 Task: Find connections with filter location Chicacao with filter topic #Healthwith filter profile language German with filter current company Paytm with filter school Central university of kerala with filter industry Internet Publishing with filter service category UX Research with filter keywords title Mathematician
Action: Mouse moved to (714, 71)
Screenshot: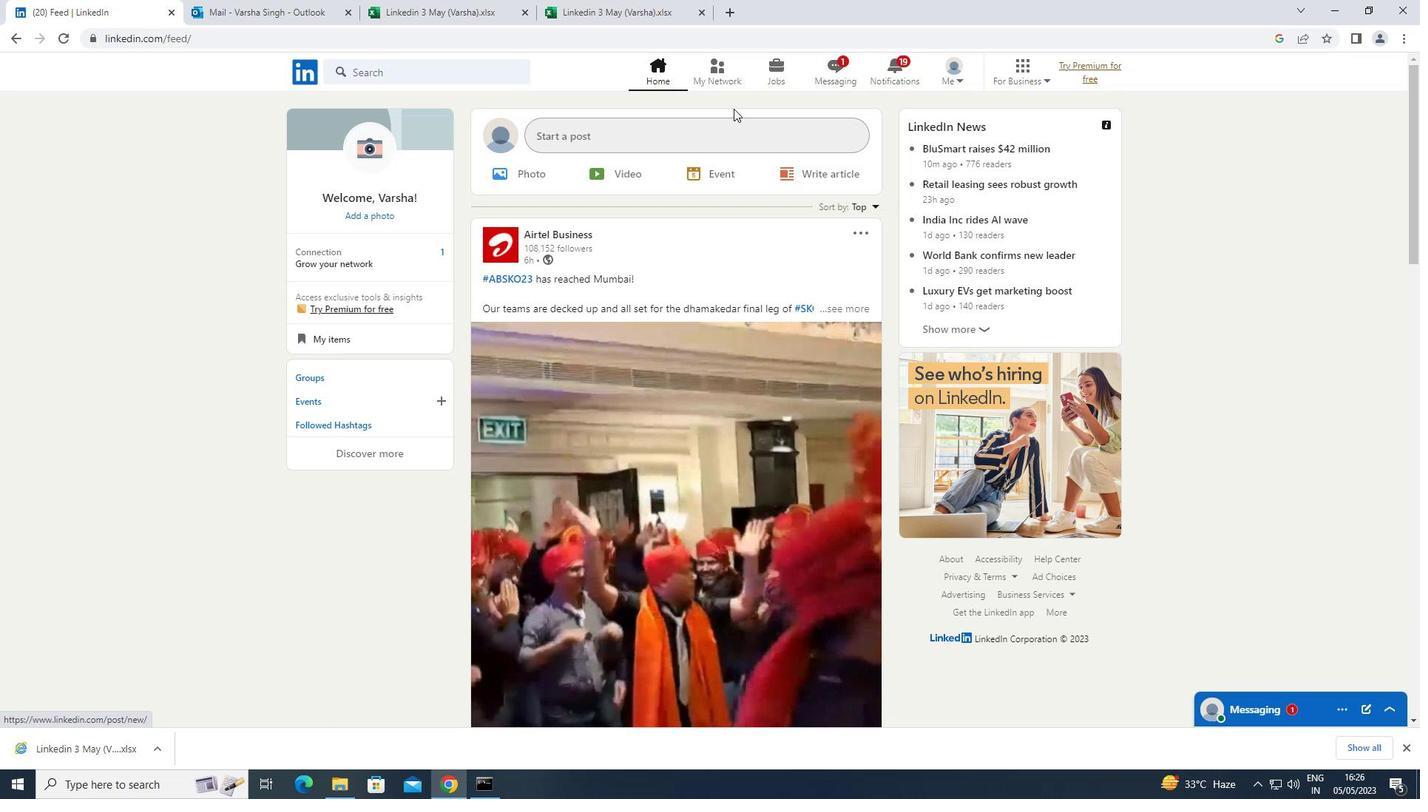 
Action: Mouse pressed left at (714, 71)
Screenshot: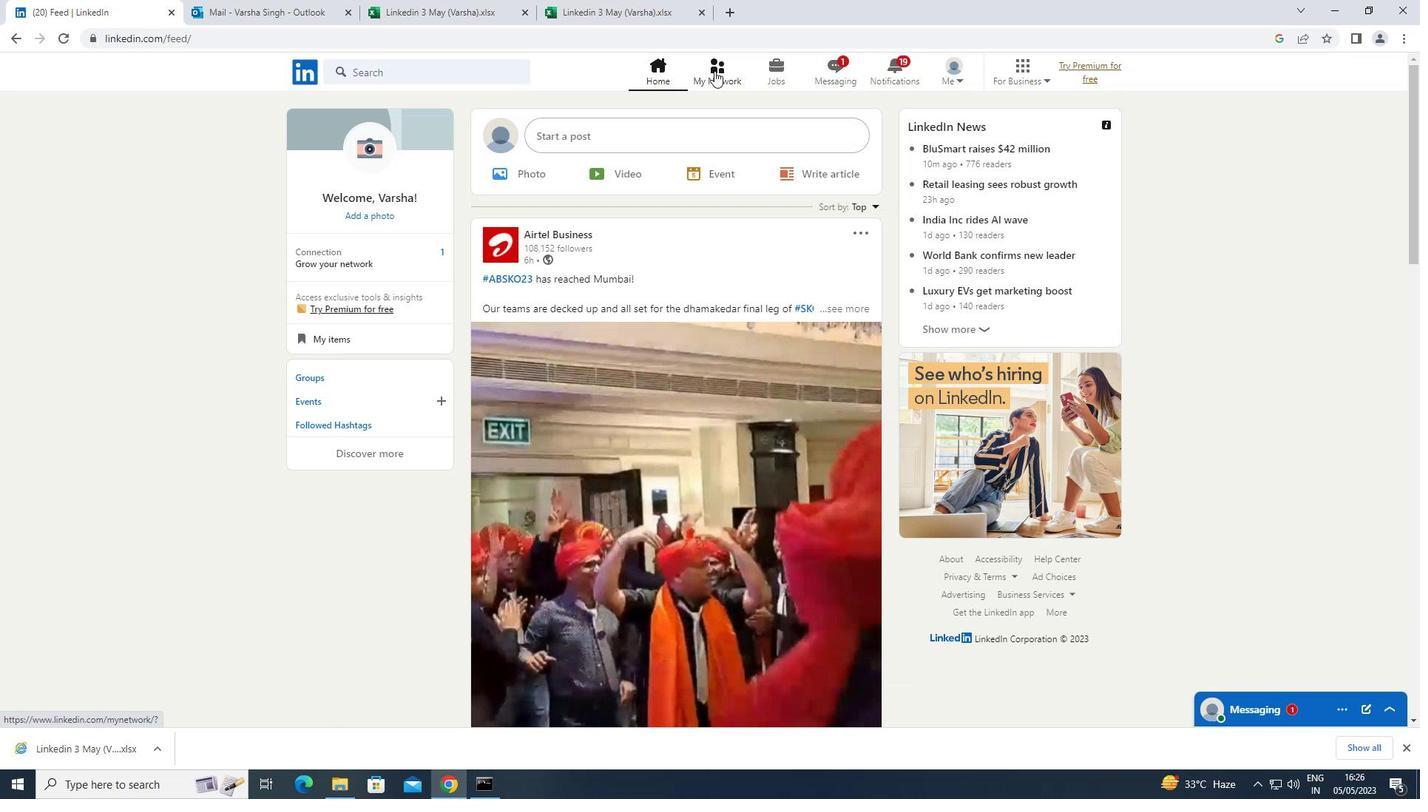 
Action: Mouse moved to (333, 155)
Screenshot: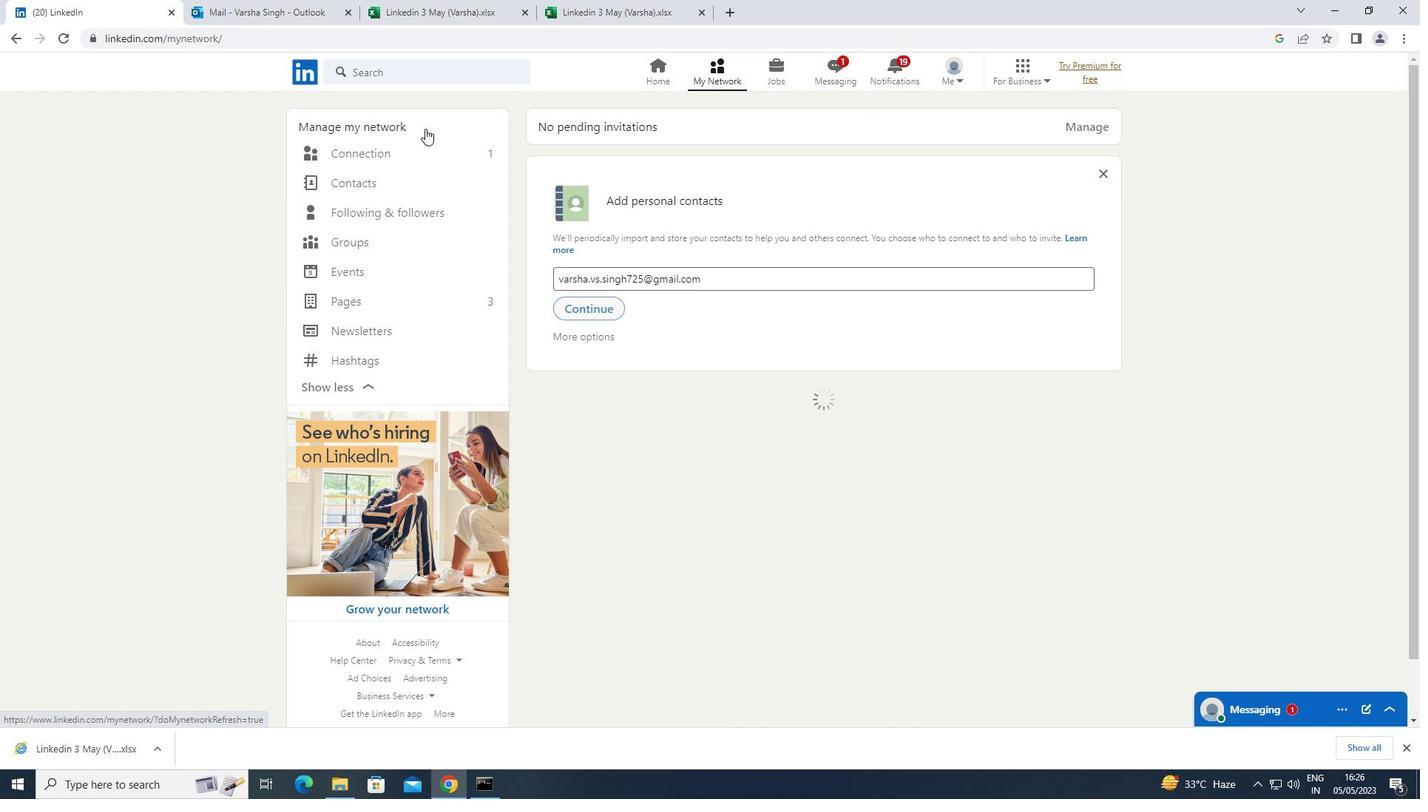 
Action: Mouse pressed left at (333, 155)
Screenshot: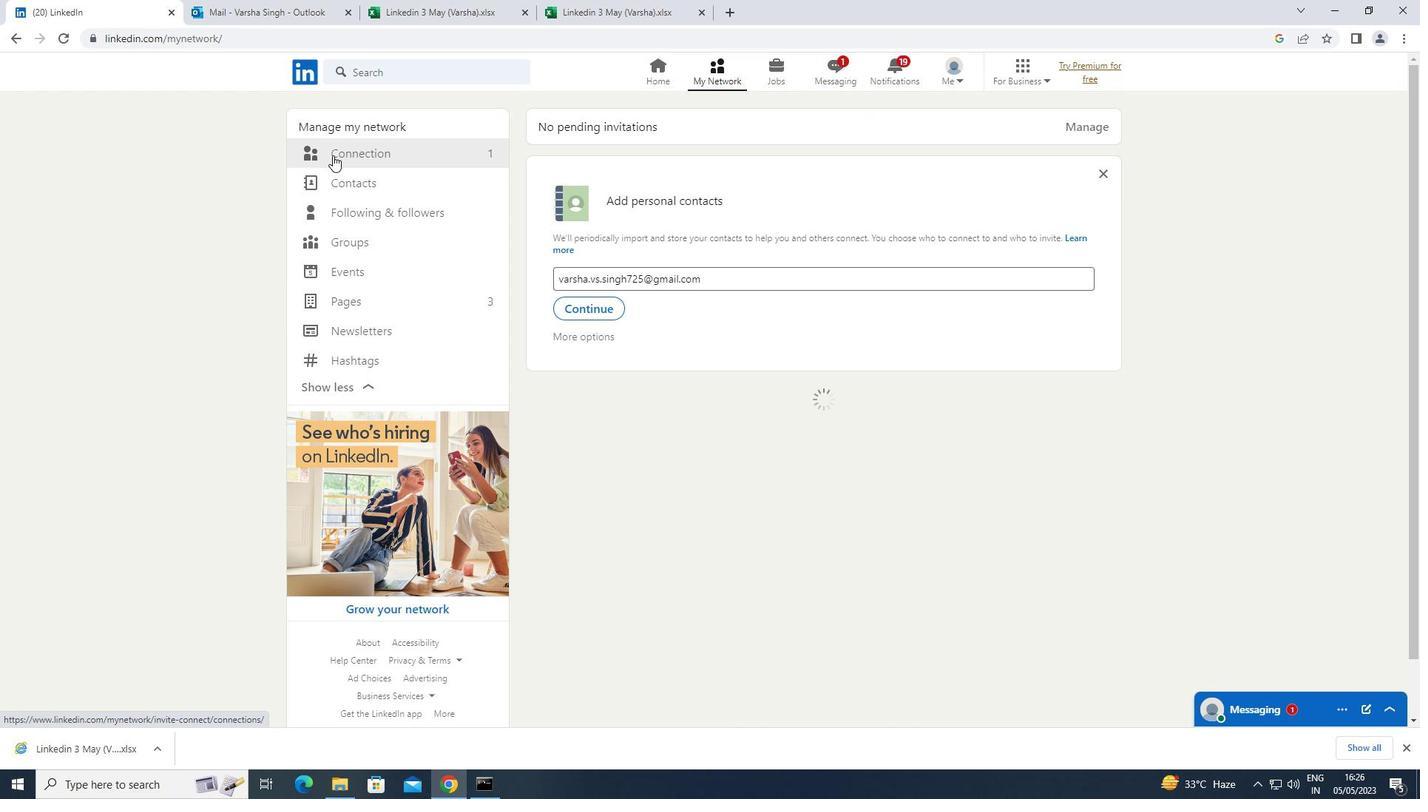 
Action: Mouse moved to (848, 152)
Screenshot: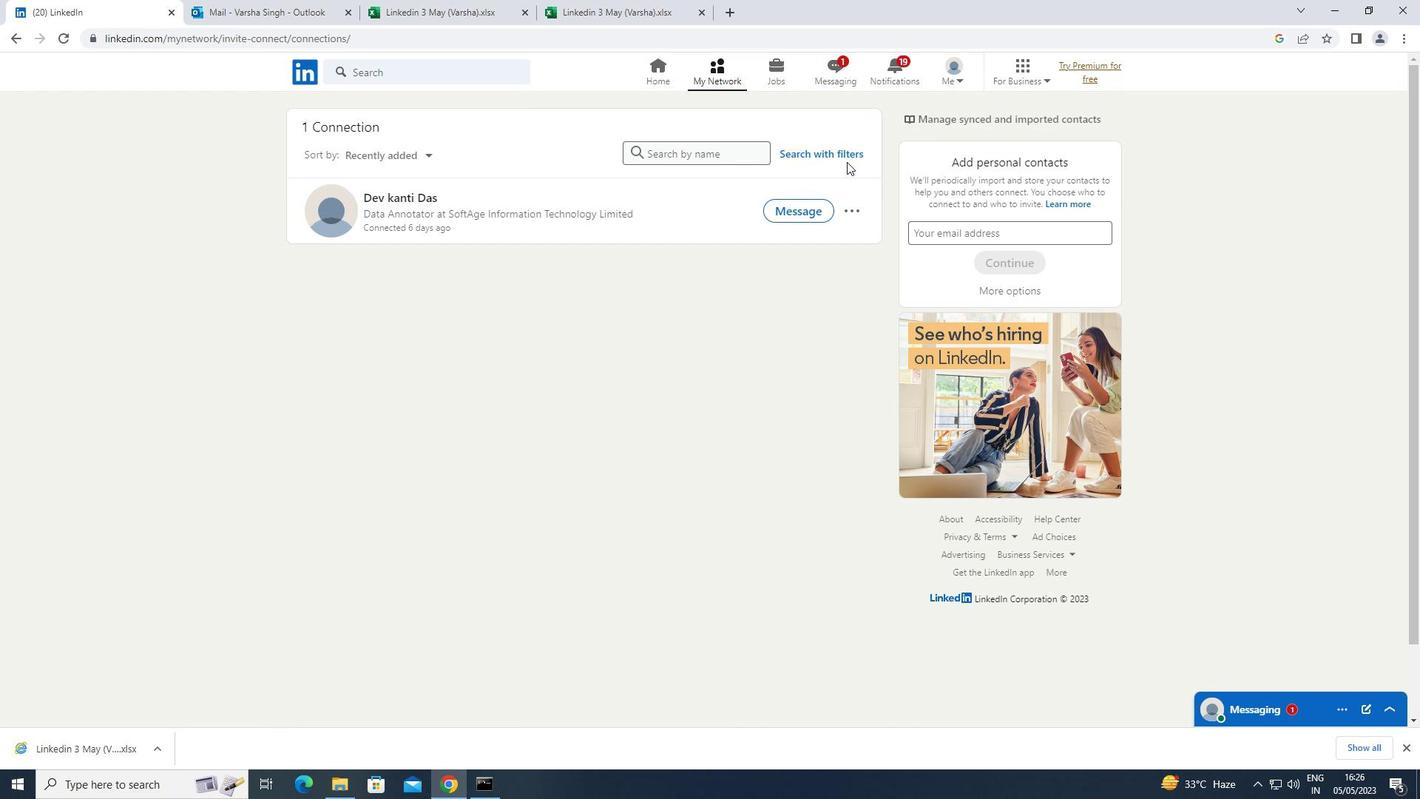 
Action: Mouse pressed left at (848, 152)
Screenshot: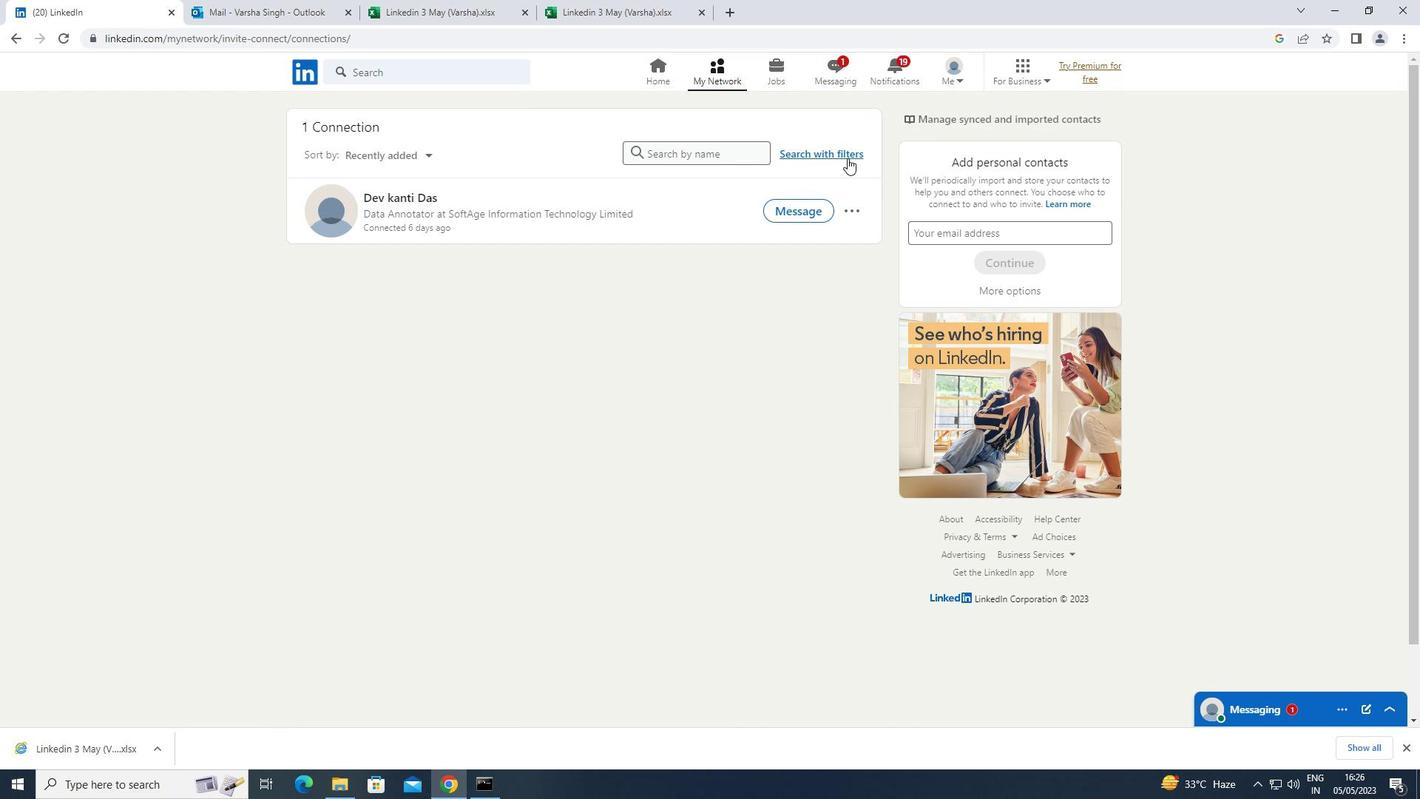 
Action: Mouse moved to (754, 112)
Screenshot: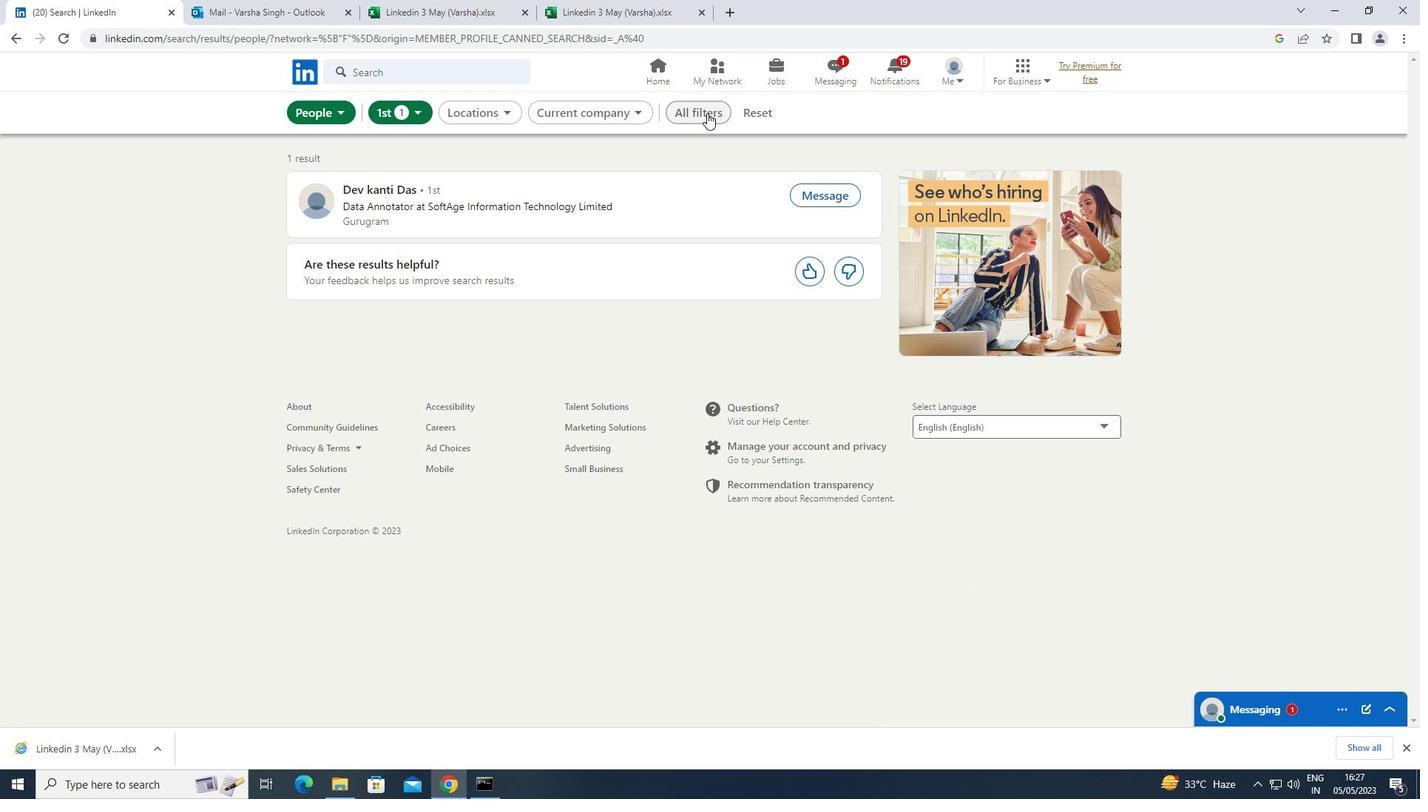 
Action: Mouse pressed left at (754, 112)
Screenshot: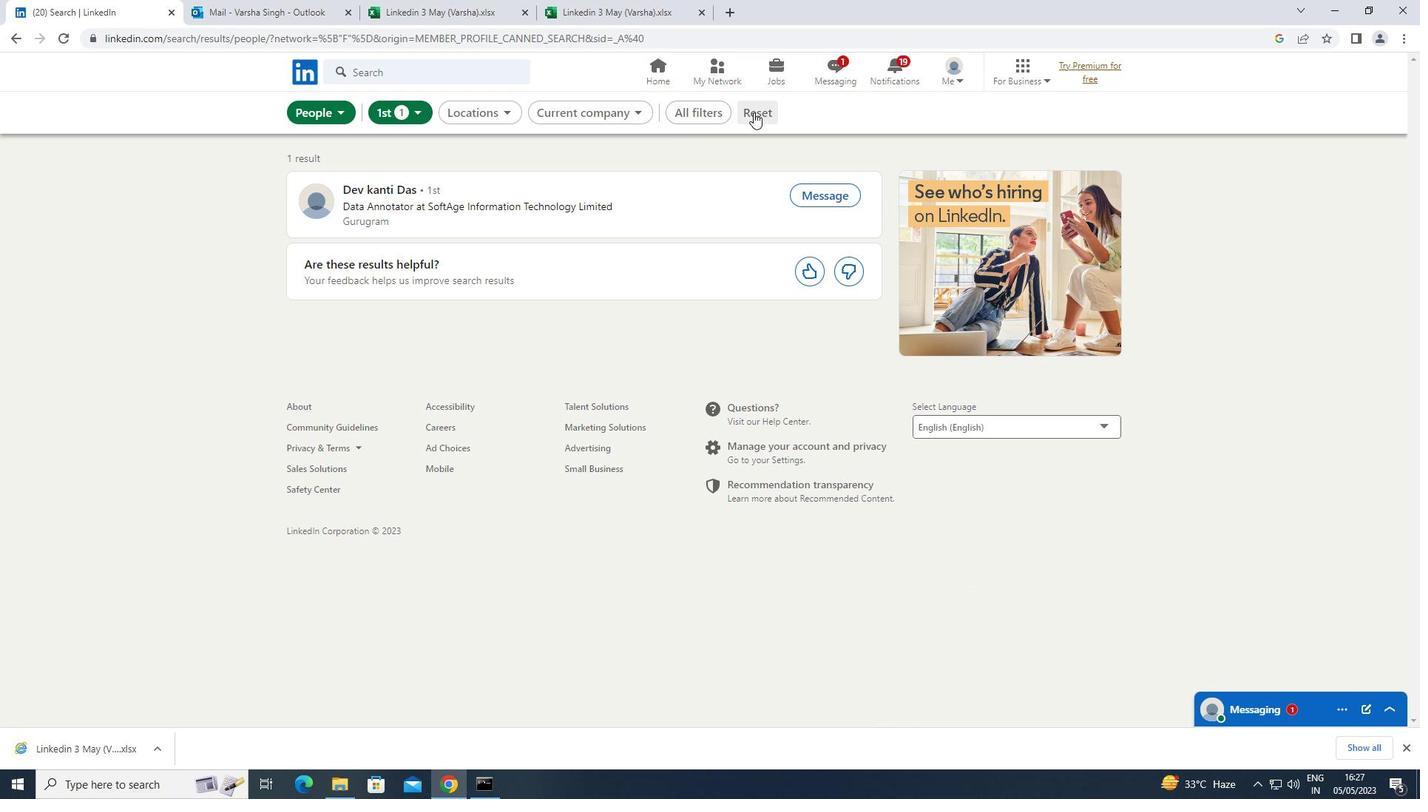 
Action: Mouse moved to (716, 112)
Screenshot: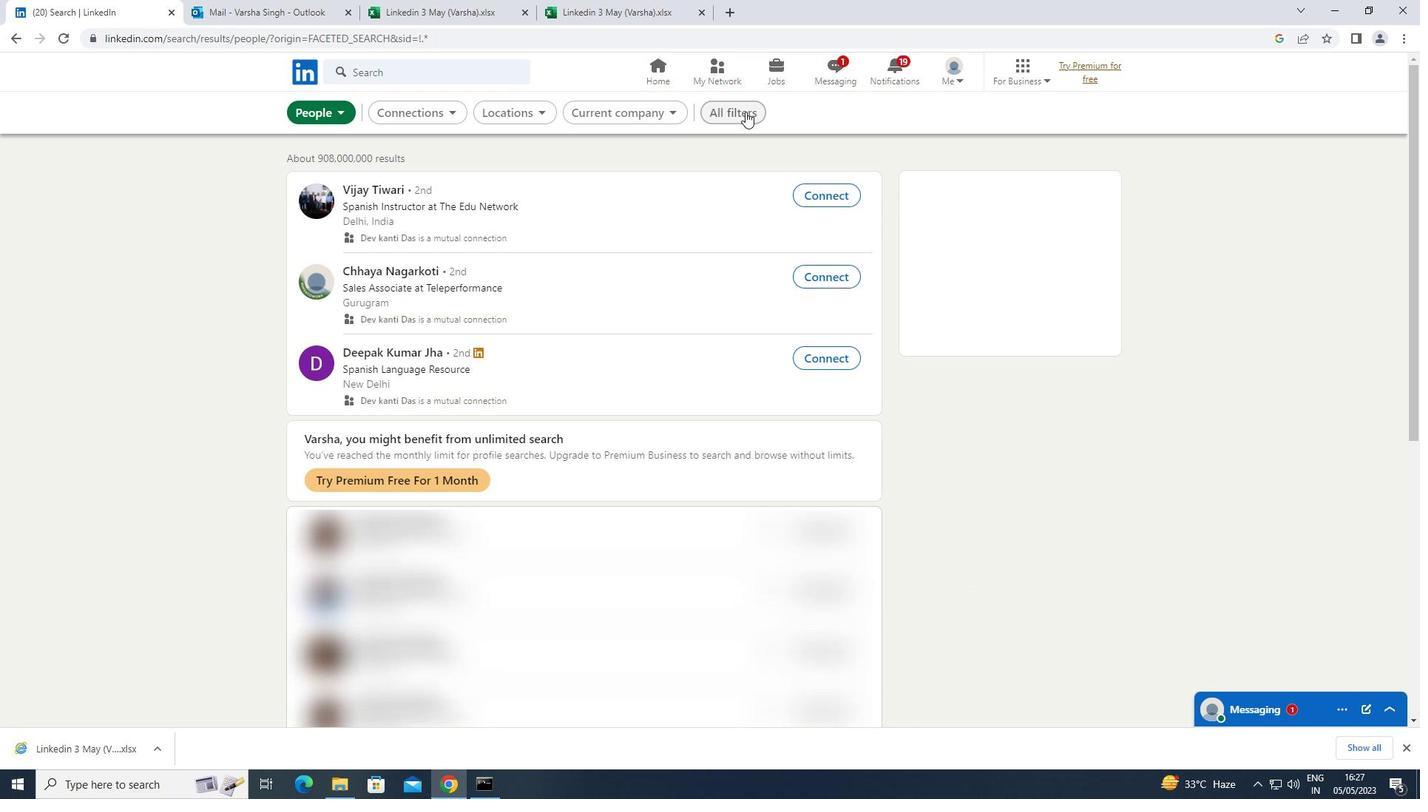 
Action: Mouse pressed left at (716, 112)
Screenshot: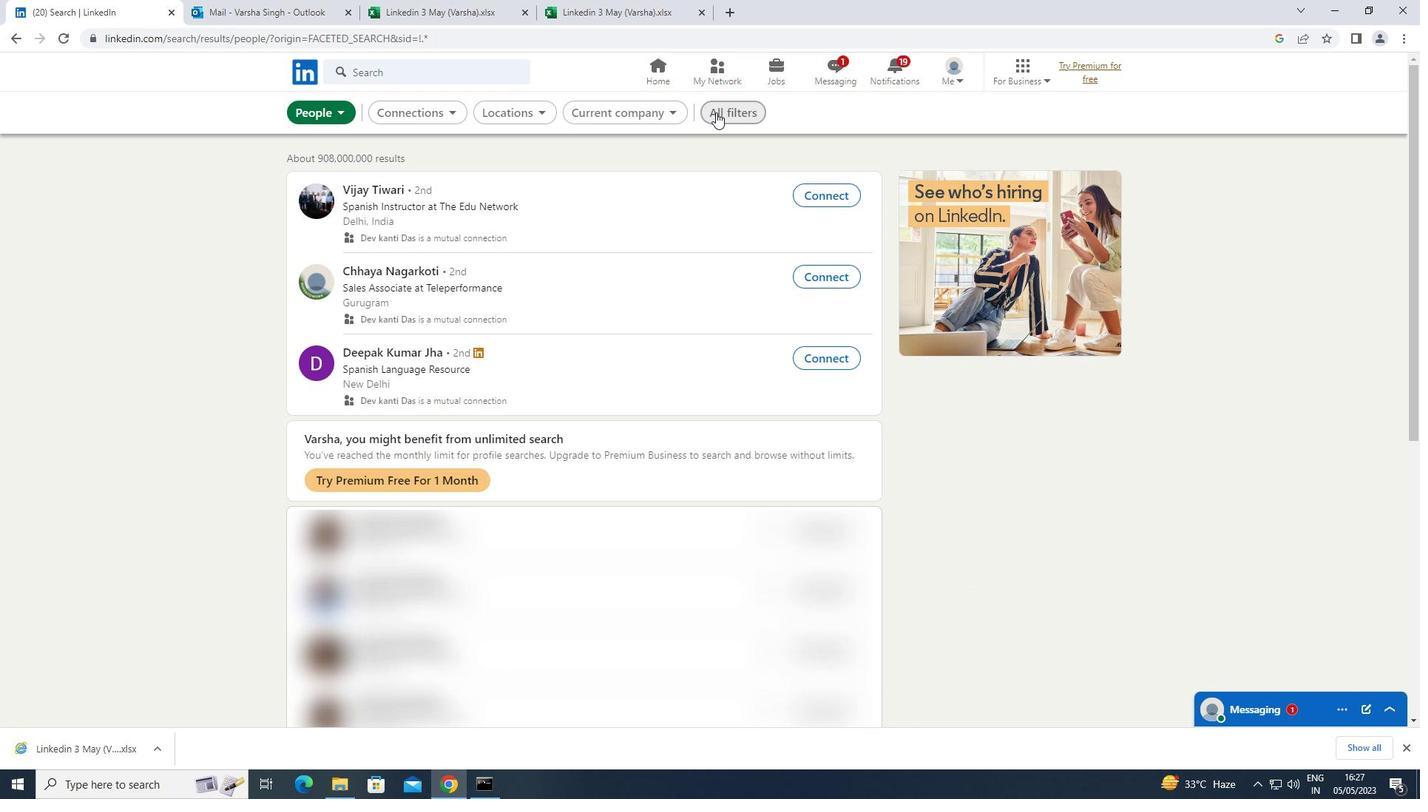 
Action: Mouse moved to (1203, 344)
Screenshot: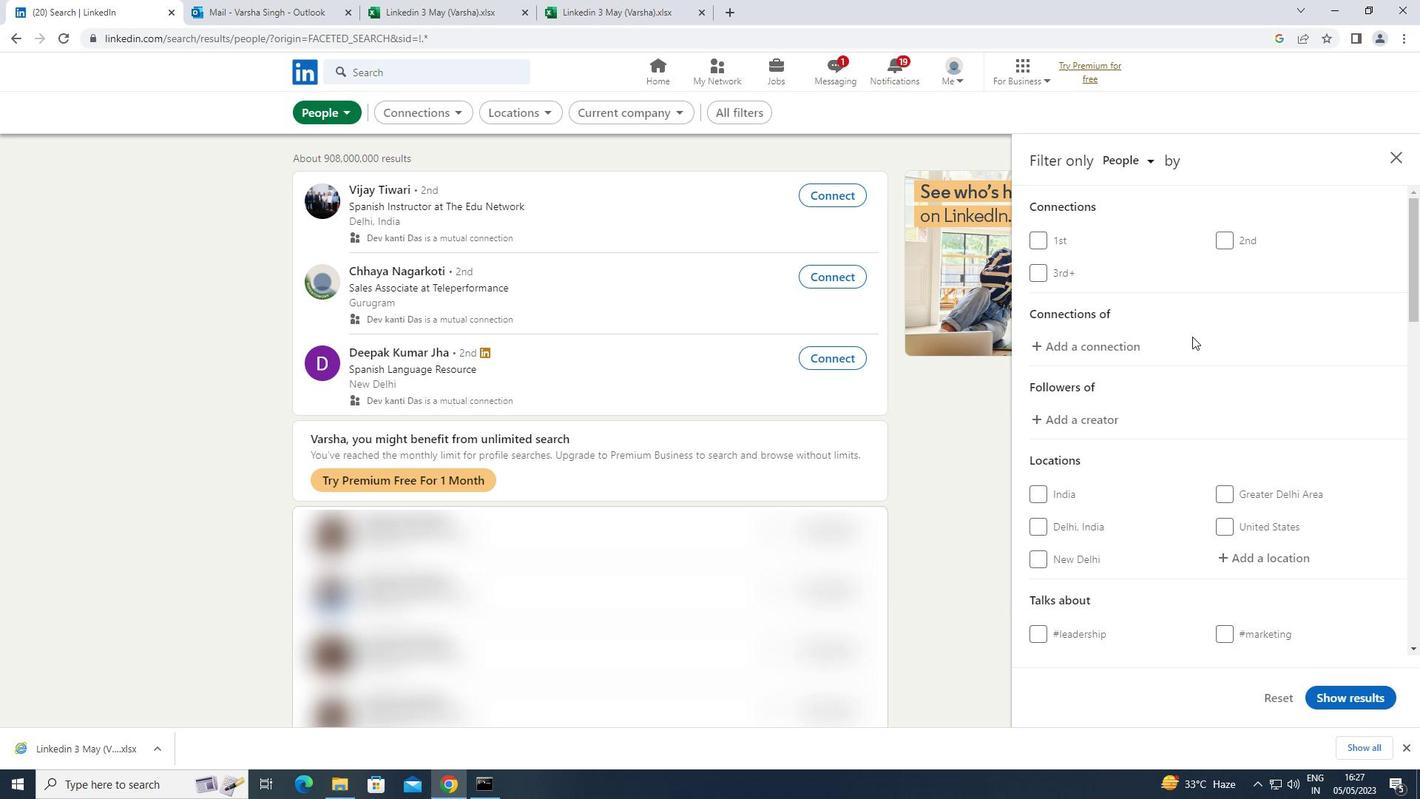 
Action: Mouse scrolled (1203, 343) with delta (0, 0)
Screenshot: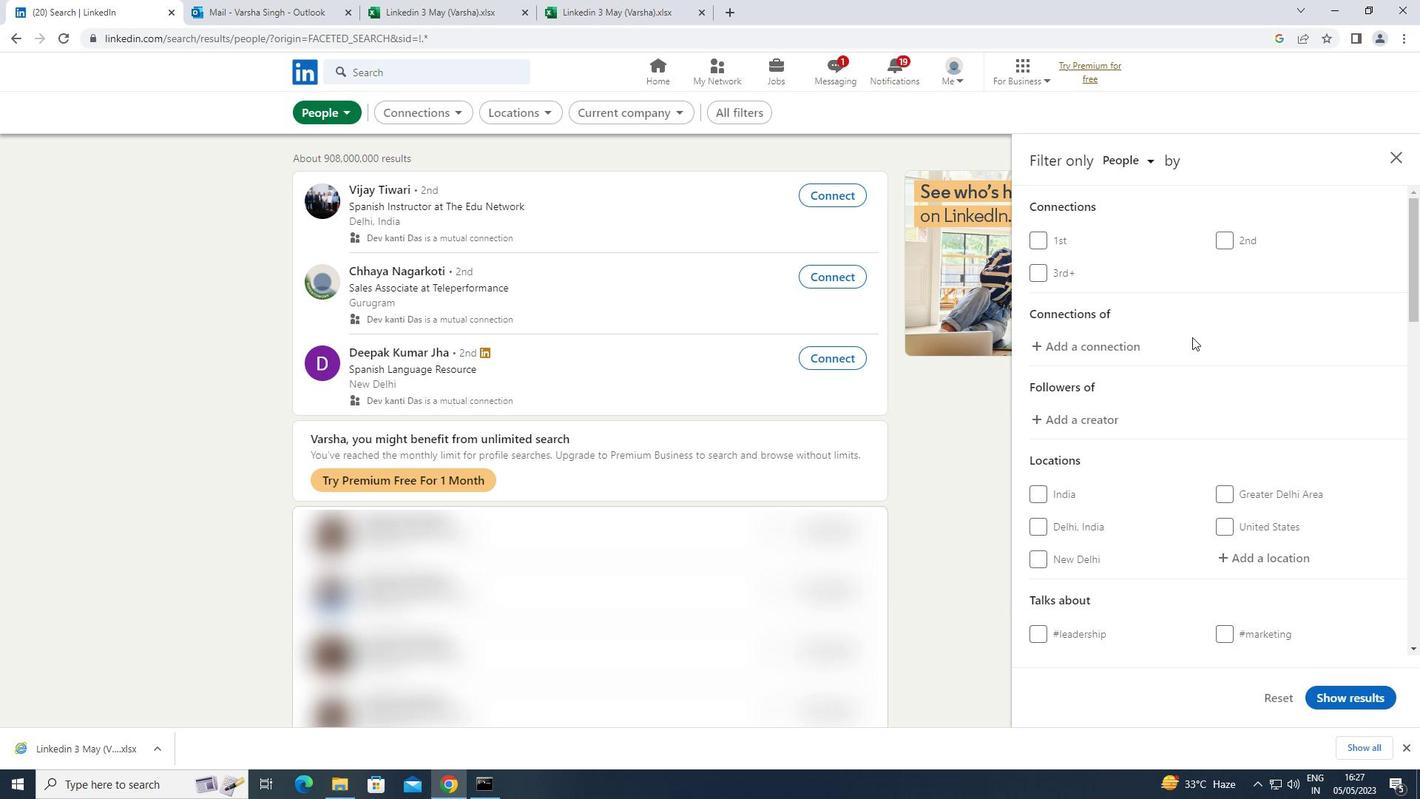 
Action: Mouse scrolled (1203, 343) with delta (0, 0)
Screenshot: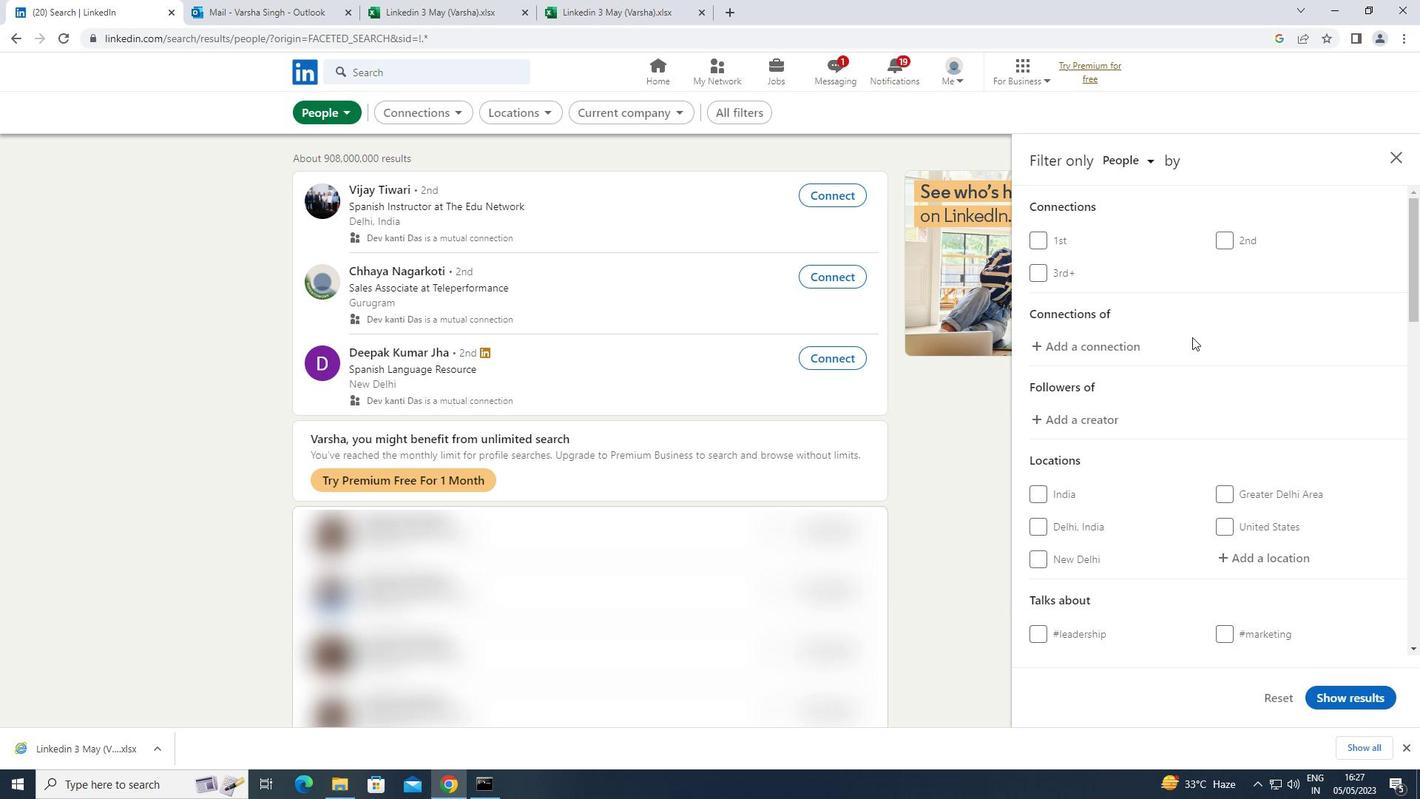 
Action: Mouse scrolled (1203, 343) with delta (0, 0)
Screenshot: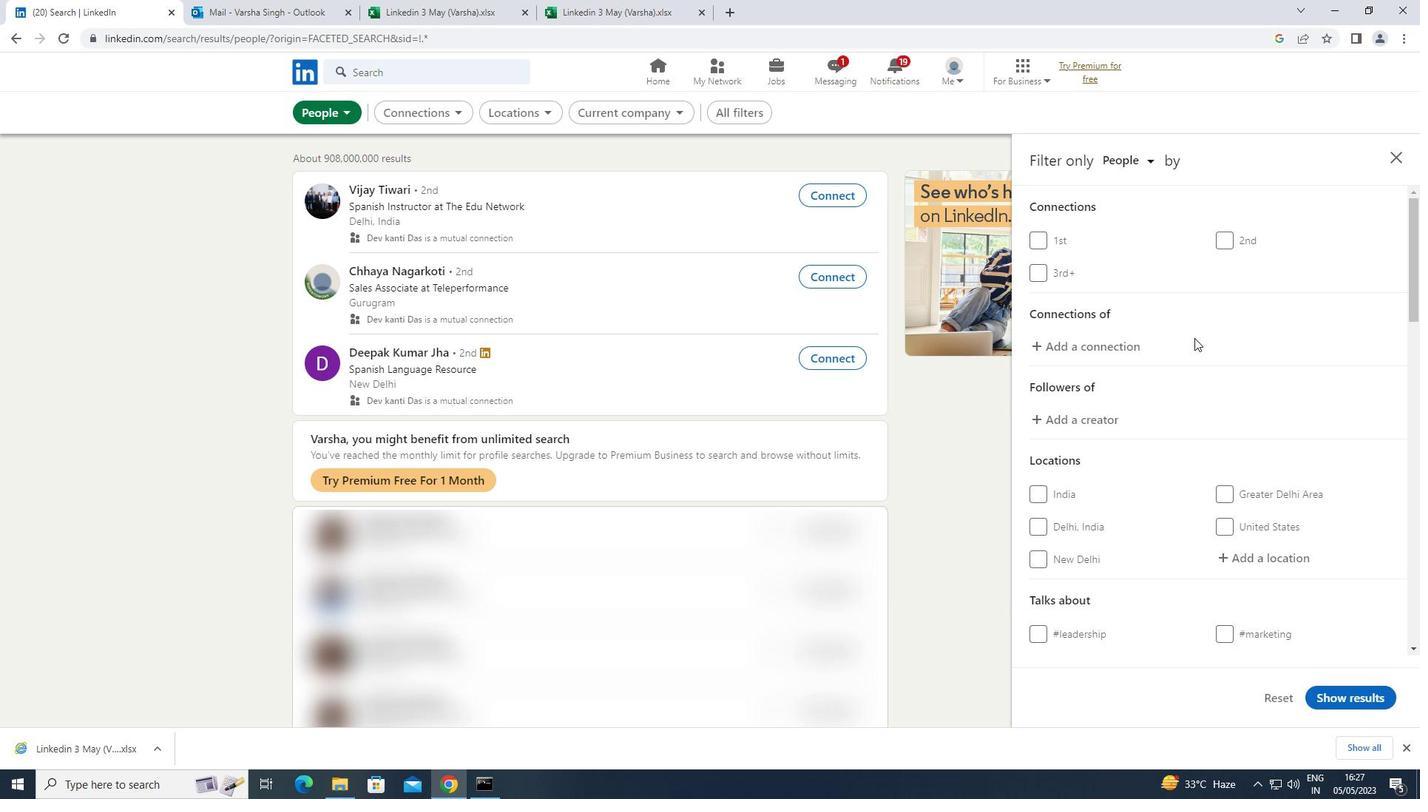 
Action: Mouse moved to (1236, 341)
Screenshot: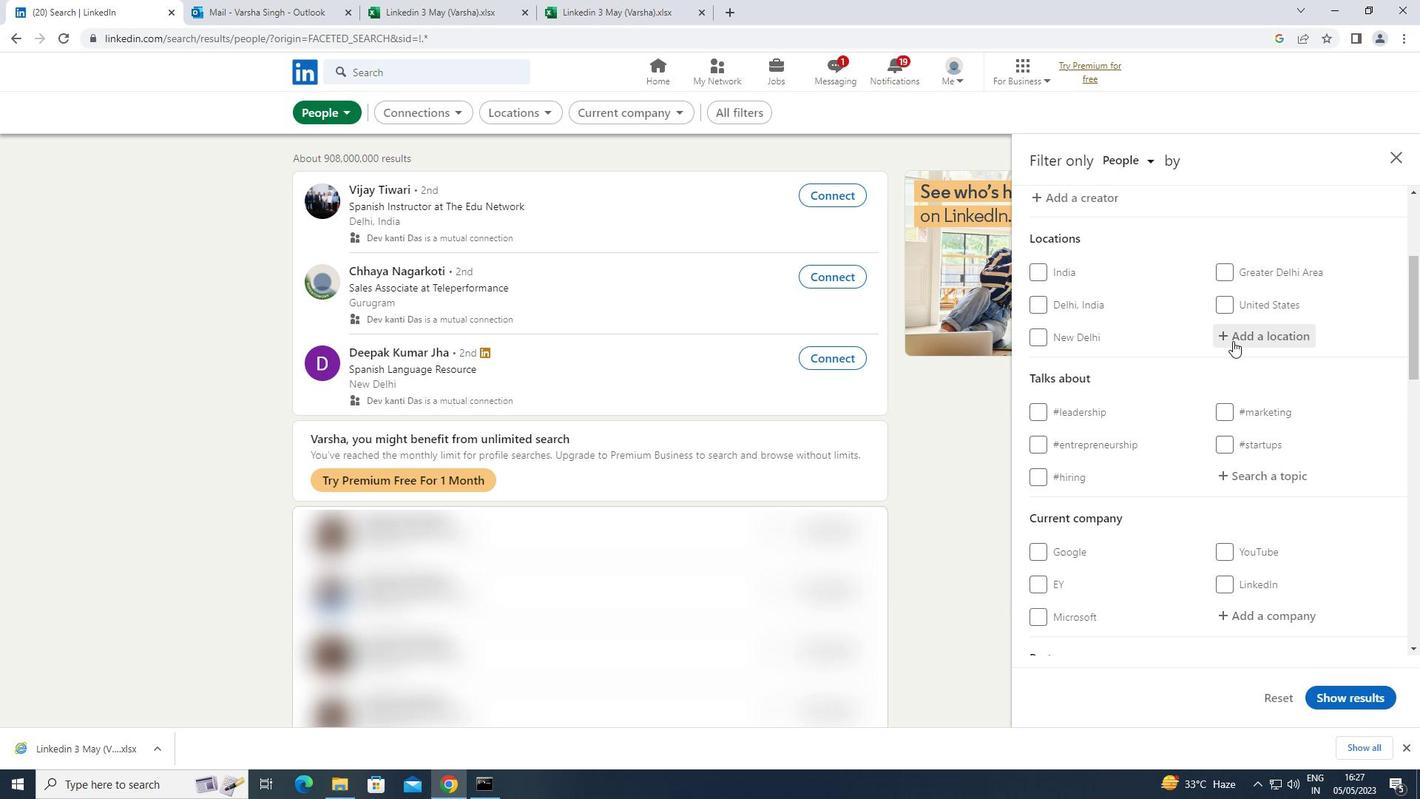 
Action: Mouse pressed left at (1236, 341)
Screenshot: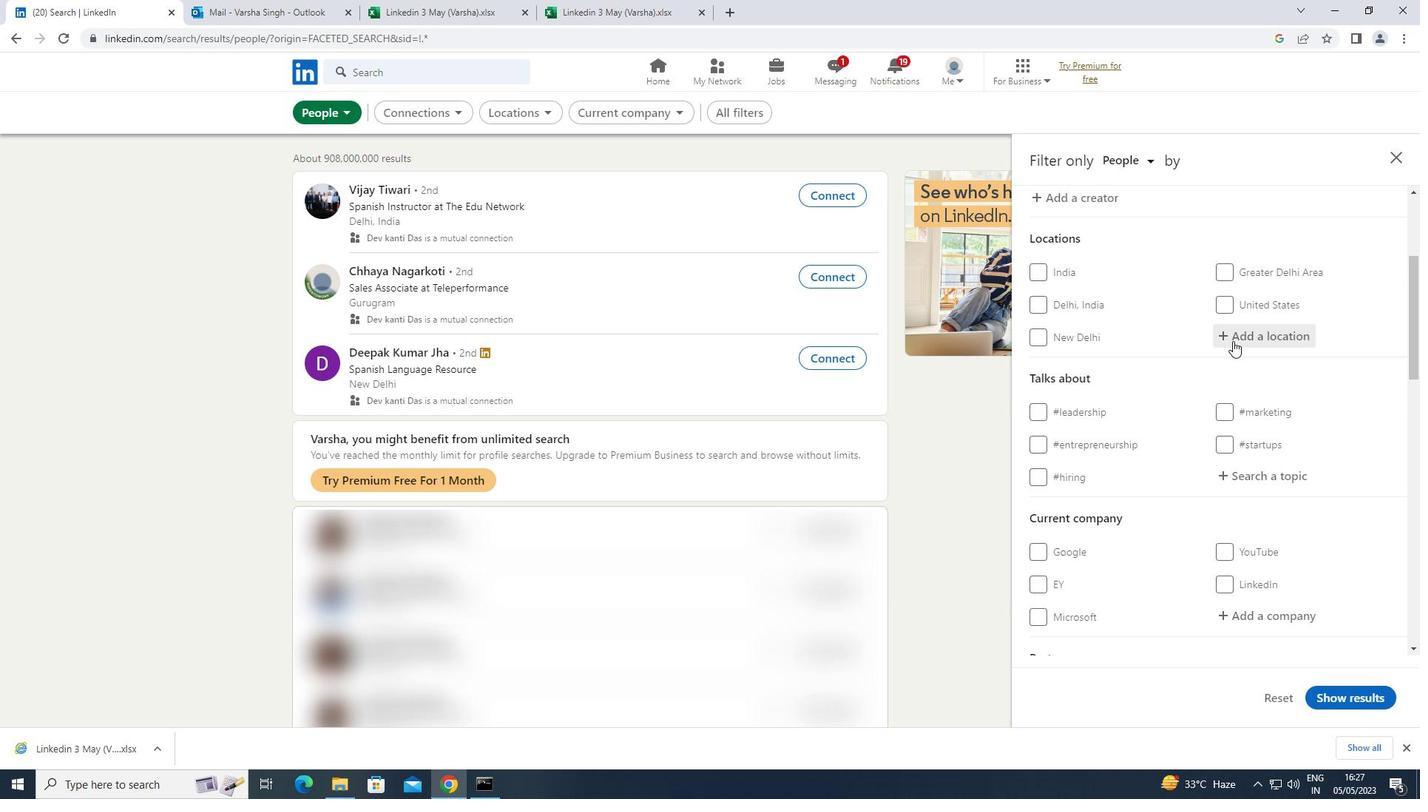 
Action: Mouse moved to (1231, 345)
Screenshot: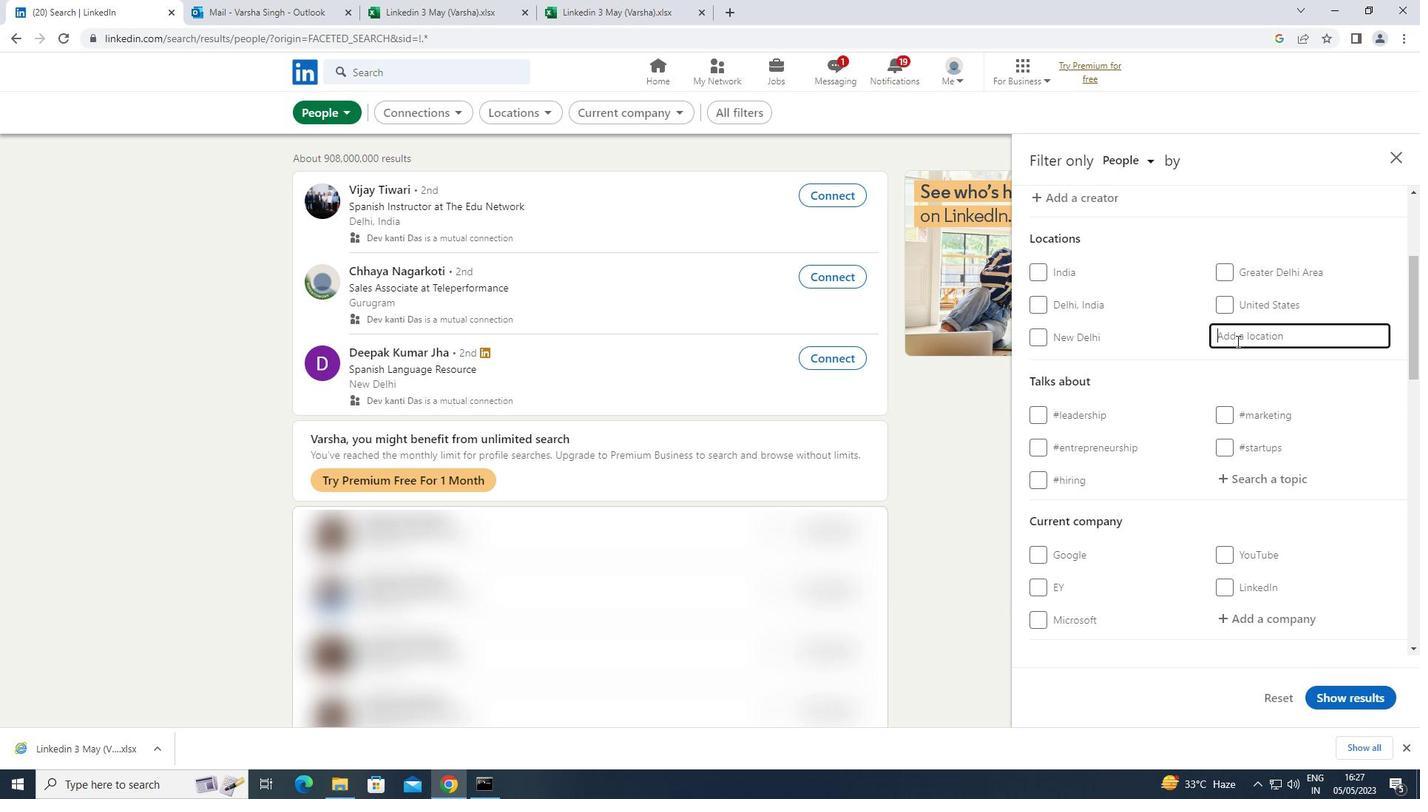 
Action: Key pressed <Key.shift>CHICACAO
Screenshot: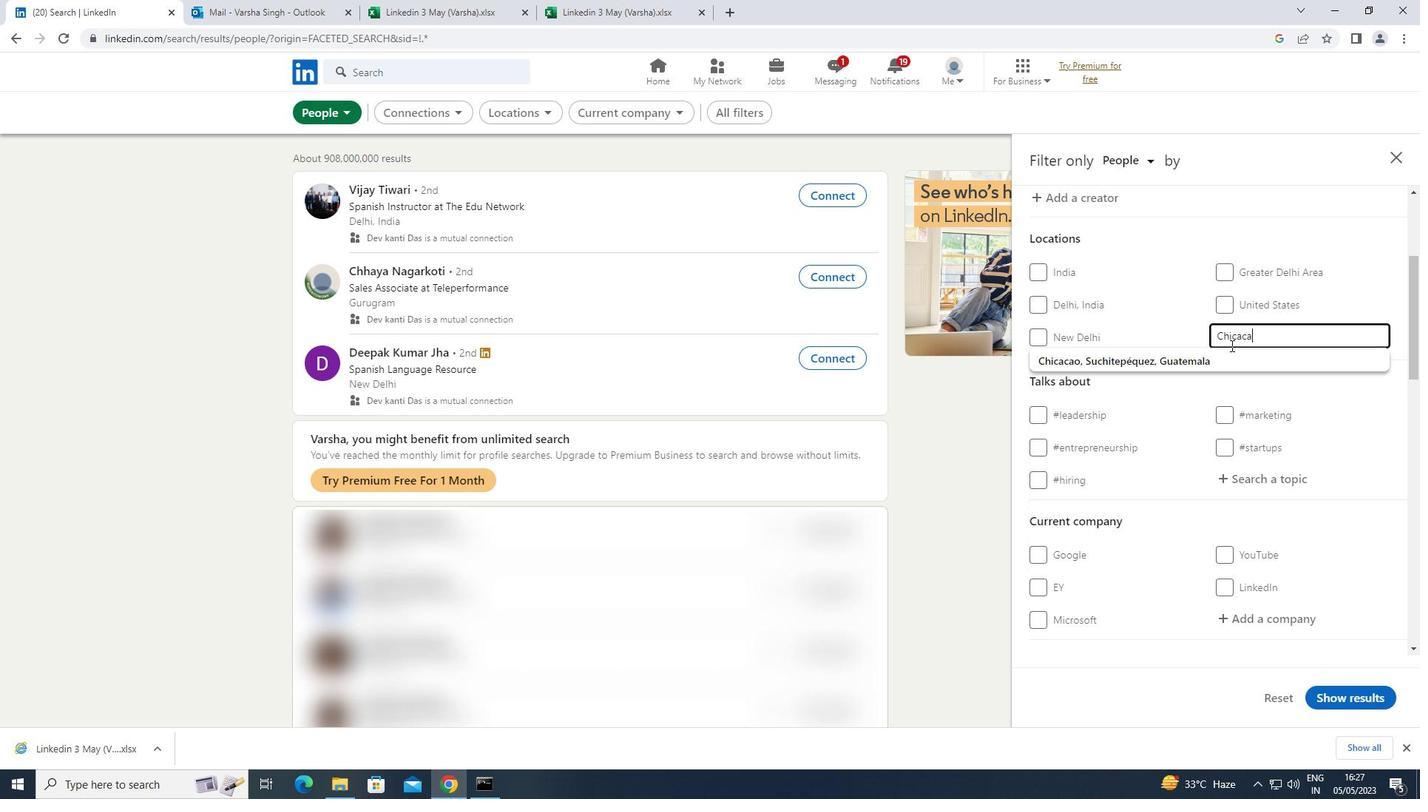 
Action: Mouse moved to (1261, 477)
Screenshot: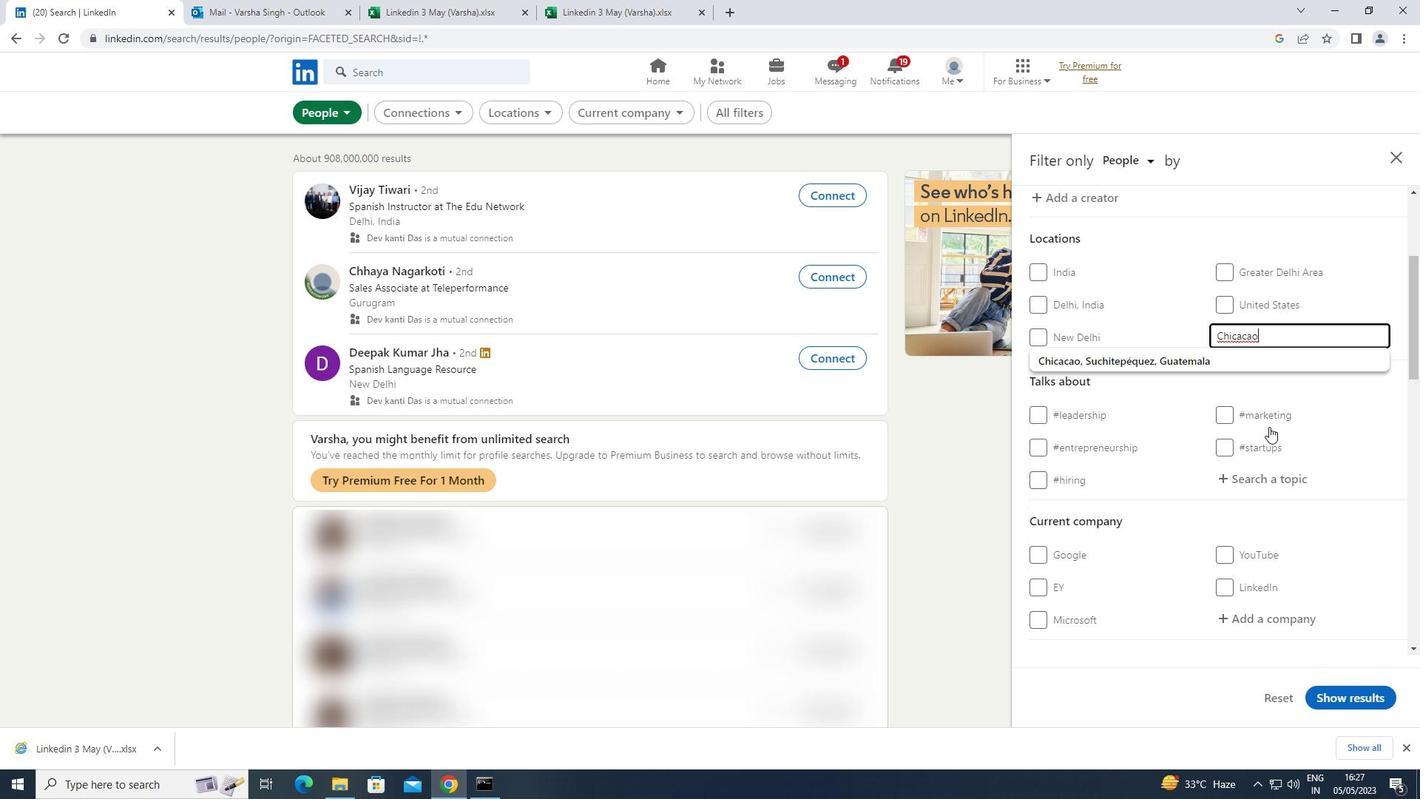 
Action: Mouse pressed left at (1261, 477)
Screenshot: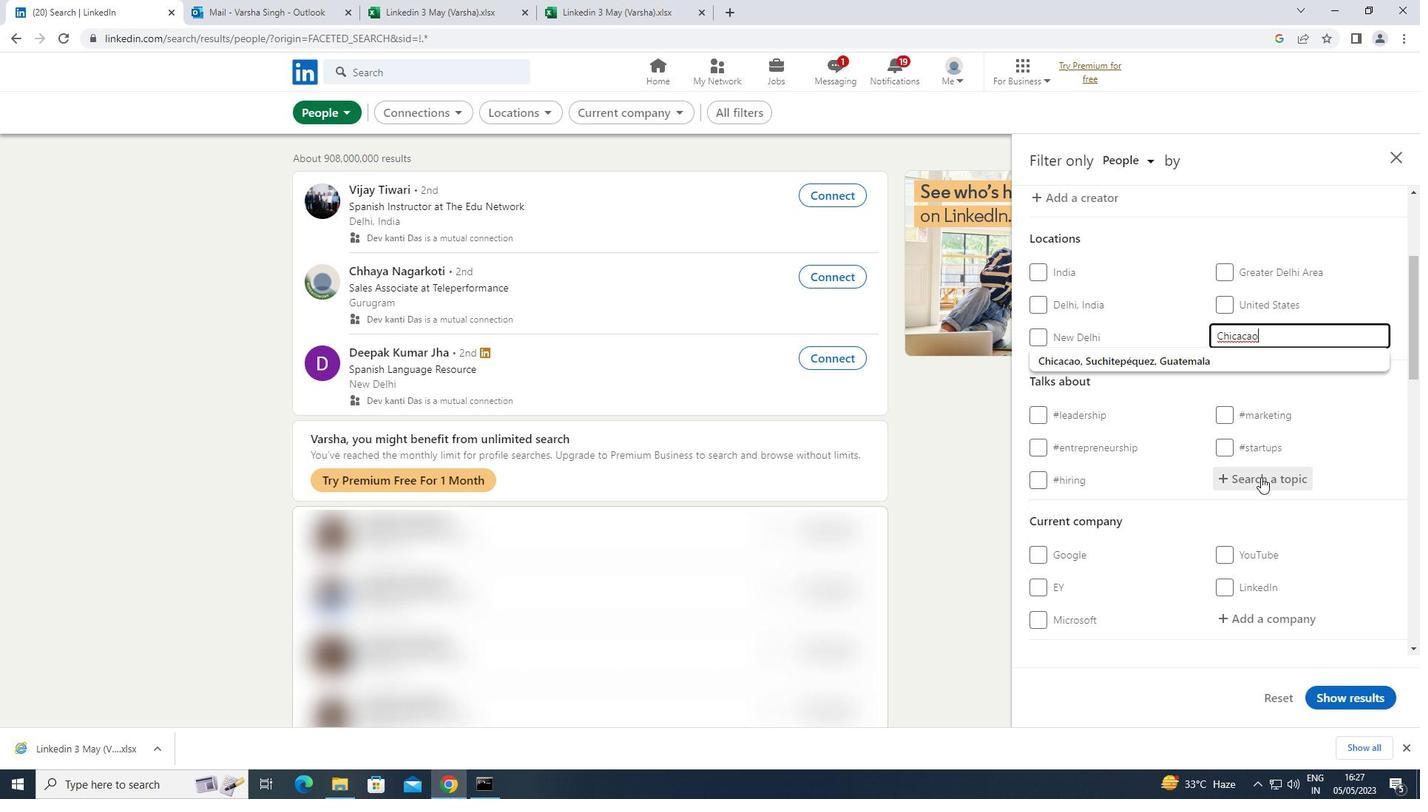 
Action: Key pressed <Key.shift>HEALTH
Screenshot: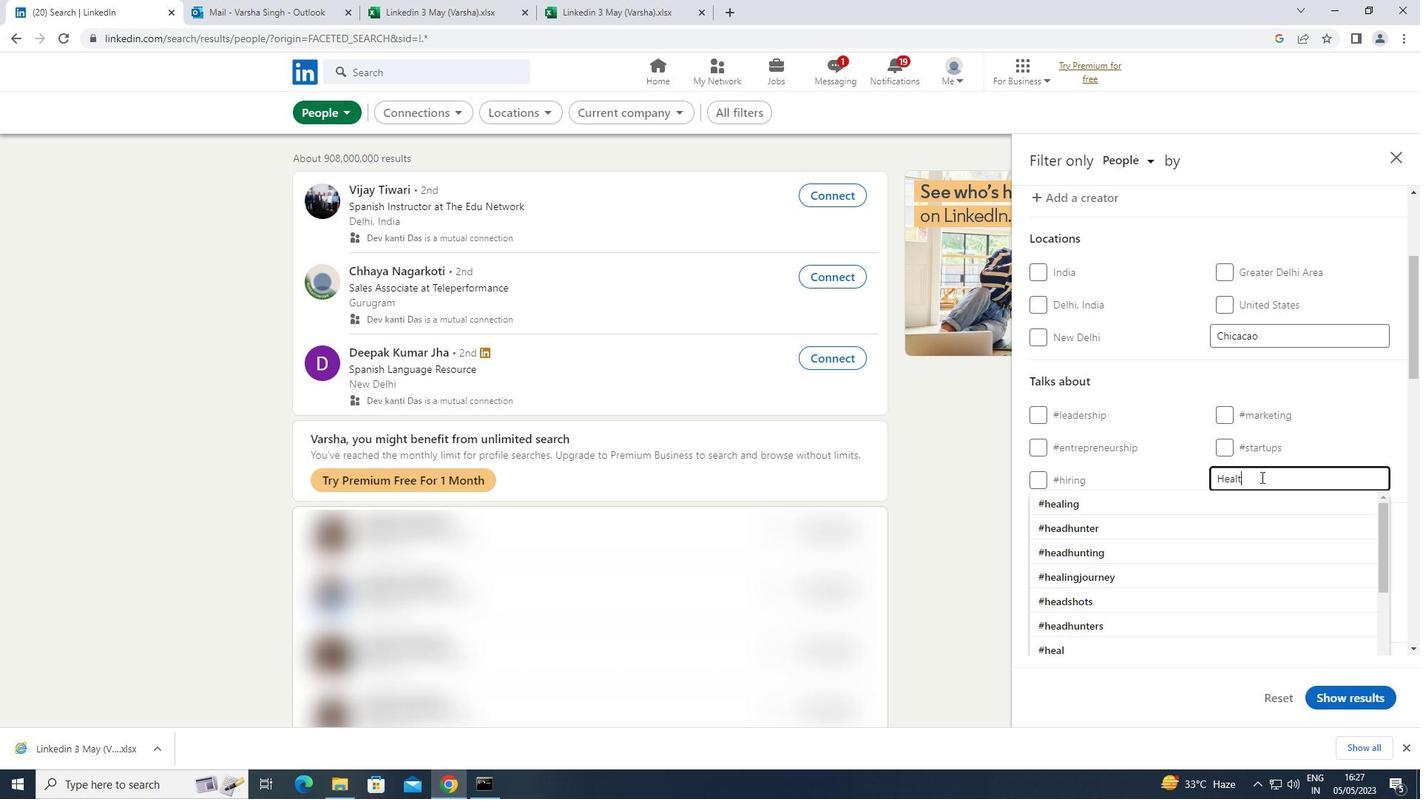 
Action: Mouse moved to (1099, 525)
Screenshot: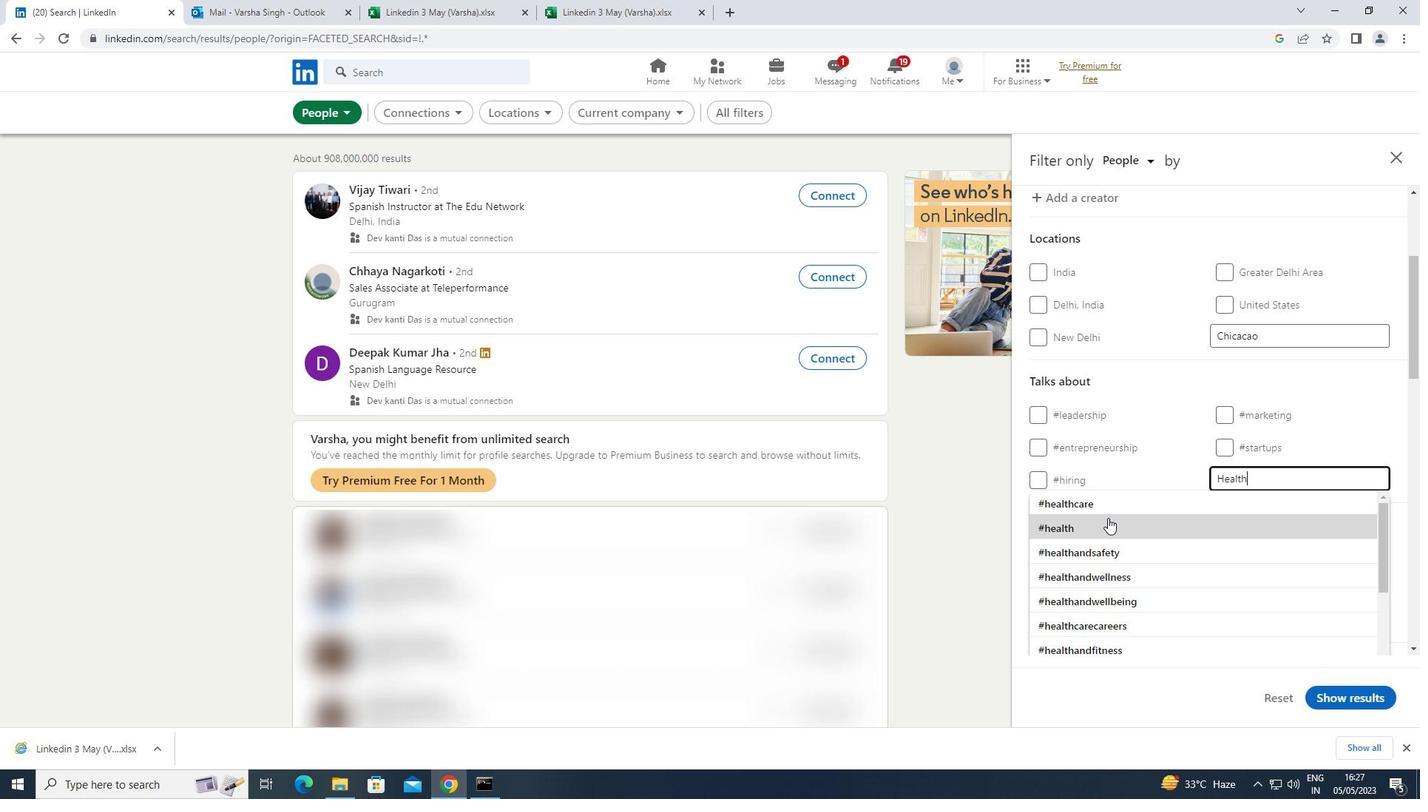 
Action: Mouse pressed left at (1099, 525)
Screenshot: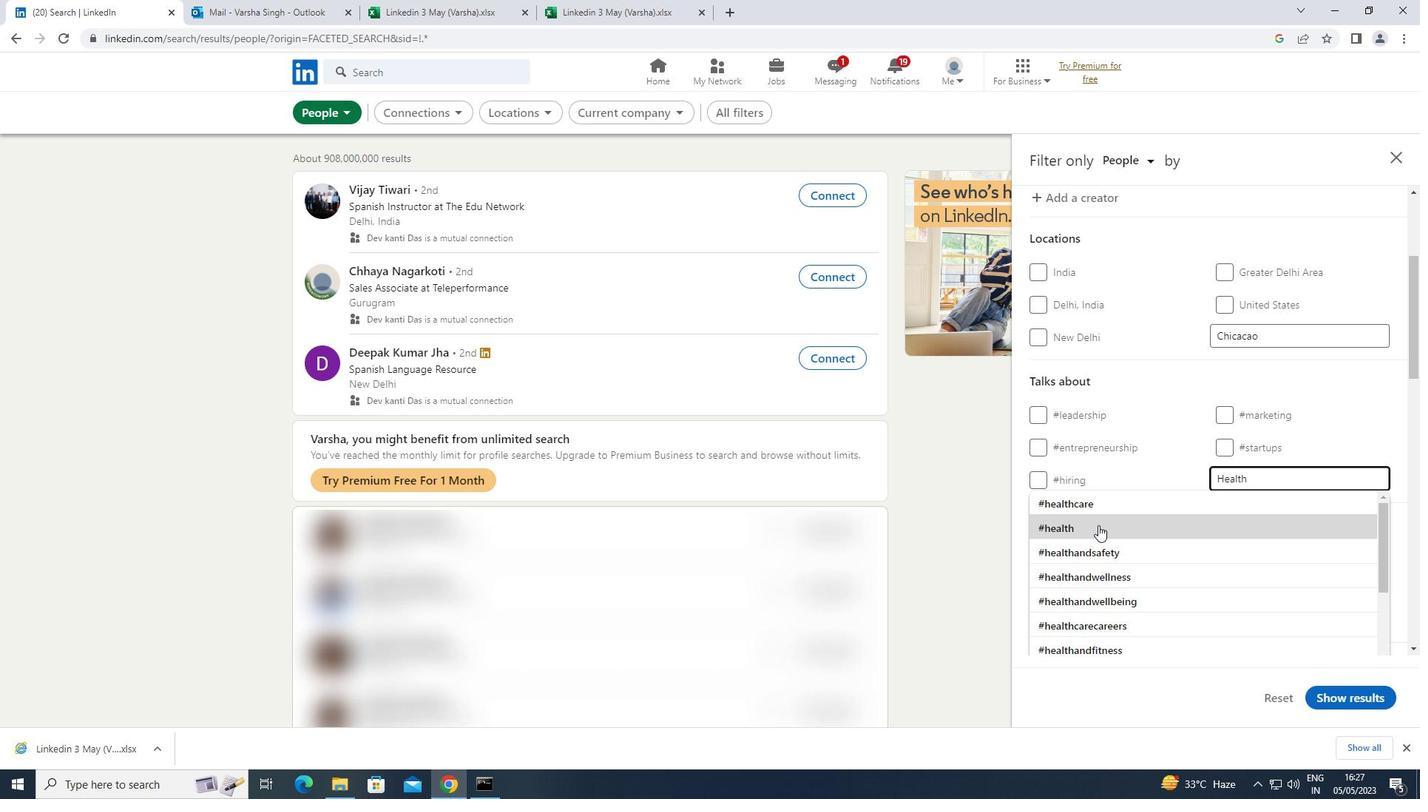 
Action: Mouse scrolled (1099, 524) with delta (0, 0)
Screenshot: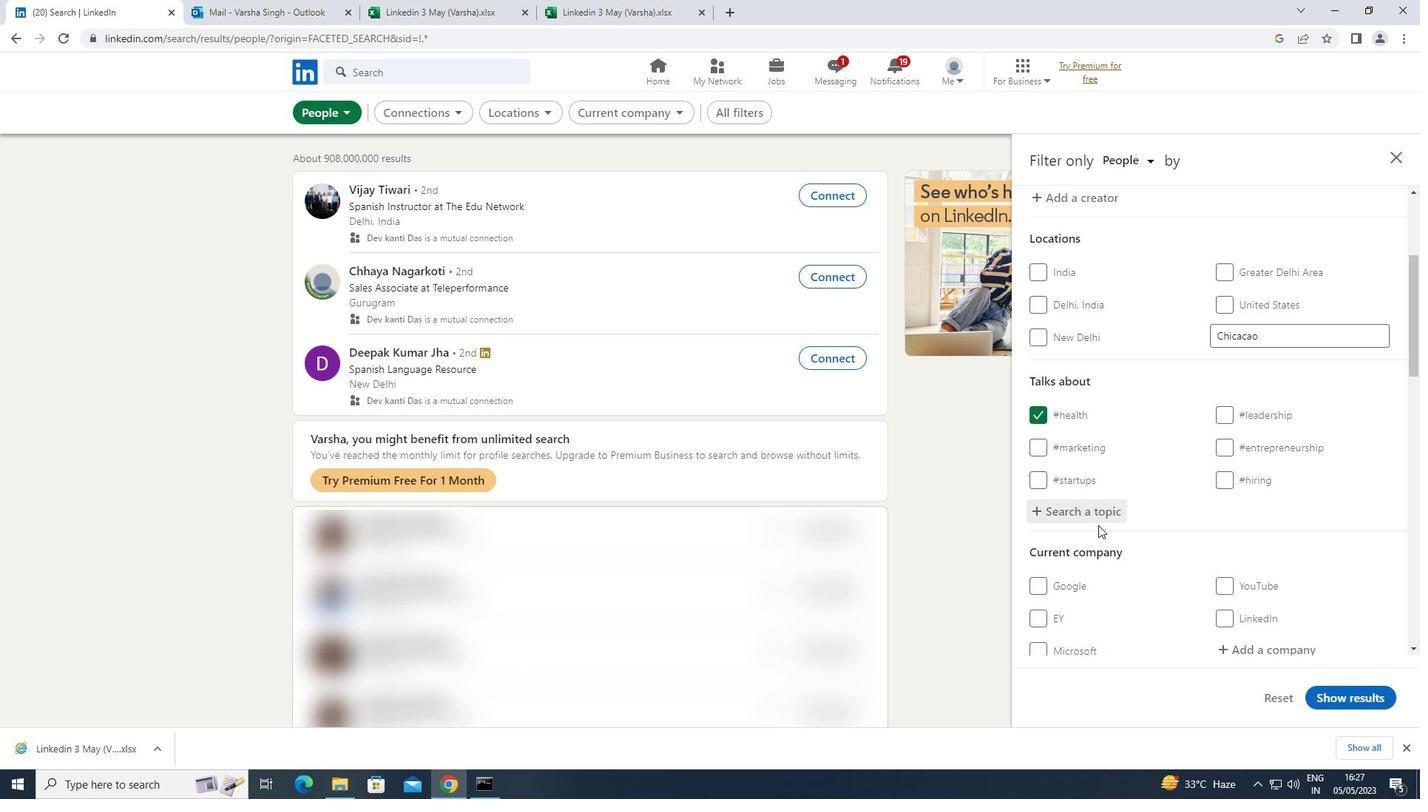 
Action: Mouse scrolled (1099, 524) with delta (0, 0)
Screenshot: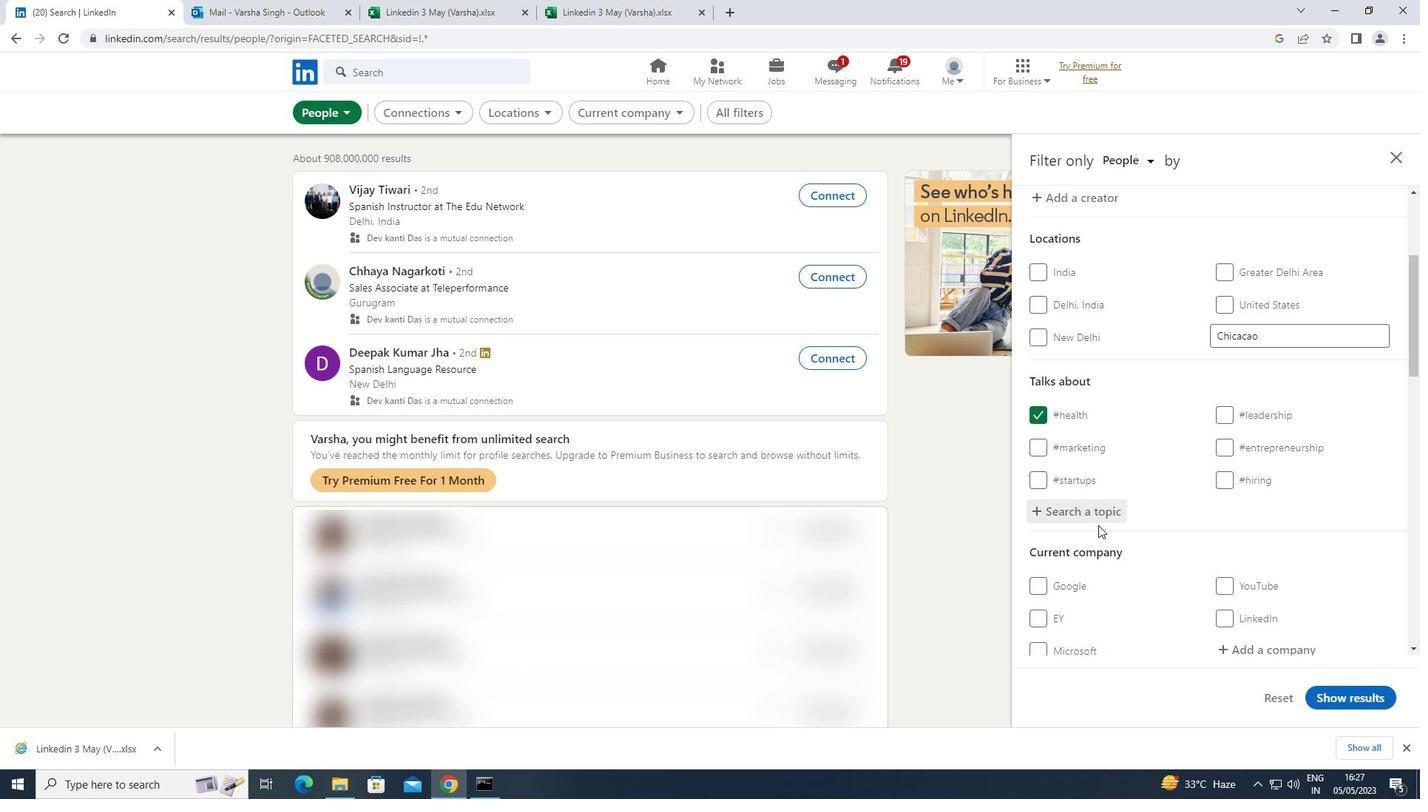 
Action: Mouse scrolled (1099, 524) with delta (0, 0)
Screenshot: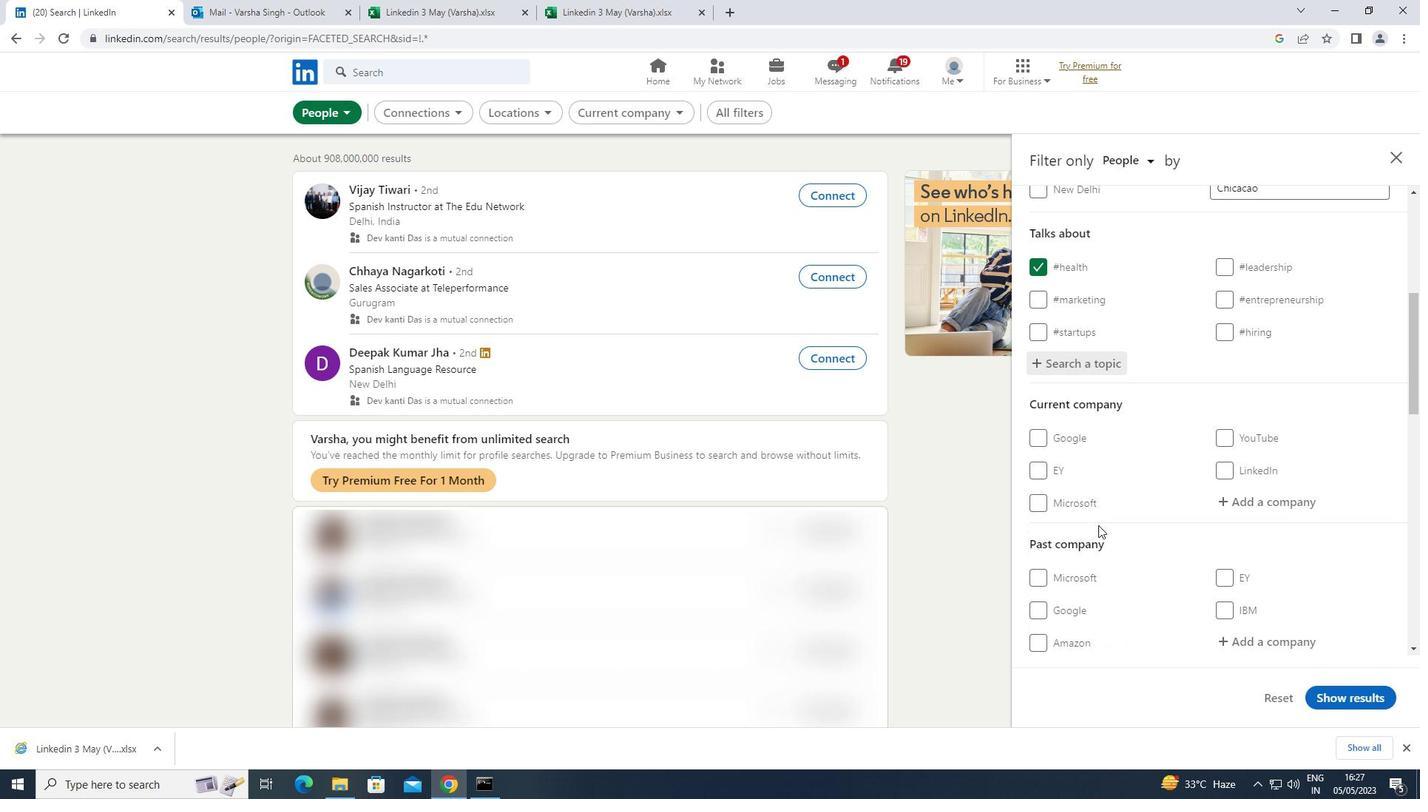 
Action: Mouse scrolled (1099, 524) with delta (0, 0)
Screenshot: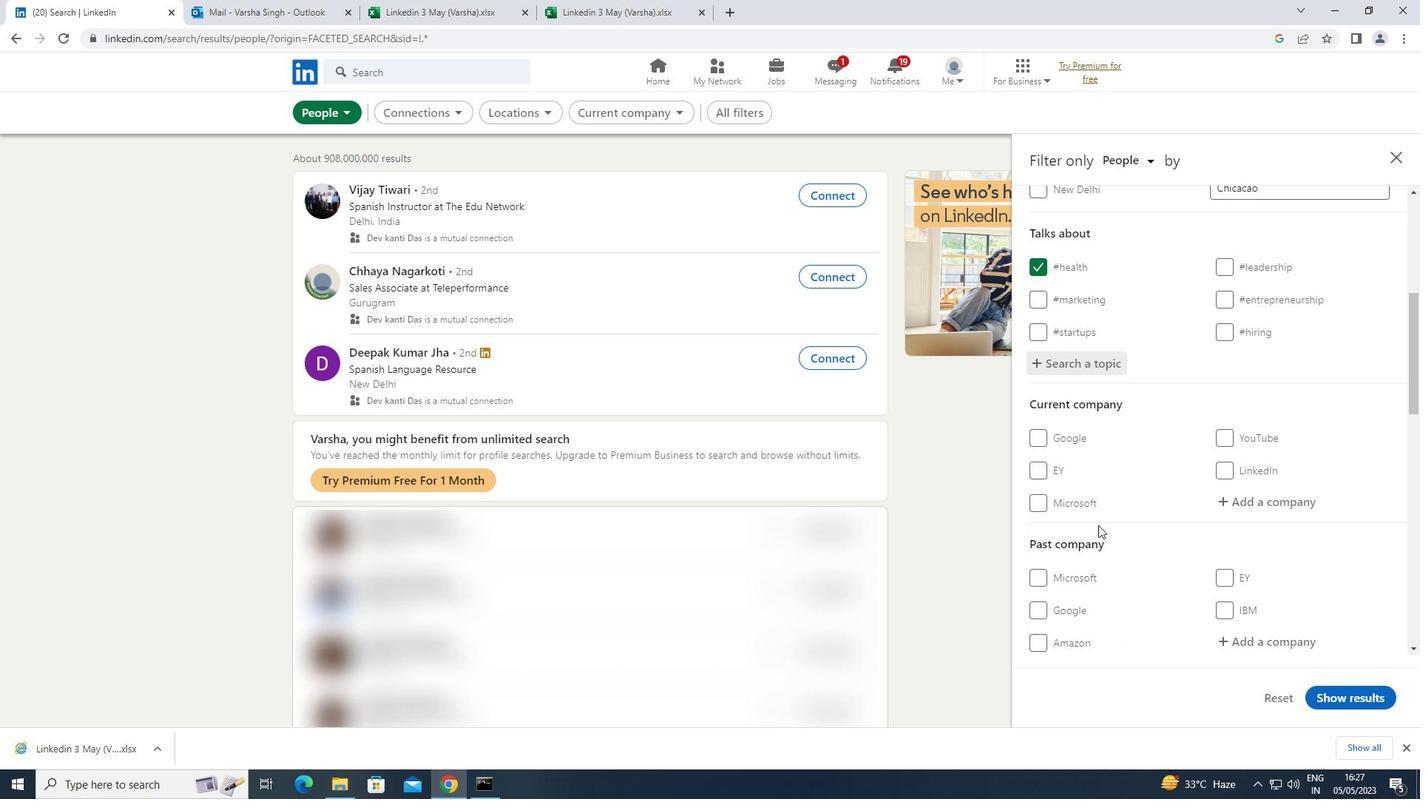 
Action: Mouse scrolled (1099, 524) with delta (0, 0)
Screenshot: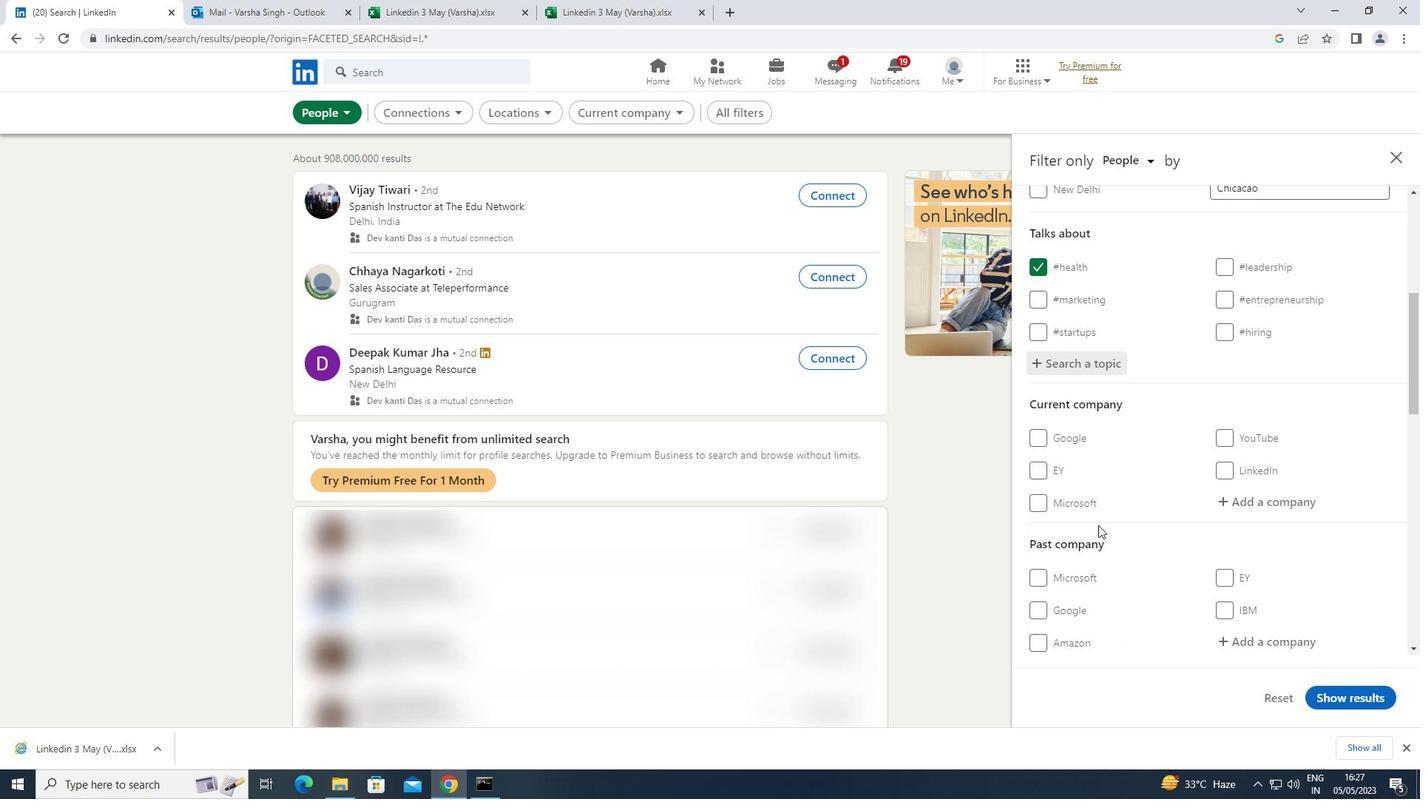 
Action: Mouse scrolled (1099, 524) with delta (0, 0)
Screenshot: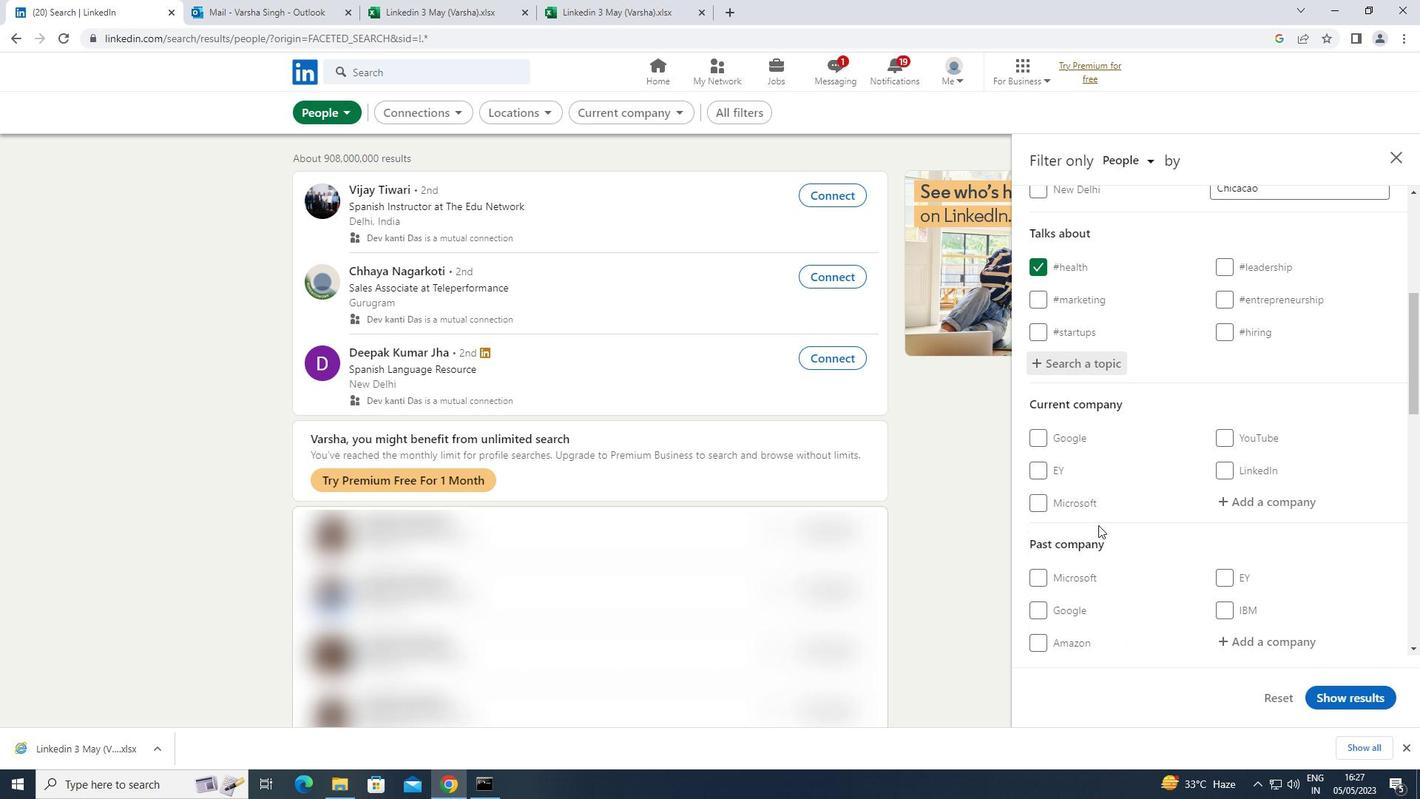 
Action: Mouse scrolled (1099, 524) with delta (0, 0)
Screenshot: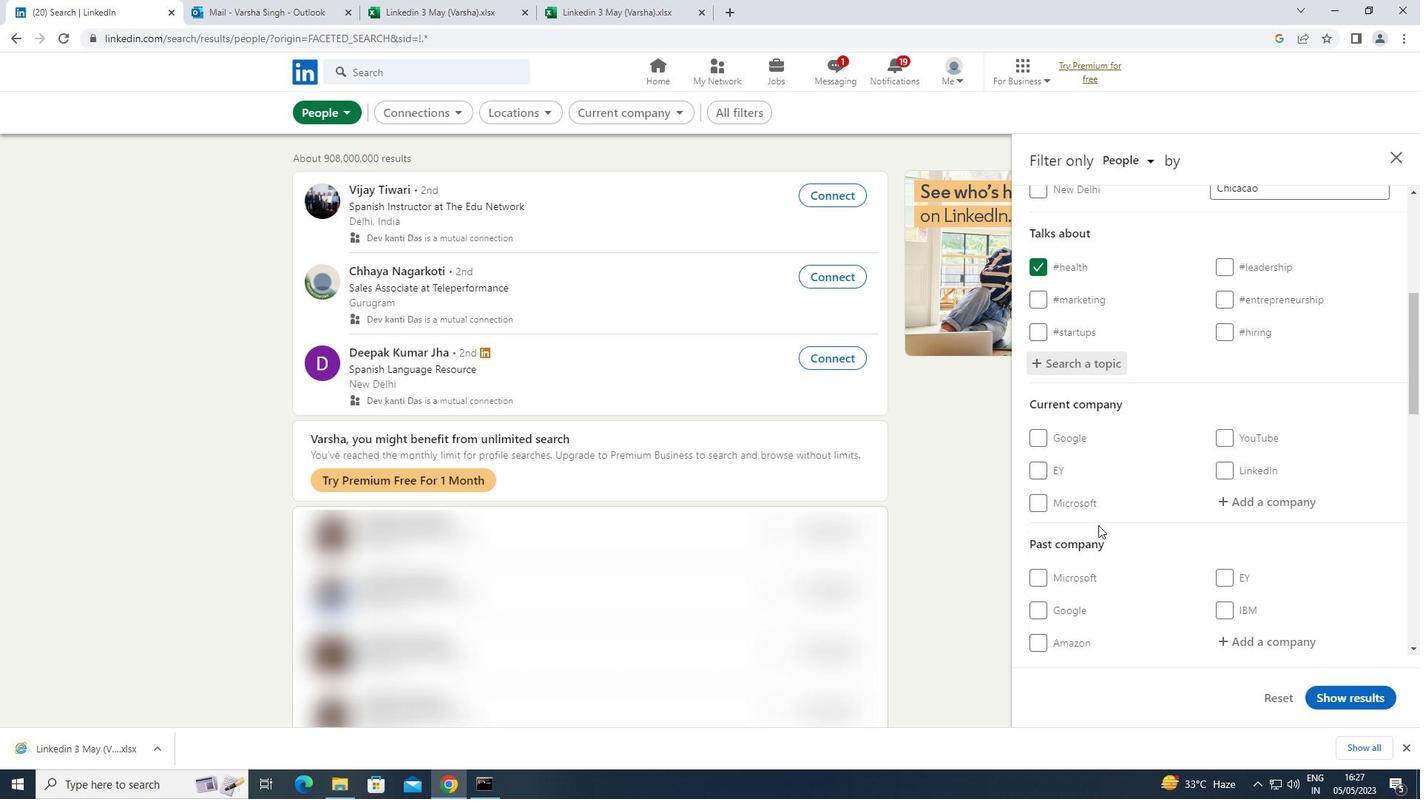 
Action: Mouse scrolled (1099, 524) with delta (0, 0)
Screenshot: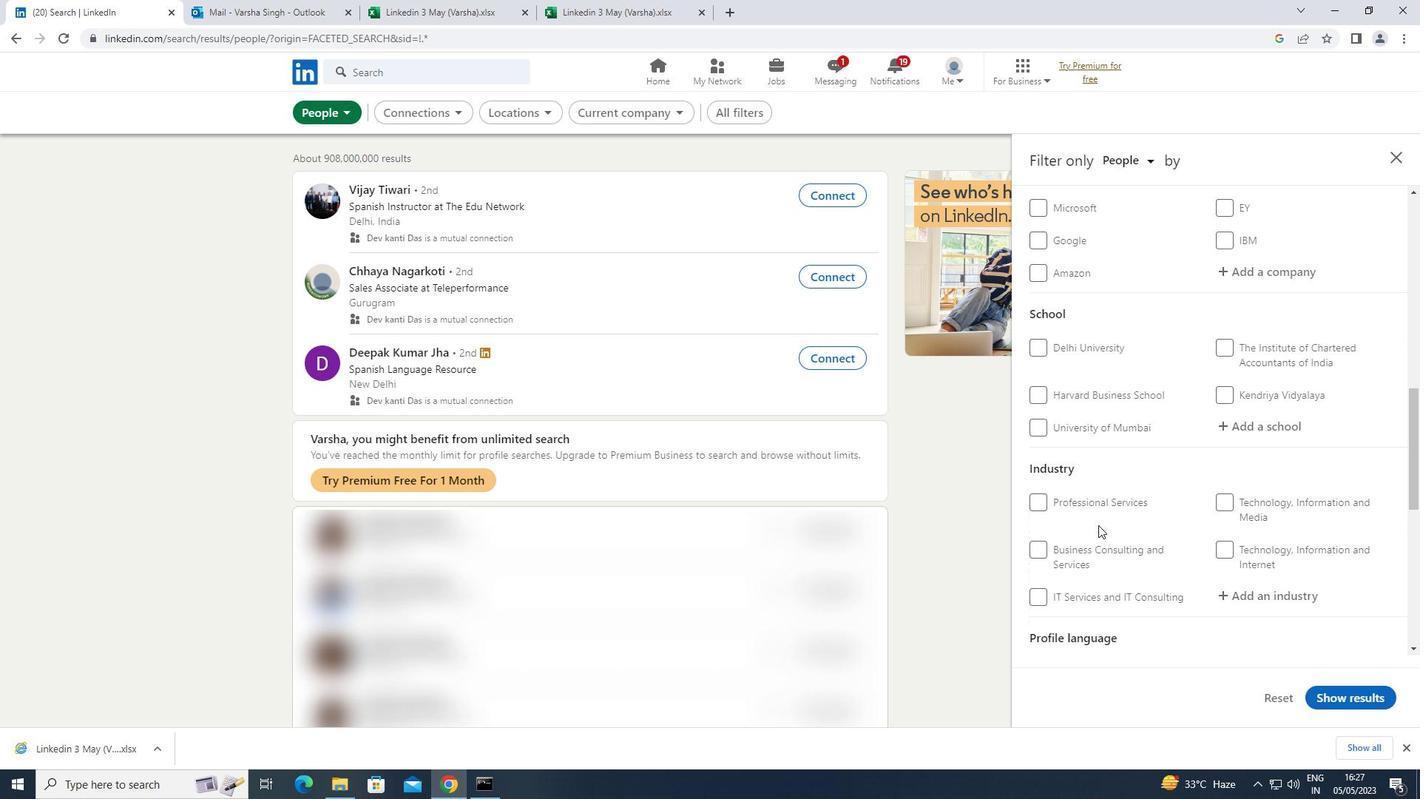 
Action: Mouse scrolled (1099, 524) with delta (0, 0)
Screenshot: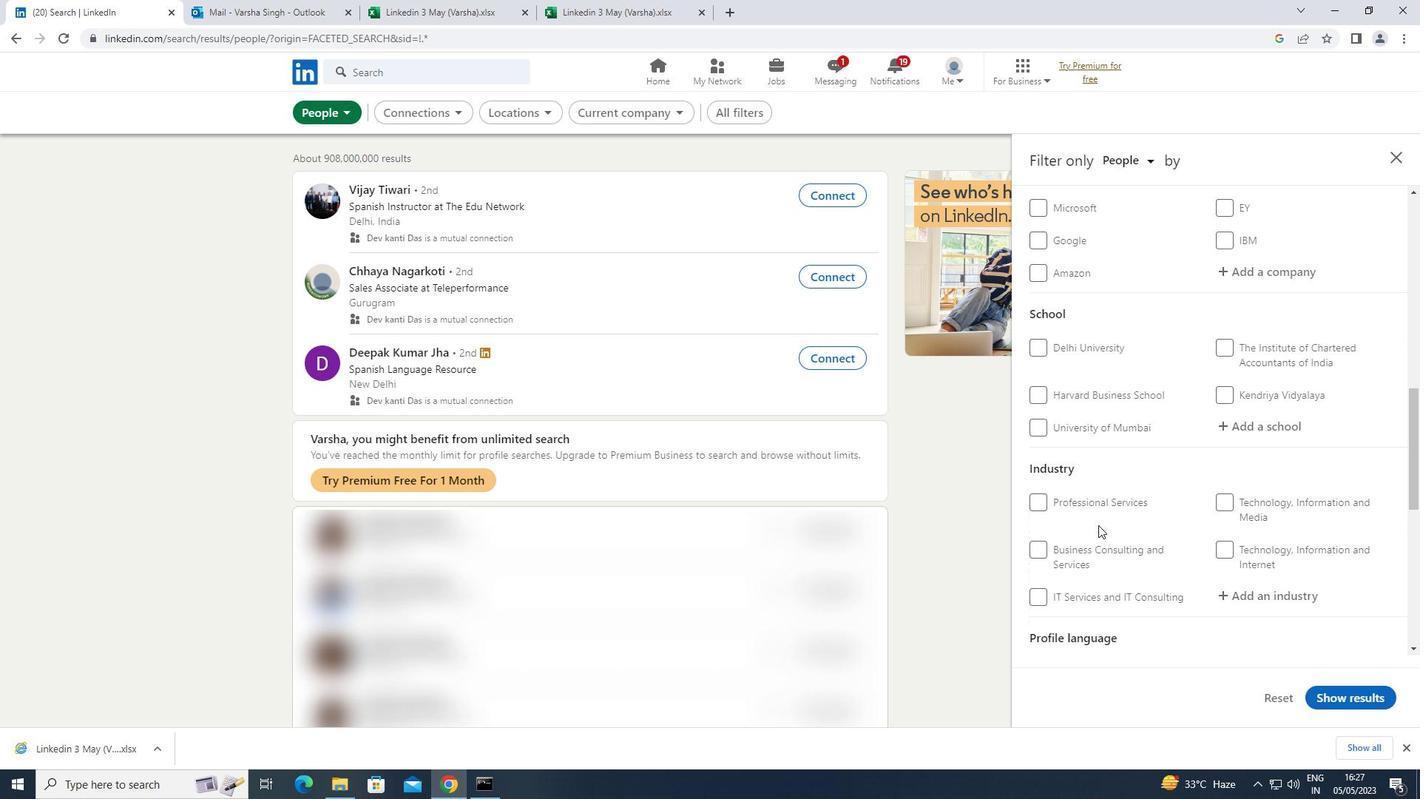 
Action: Mouse moved to (1045, 592)
Screenshot: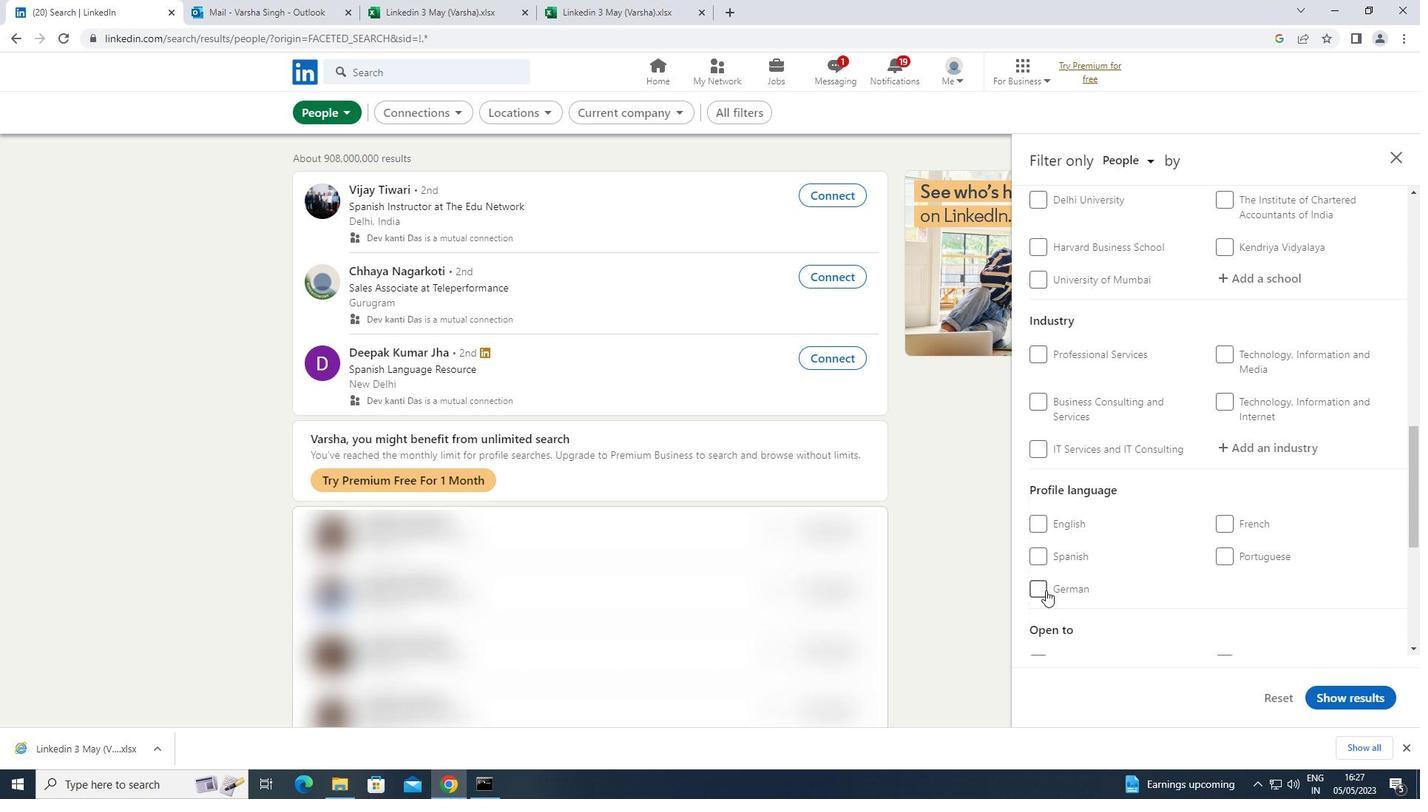
Action: Mouse pressed left at (1045, 592)
Screenshot: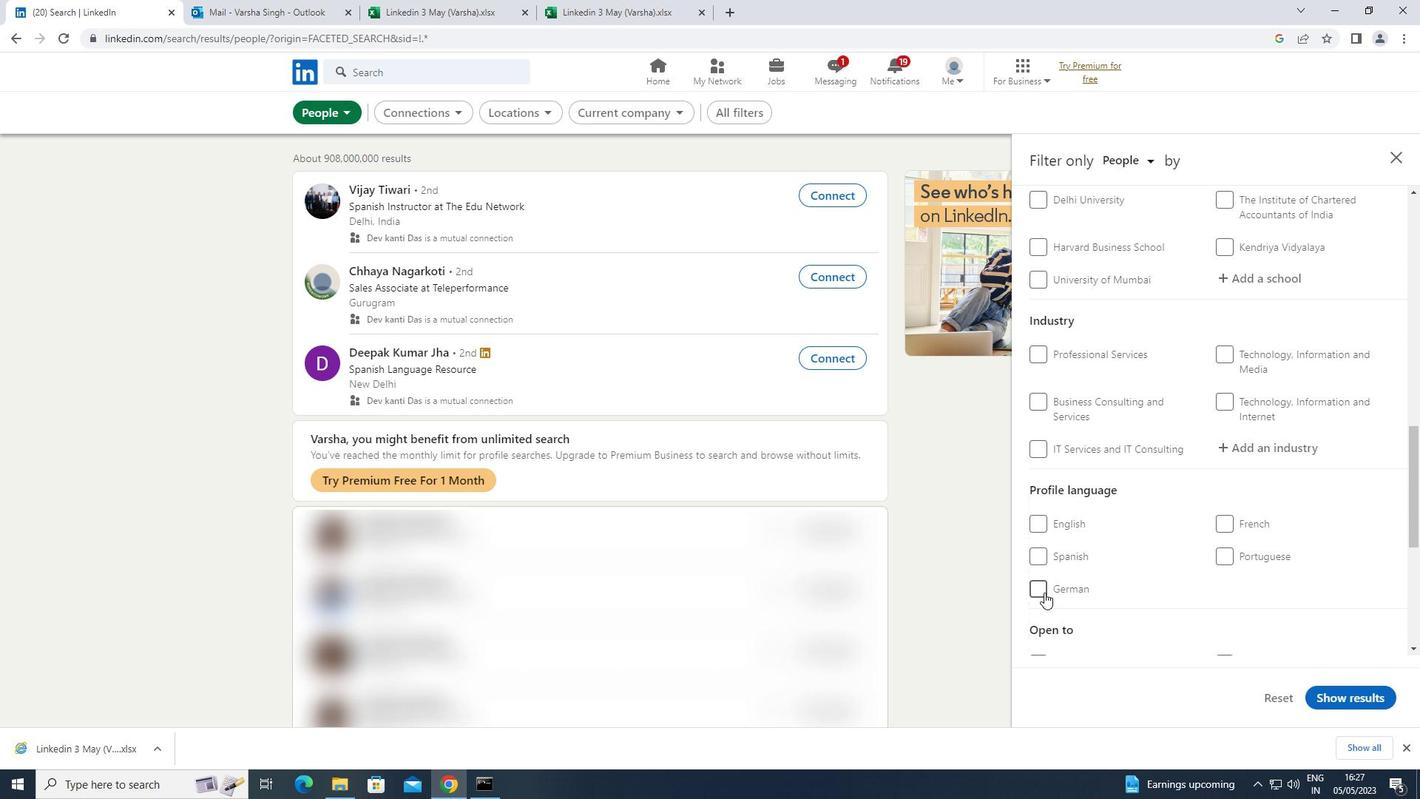 
Action: Mouse moved to (1138, 543)
Screenshot: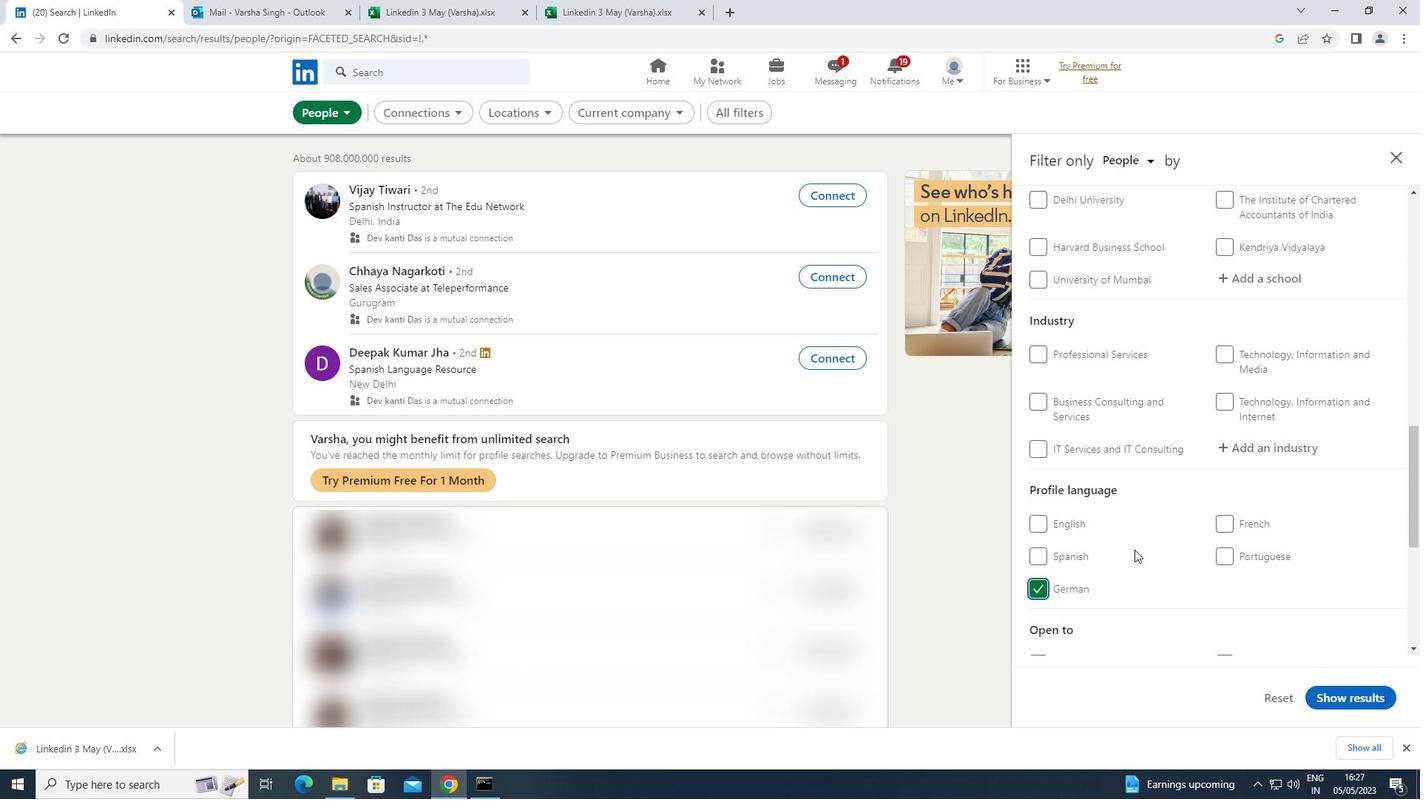 
Action: Mouse scrolled (1138, 543) with delta (0, 0)
Screenshot: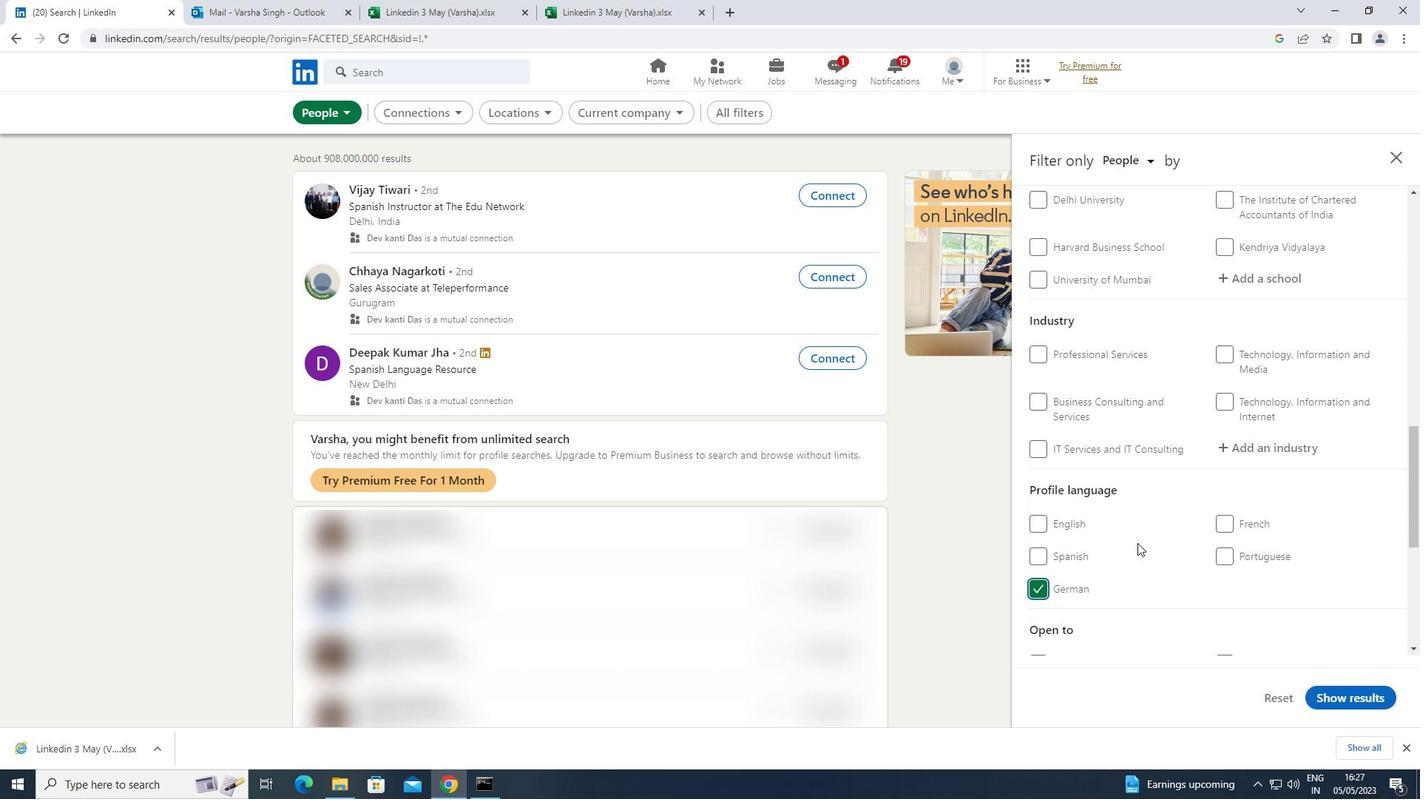 
Action: Mouse moved to (1139, 542)
Screenshot: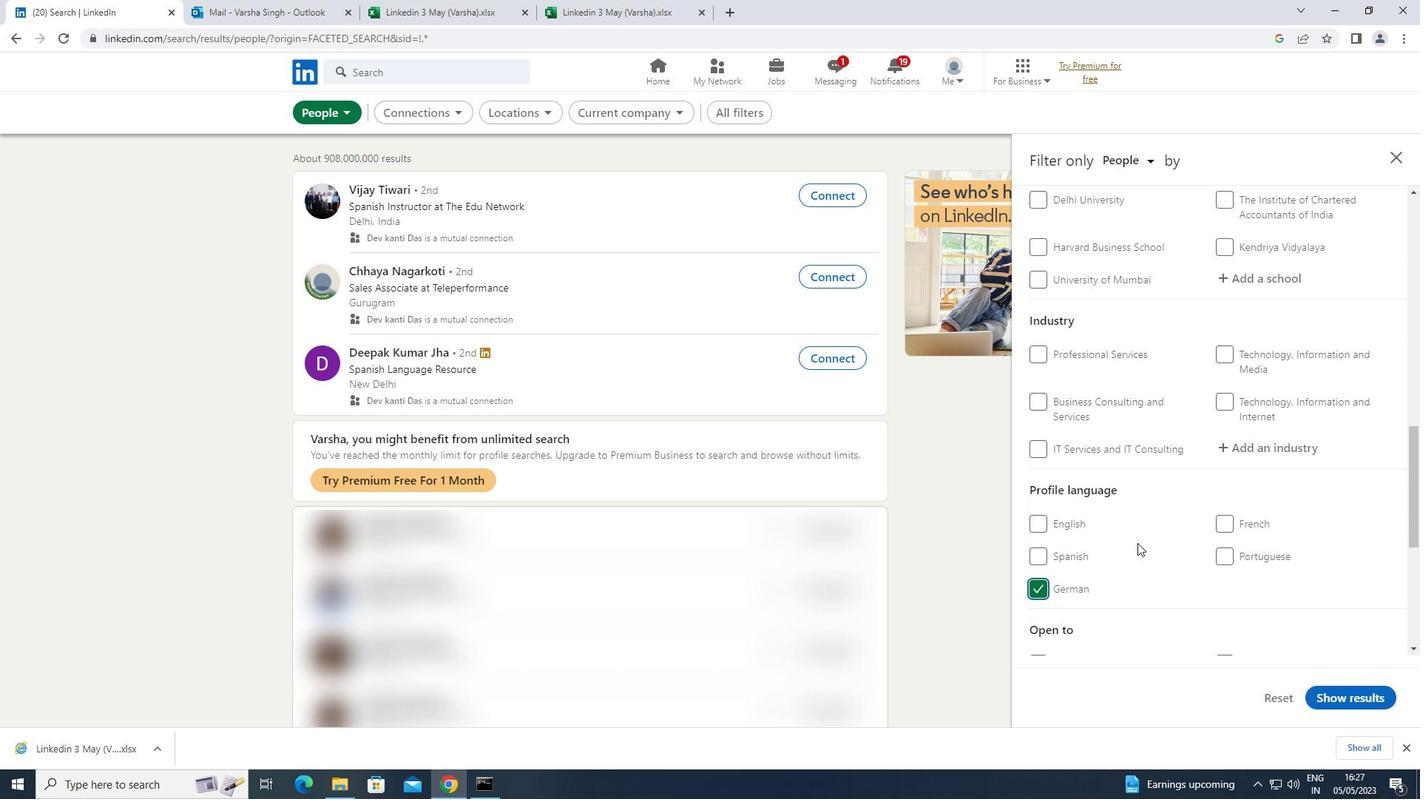 
Action: Mouse scrolled (1139, 543) with delta (0, 0)
Screenshot: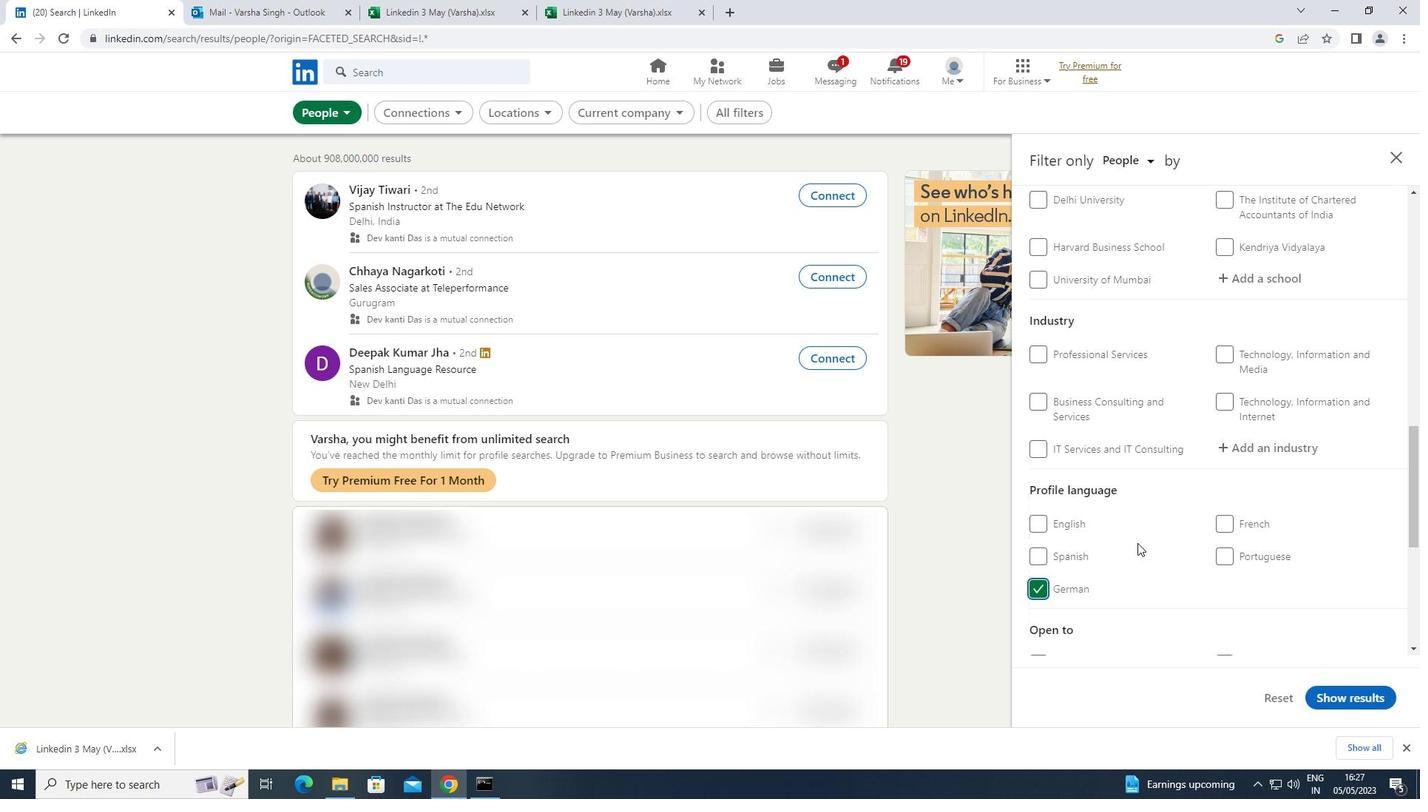
Action: Mouse moved to (1139, 541)
Screenshot: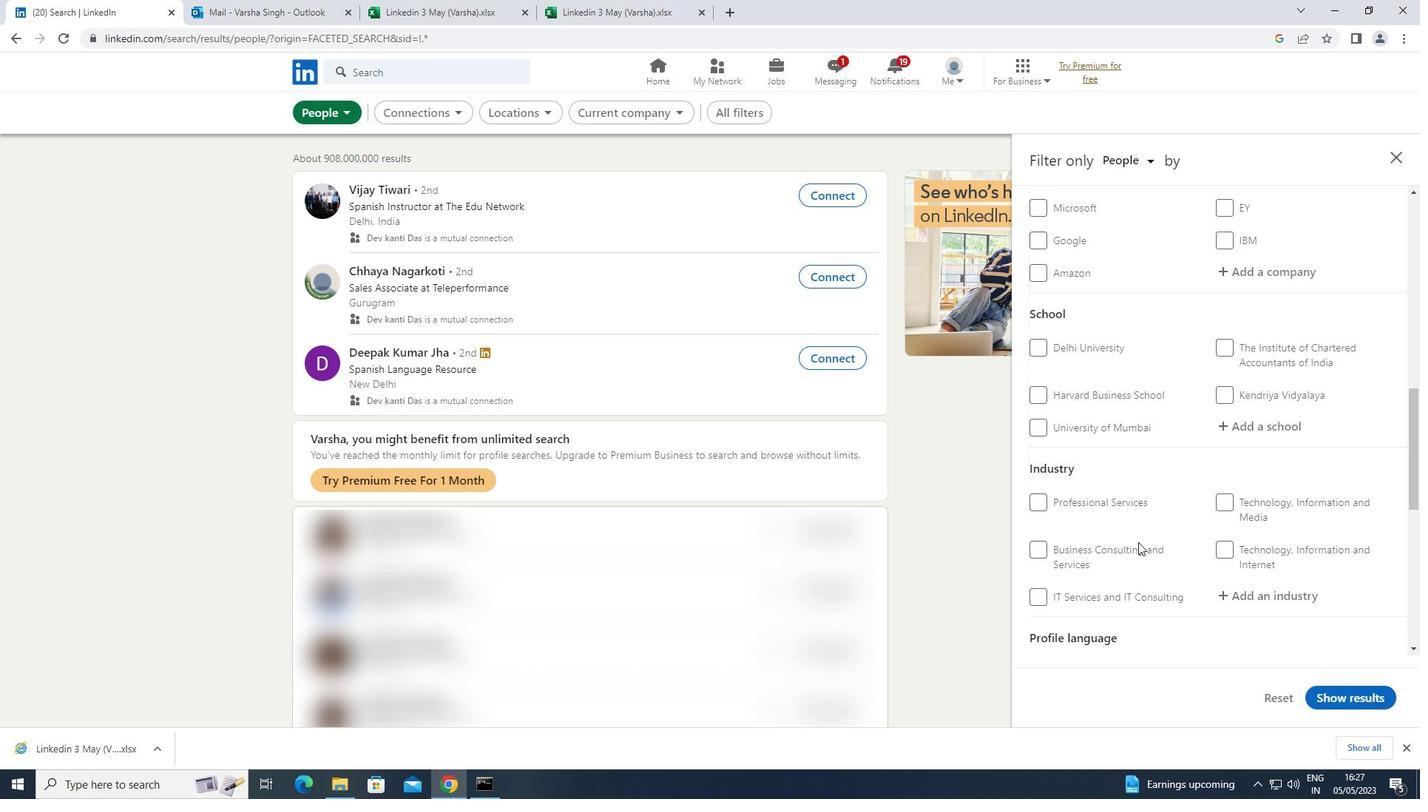 
Action: Mouse scrolled (1139, 541) with delta (0, 0)
Screenshot: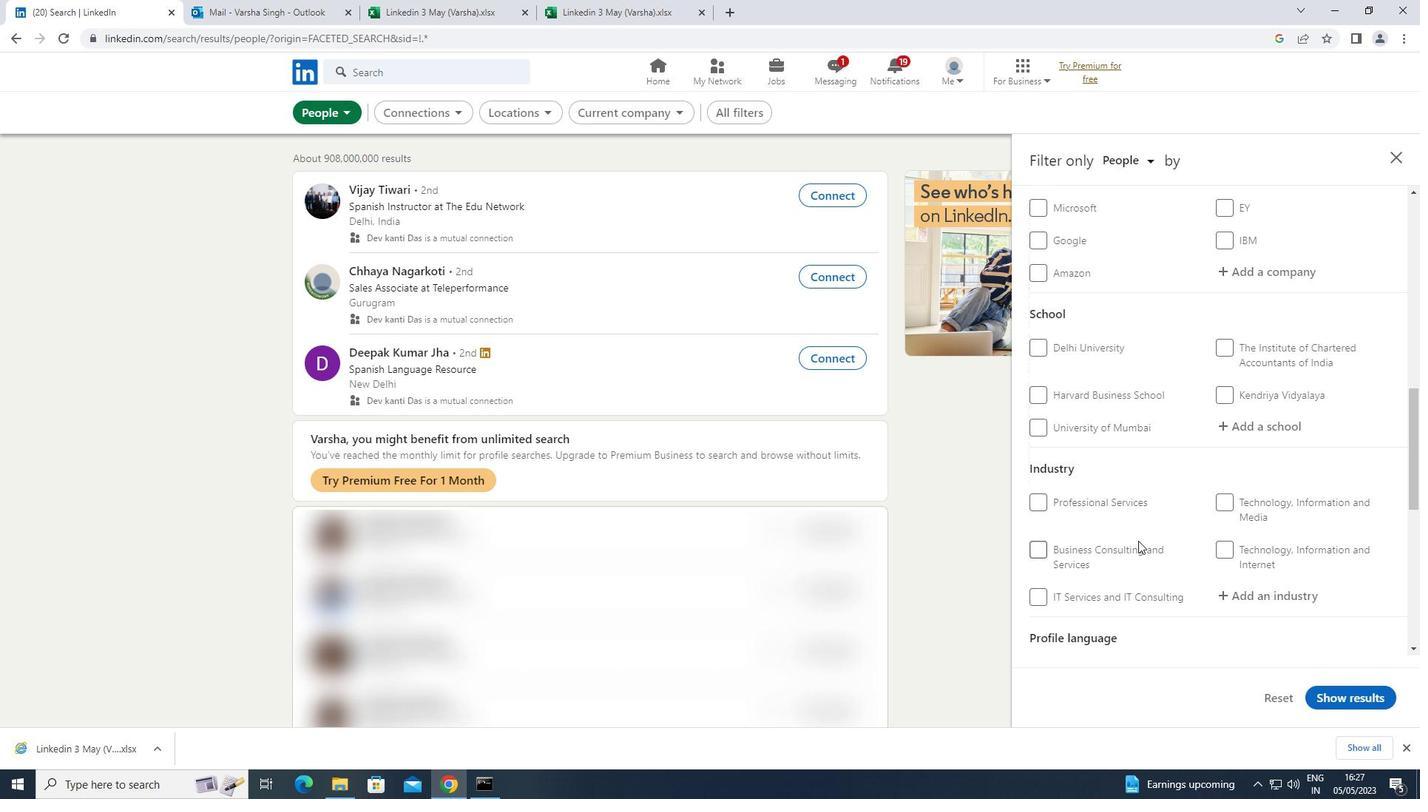 
Action: Mouse scrolled (1139, 541) with delta (0, 0)
Screenshot: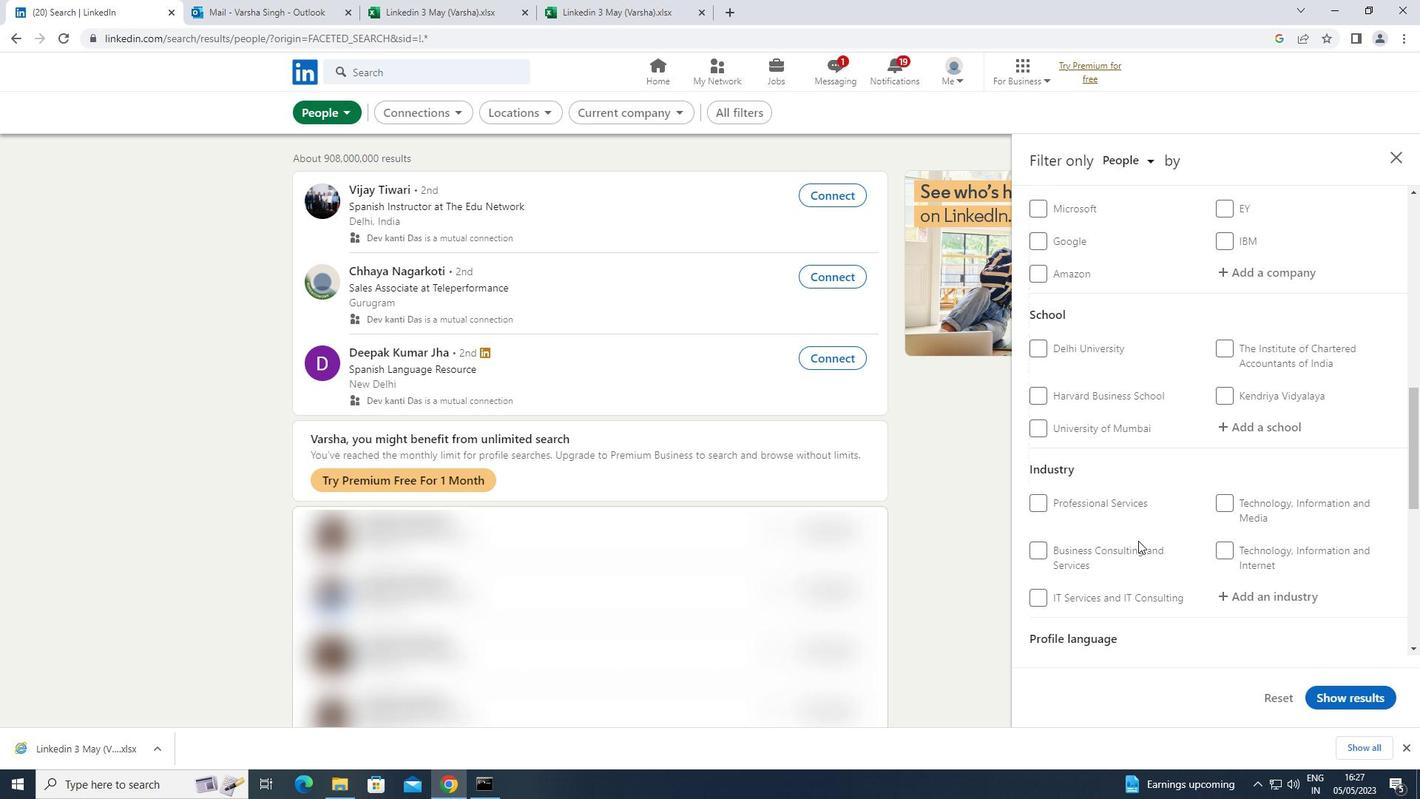 
Action: Mouse scrolled (1139, 541) with delta (0, 0)
Screenshot: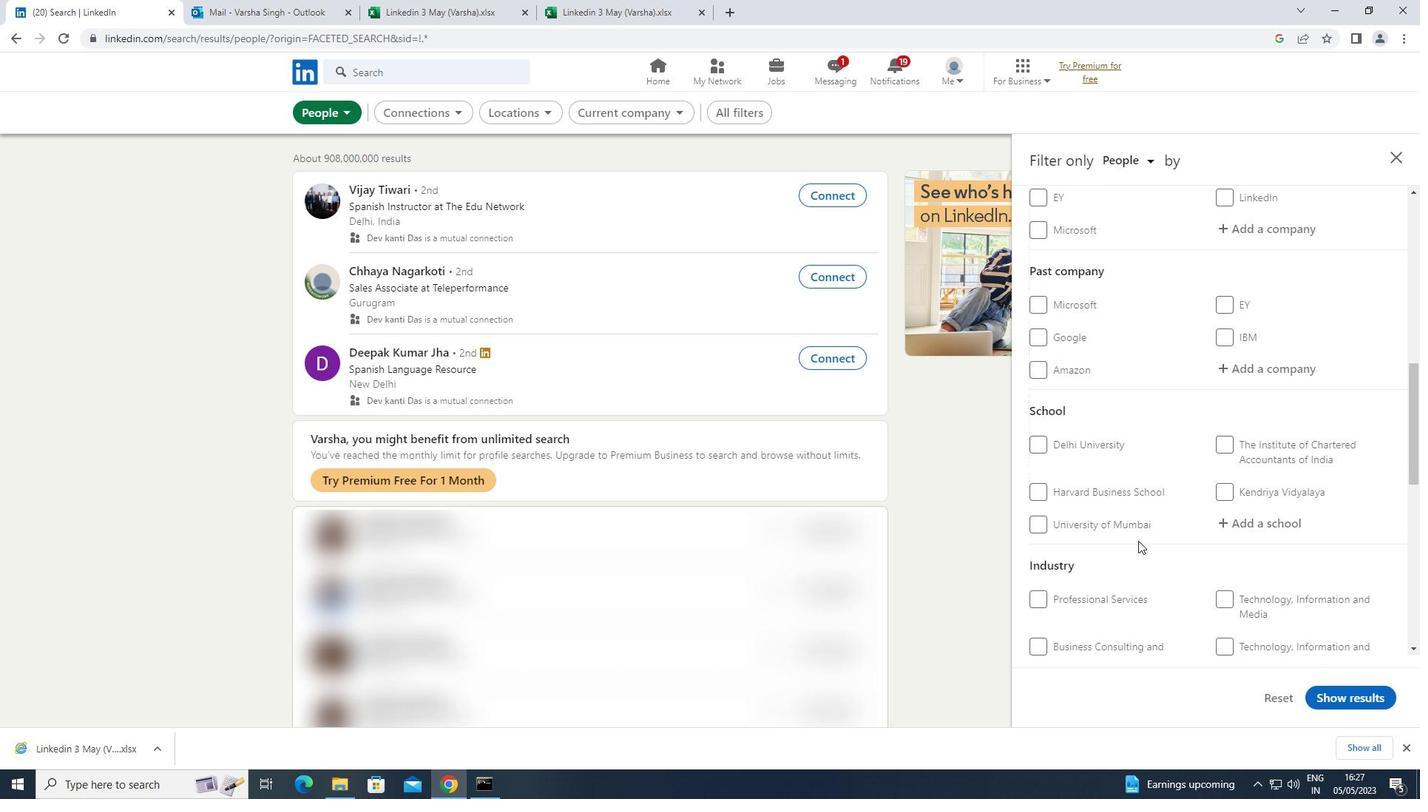
Action: Mouse moved to (1251, 346)
Screenshot: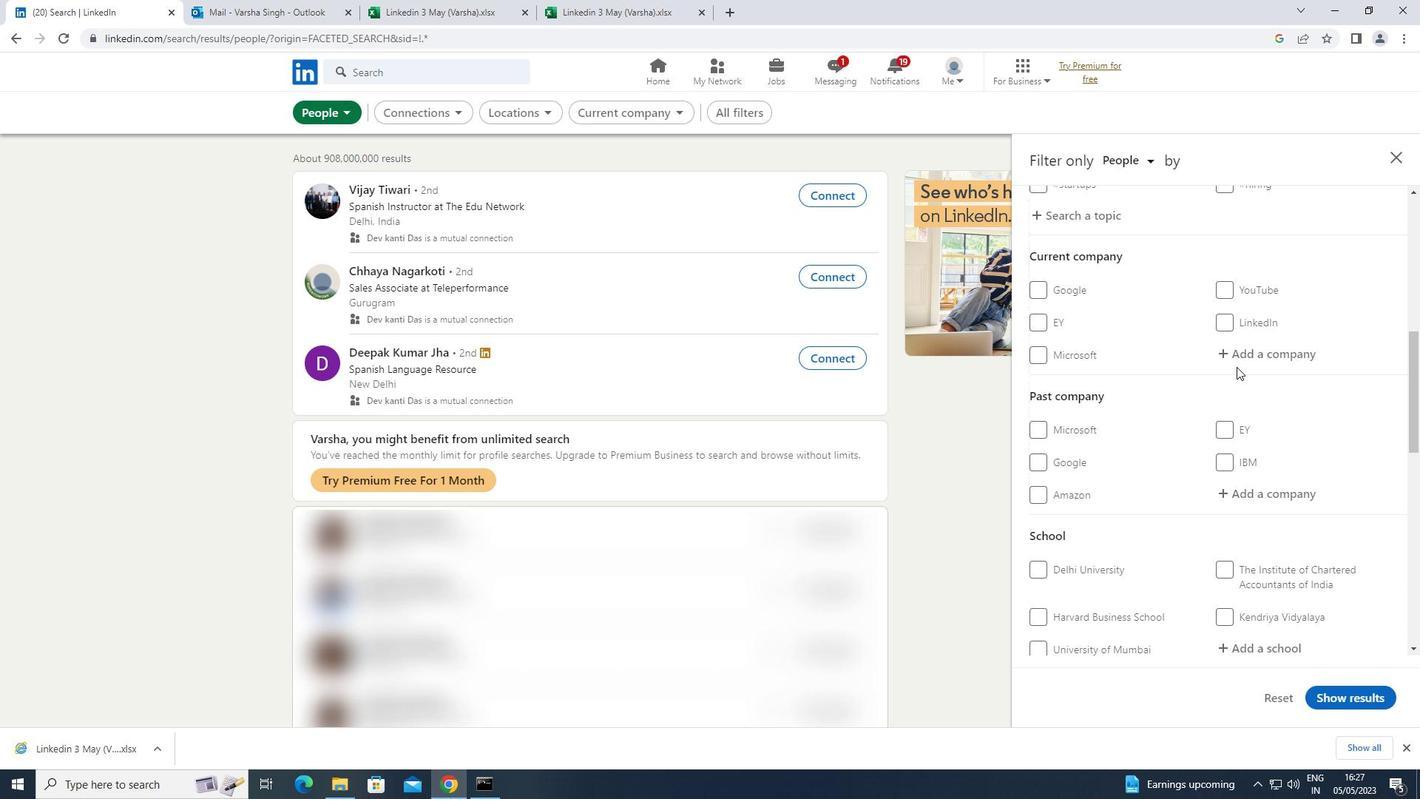 
Action: Mouse pressed left at (1251, 346)
Screenshot: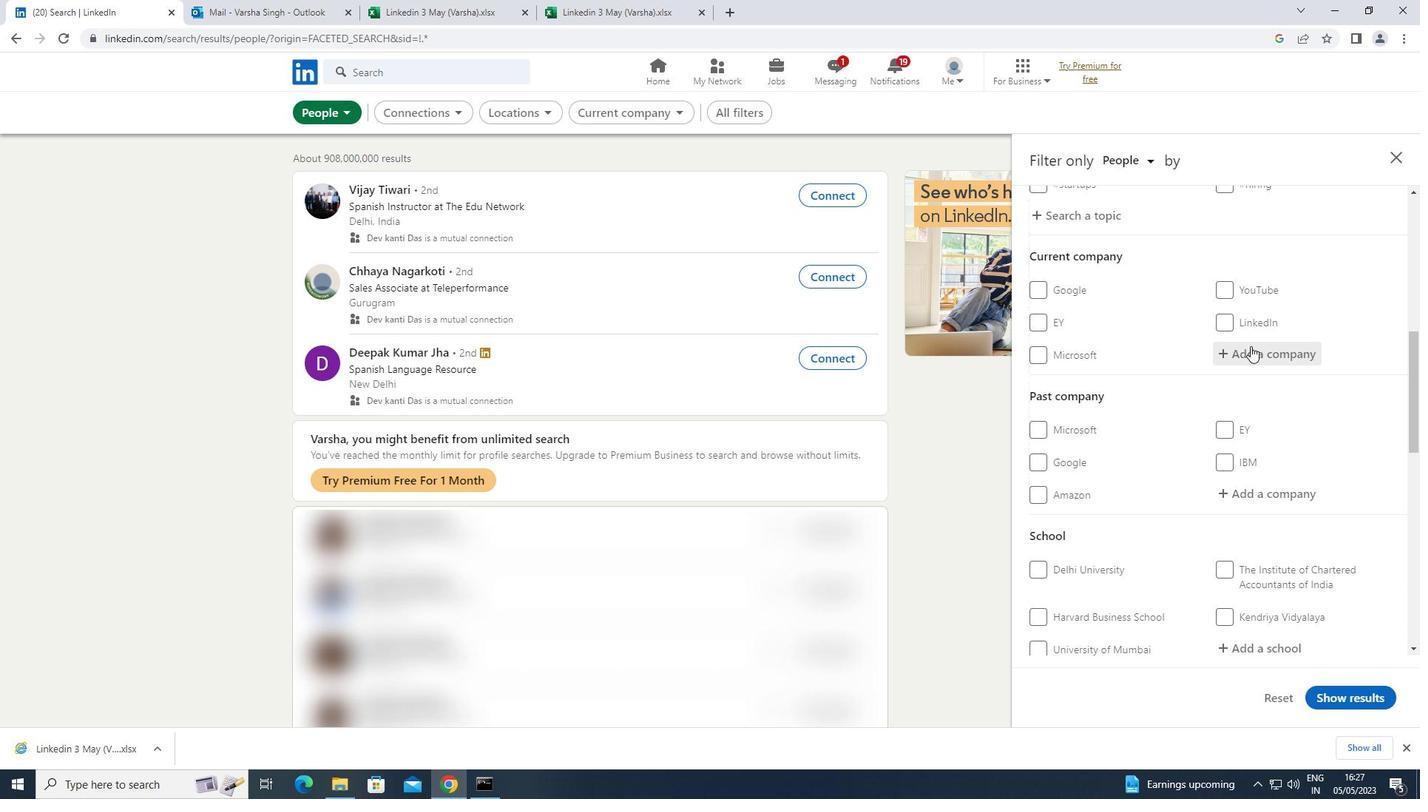 
Action: Key pressed <Key.shift>PAYTM
Screenshot: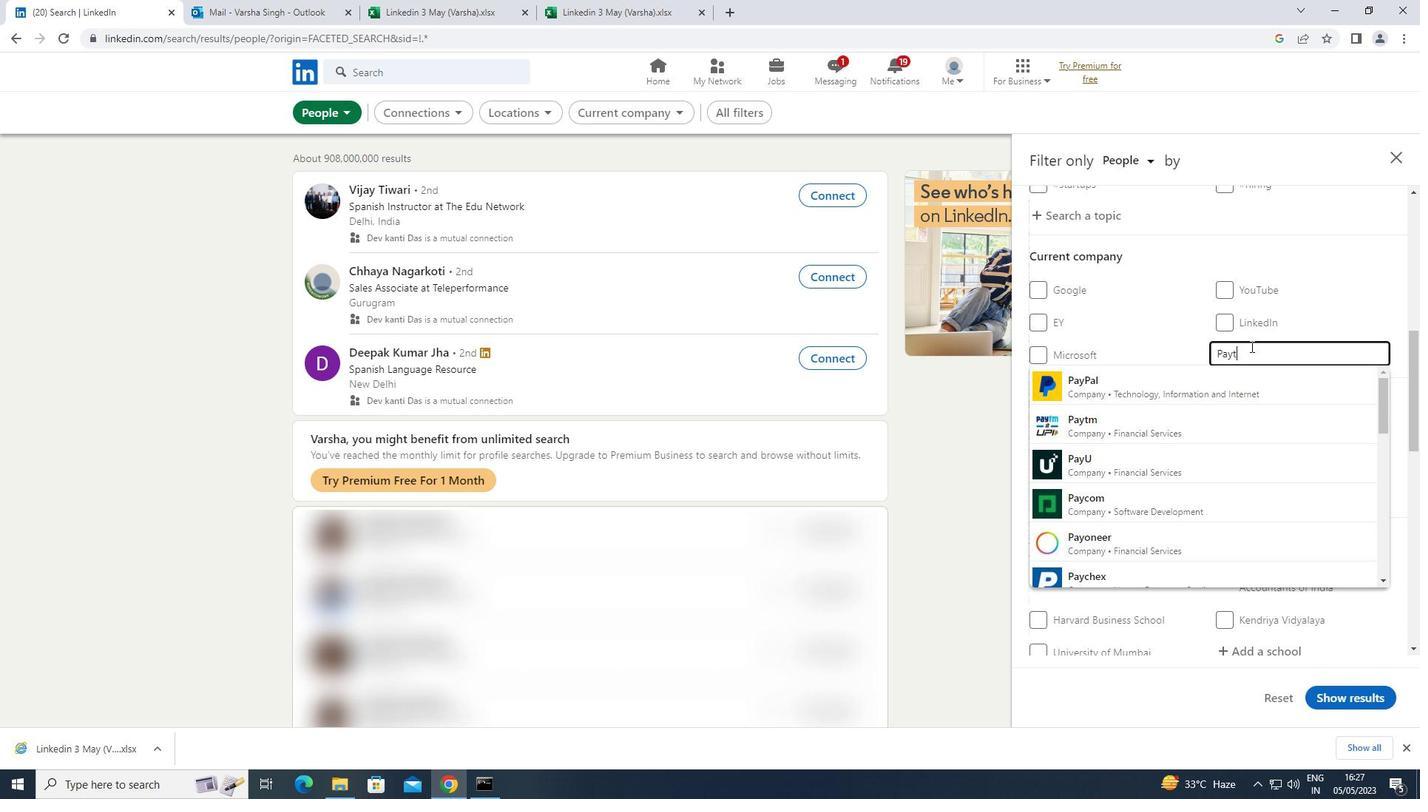
Action: Mouse moved to (1149, 386)
Screenshot: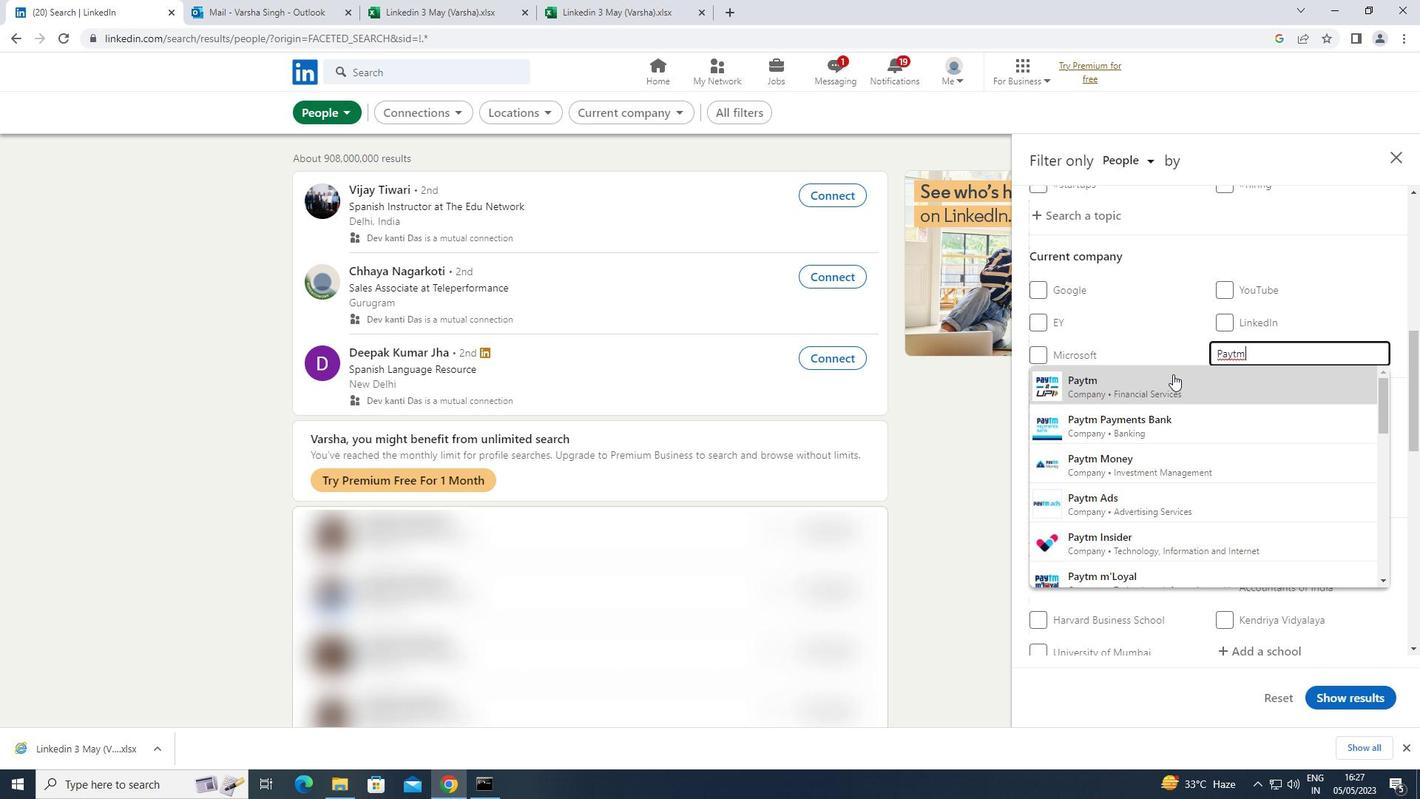 
Action: Mouse pressed left at (1149, 386)
Screenshot: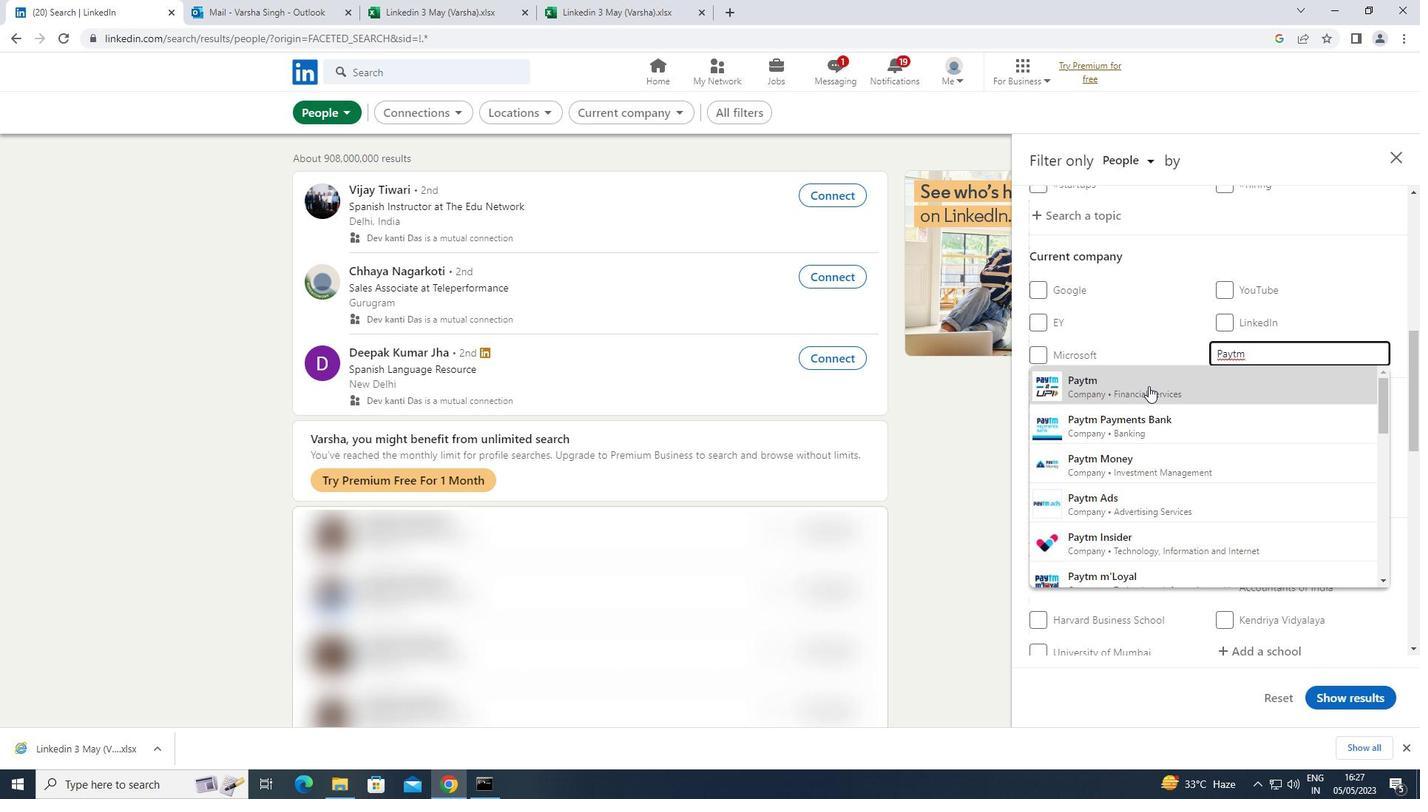 
Action: Mouse scrolled (1149, 385) with delta (0, 0)
Screenshot: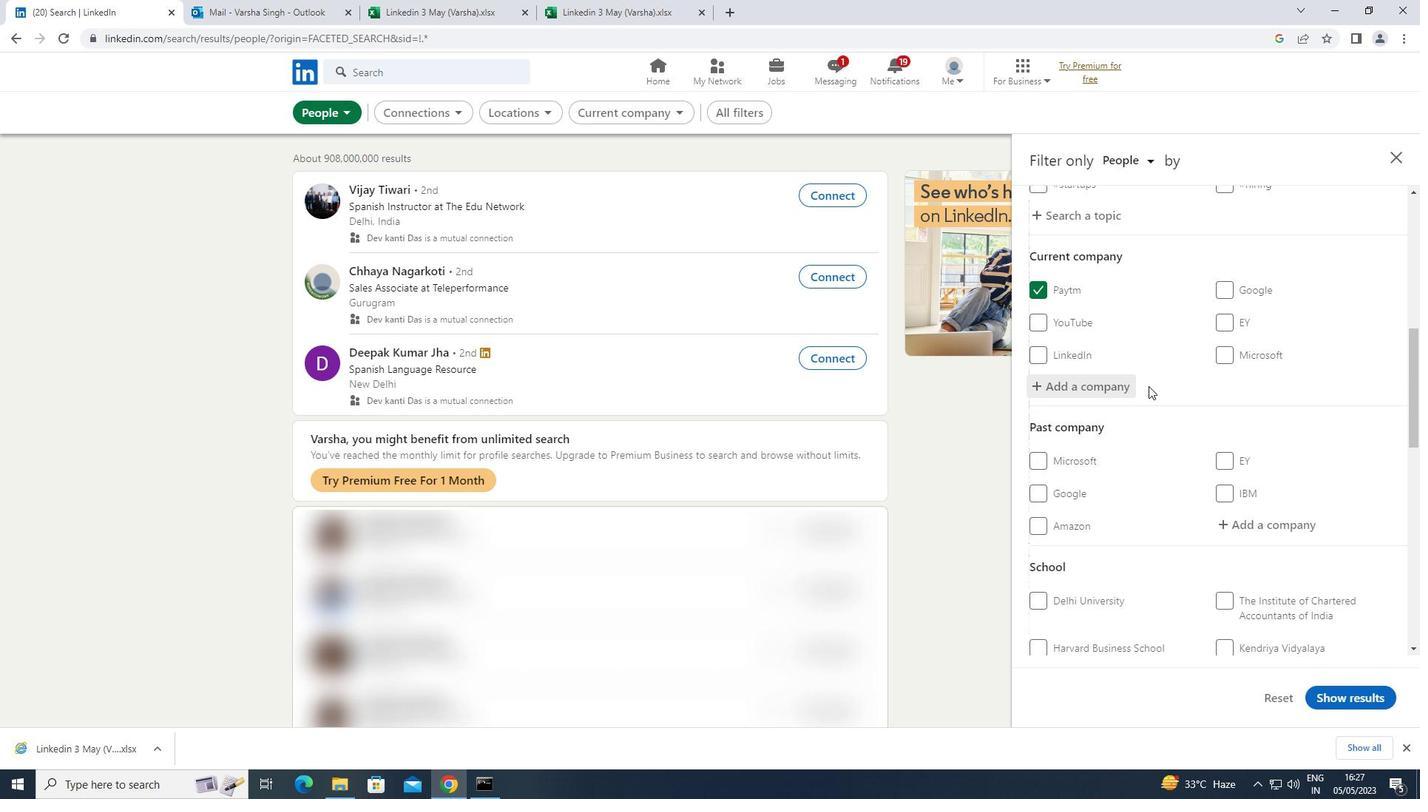 
Action: Mouse scrolled (1149, 385) with delta (0, 0)
Screenshot: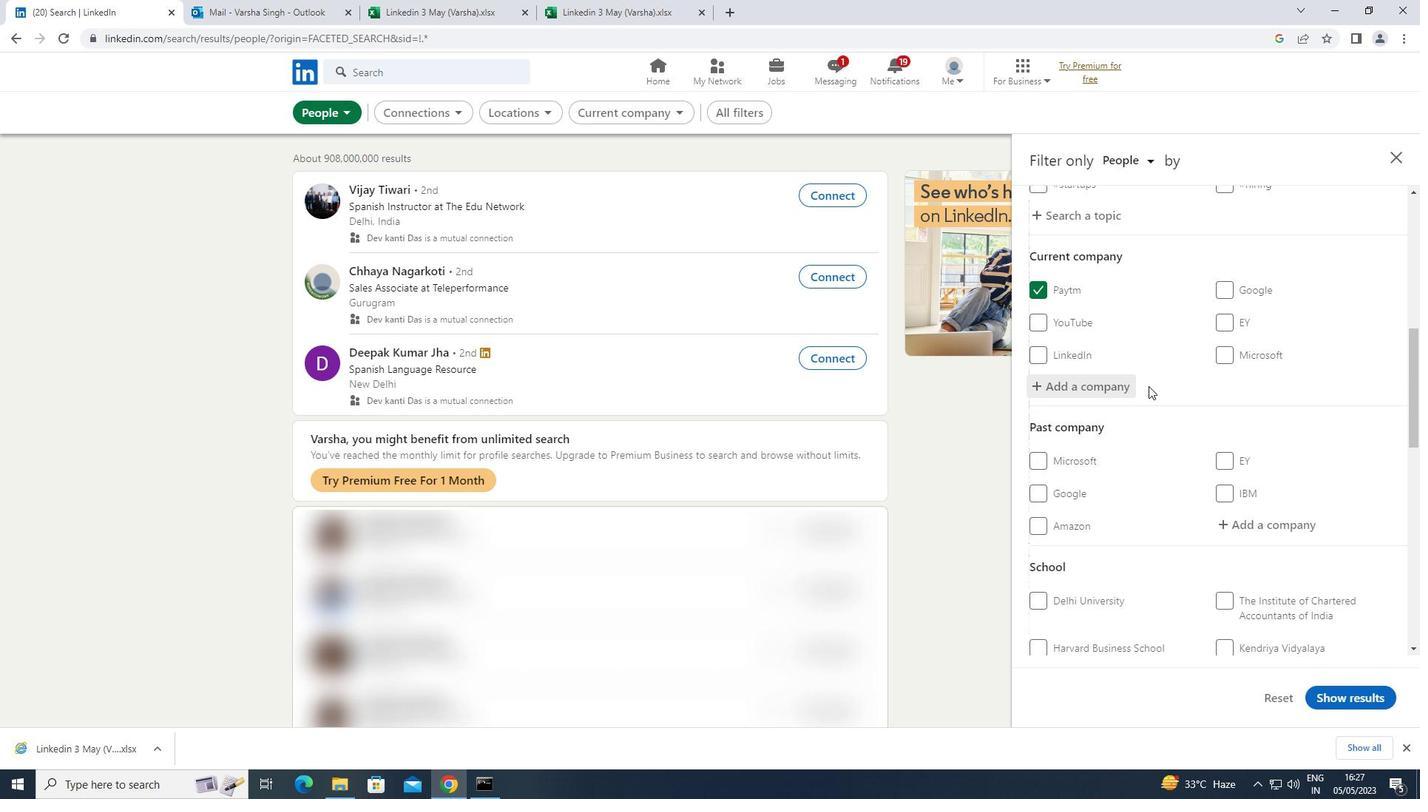 
Action: Mouse scrolled (1149, 385) with delta (0, 0)
Screenshot: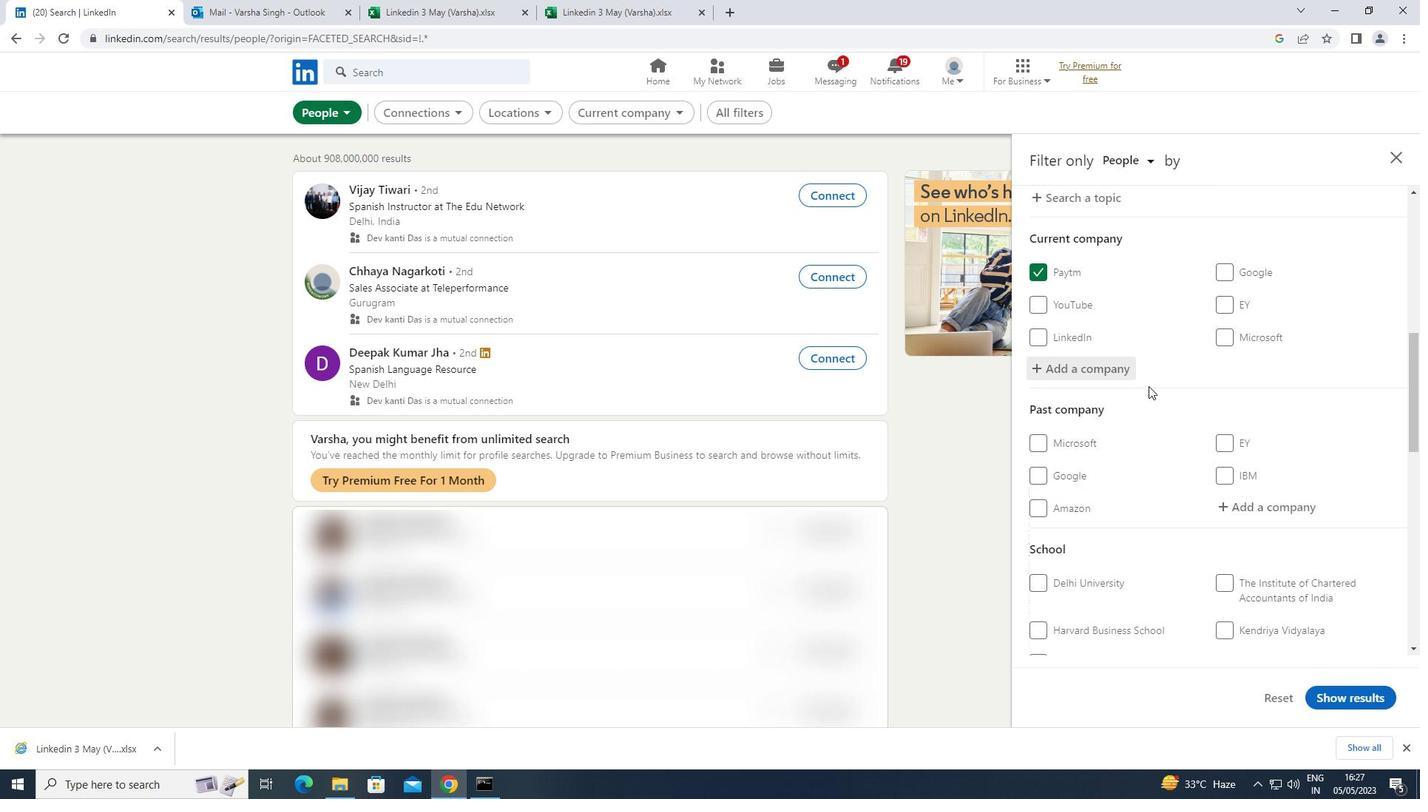 
Action: Mouse moved to (1250, 452)
Screenshot: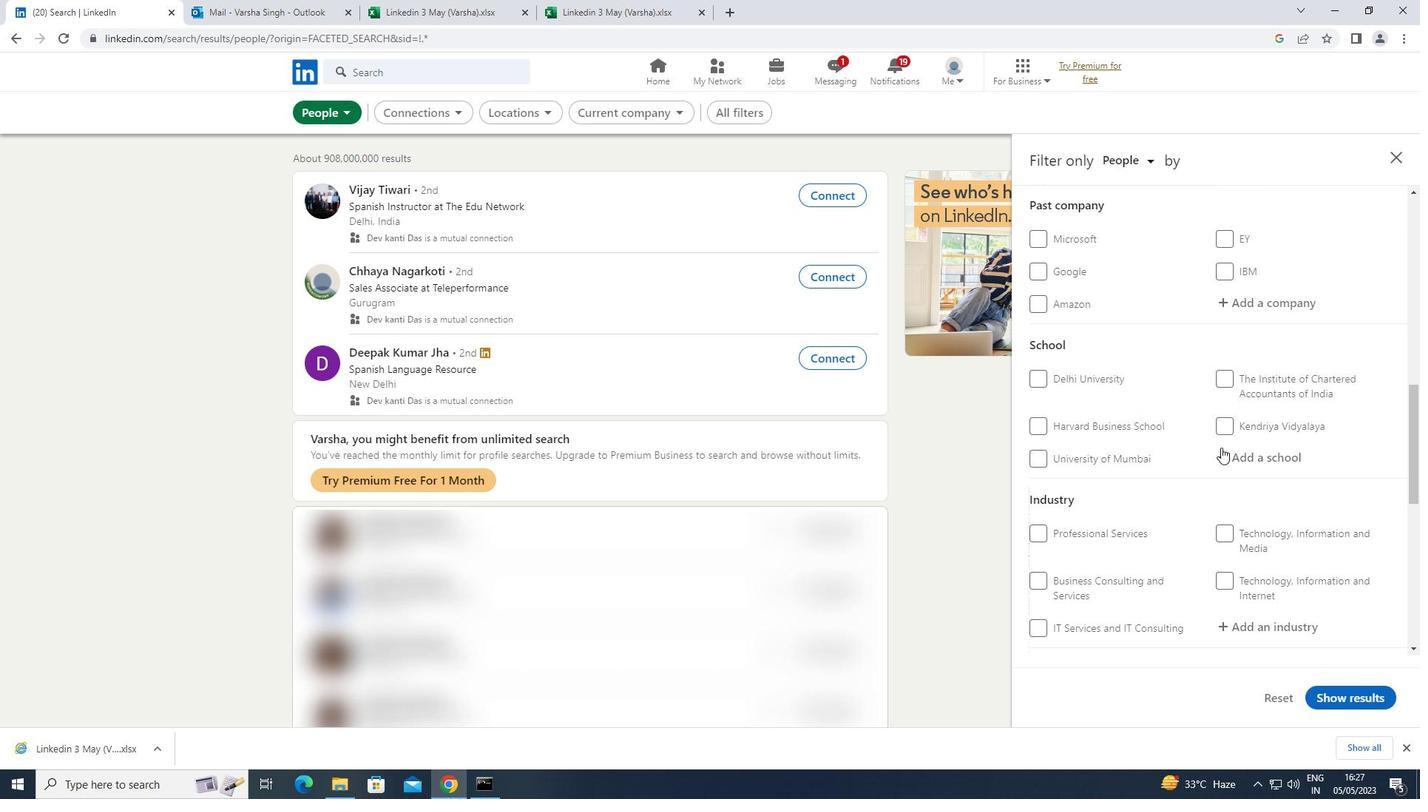 
Action: Mouse pressed left at (1250, 452)
Screenshot: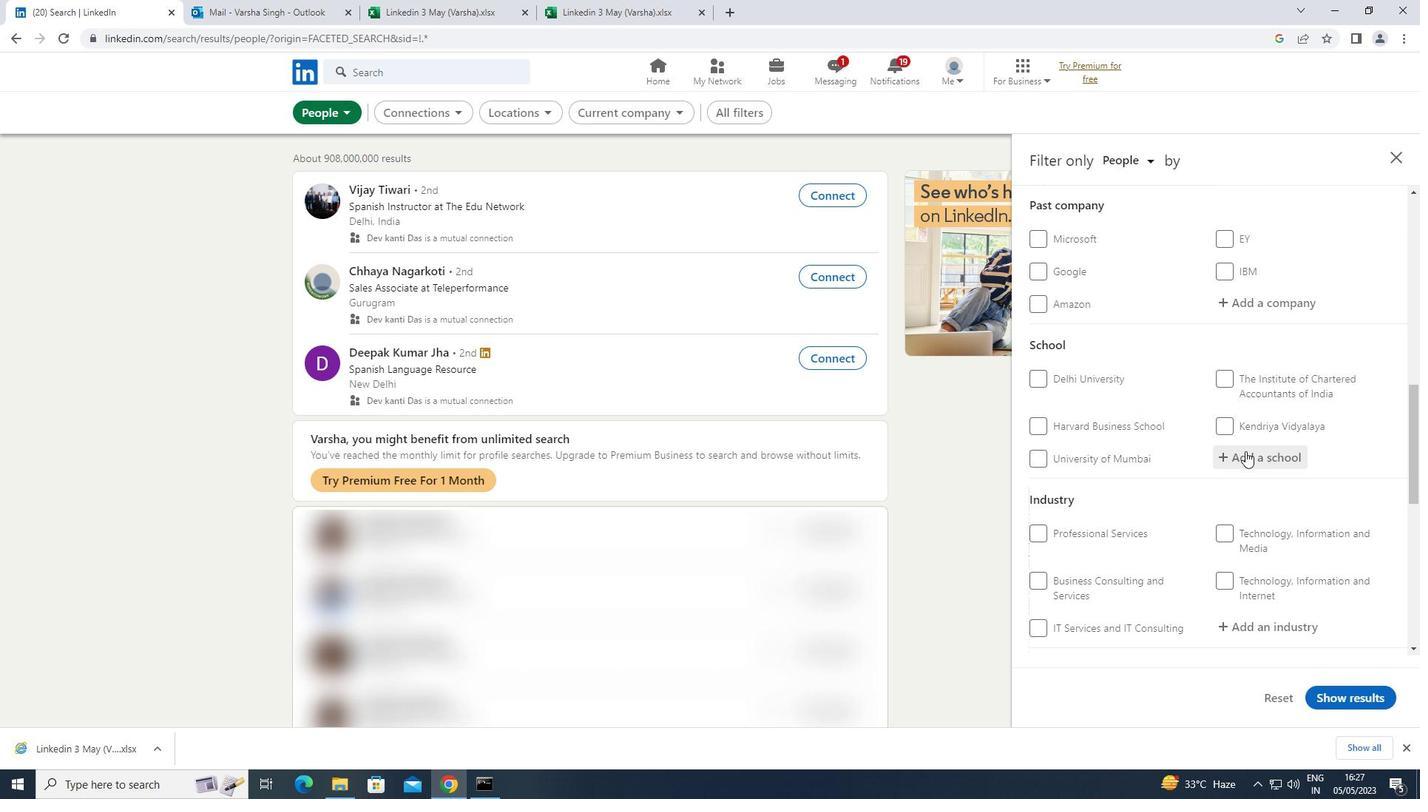 
Action: Key pressed <Key.shift><Key.shift>CENTRAL<Key.space><Key.shift>UNIVERSITY<Key.space>OF<Key.space><Key.shift>KERALA
Screenshot: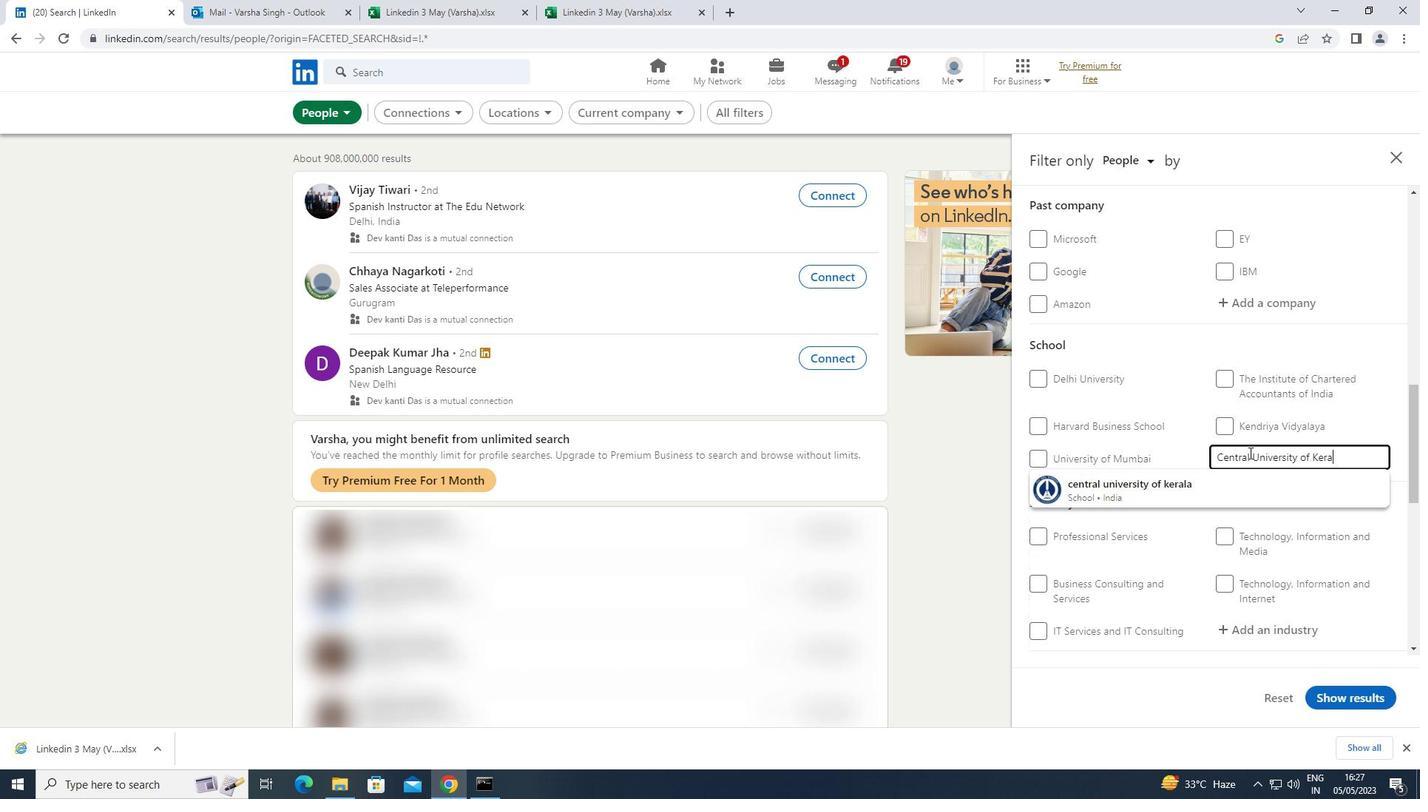 
Action: Mouse moved to (1143, 493)
Screenshot: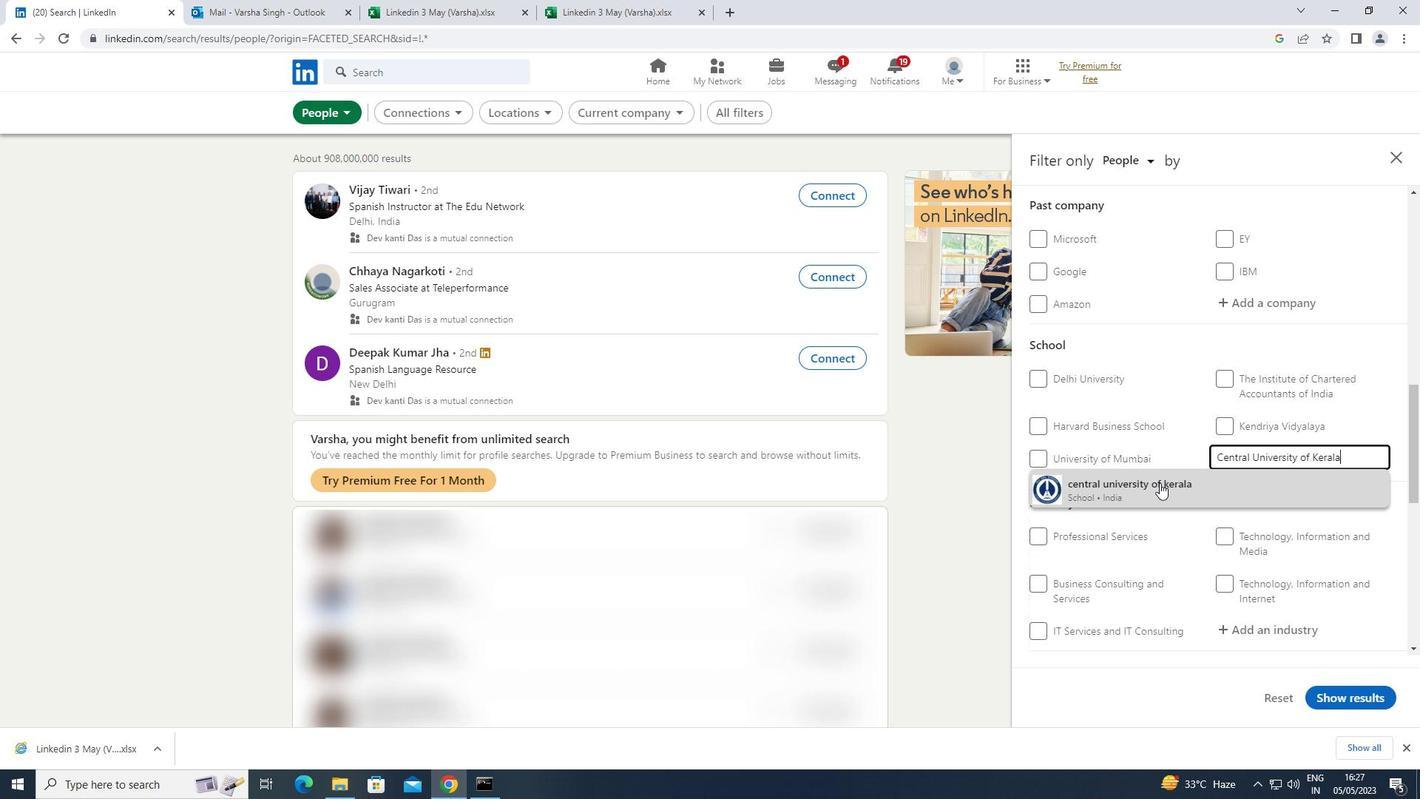 
Action: Mouse pressed left at (1143, 493)
Screenshot: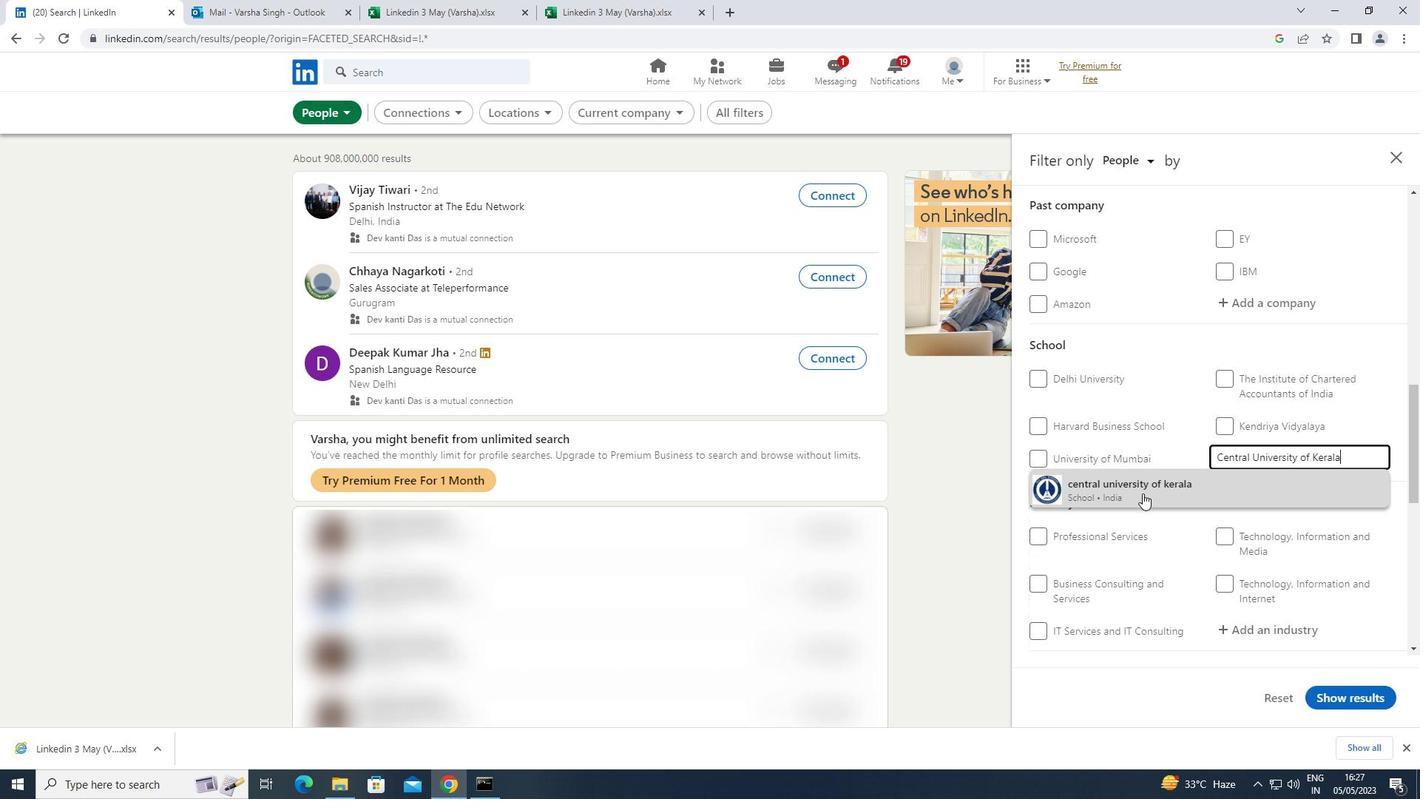 
Action: Mouse scrolled (1143, 492) with delta (0, 0)
Screenshot: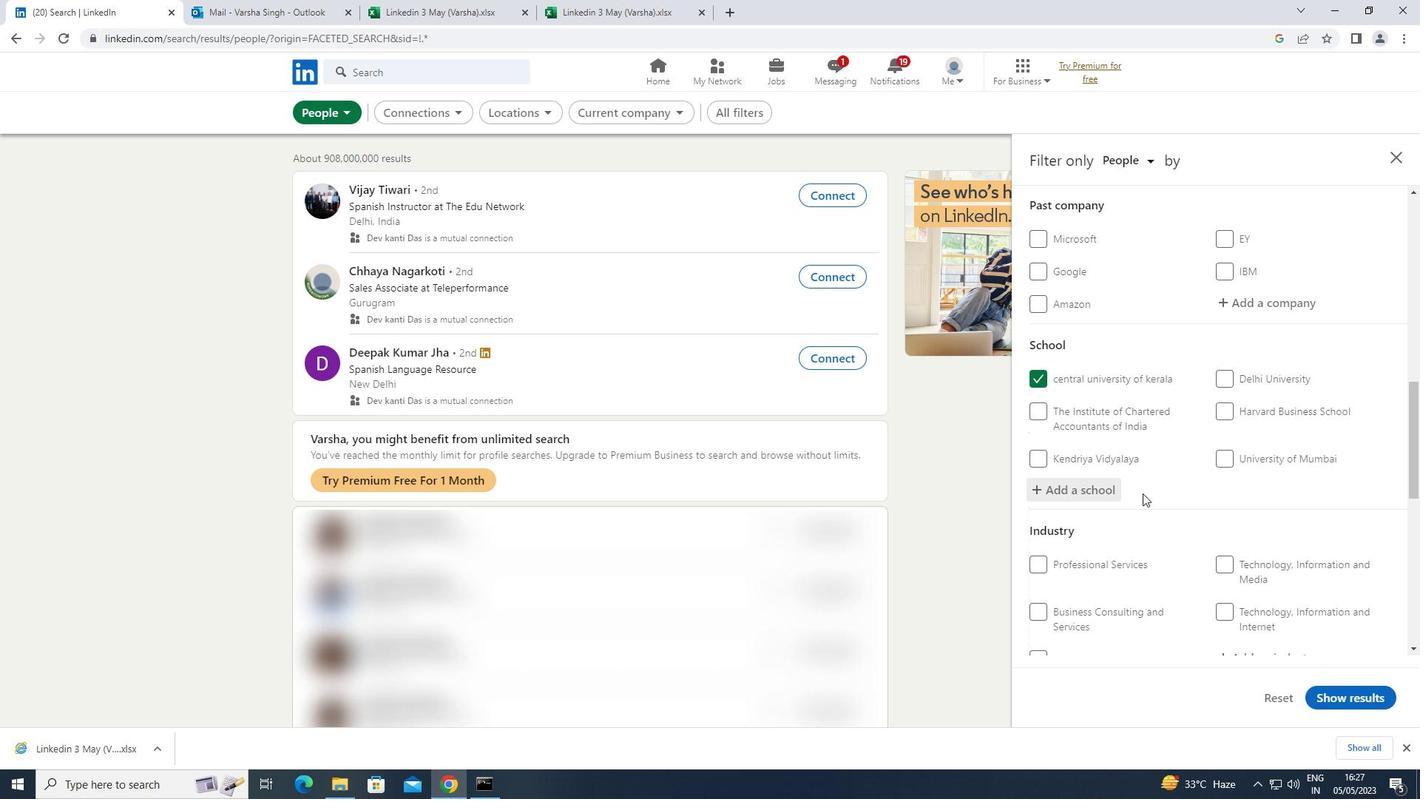 
Action: Mouse scrolled (1143, 492) with delta (0, 0)
Screenshot: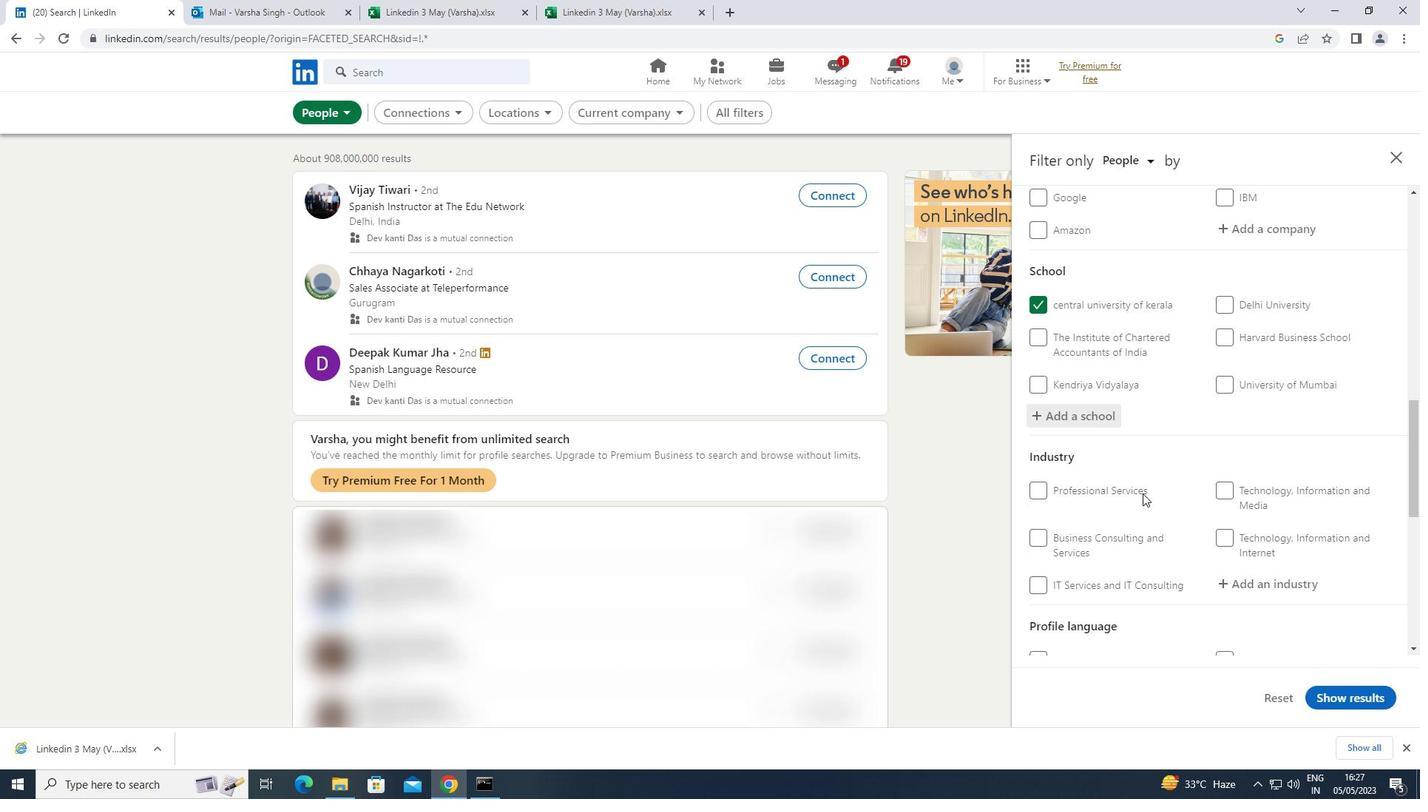 
Action: Mouse scrolled (1143, 492) with delta (0, 0)
Screenshot: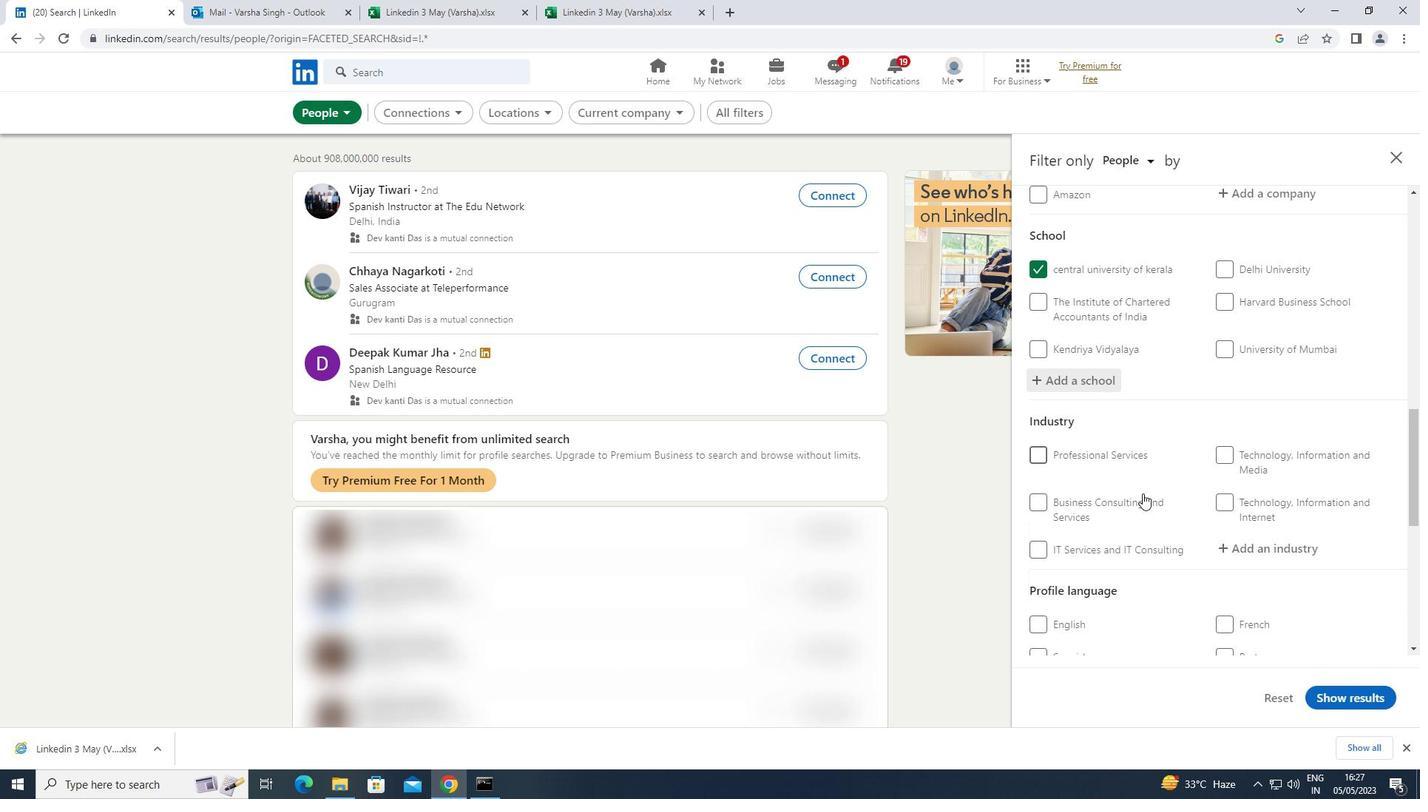
Action: Mouse moved to (1250, 428)
Screenshot: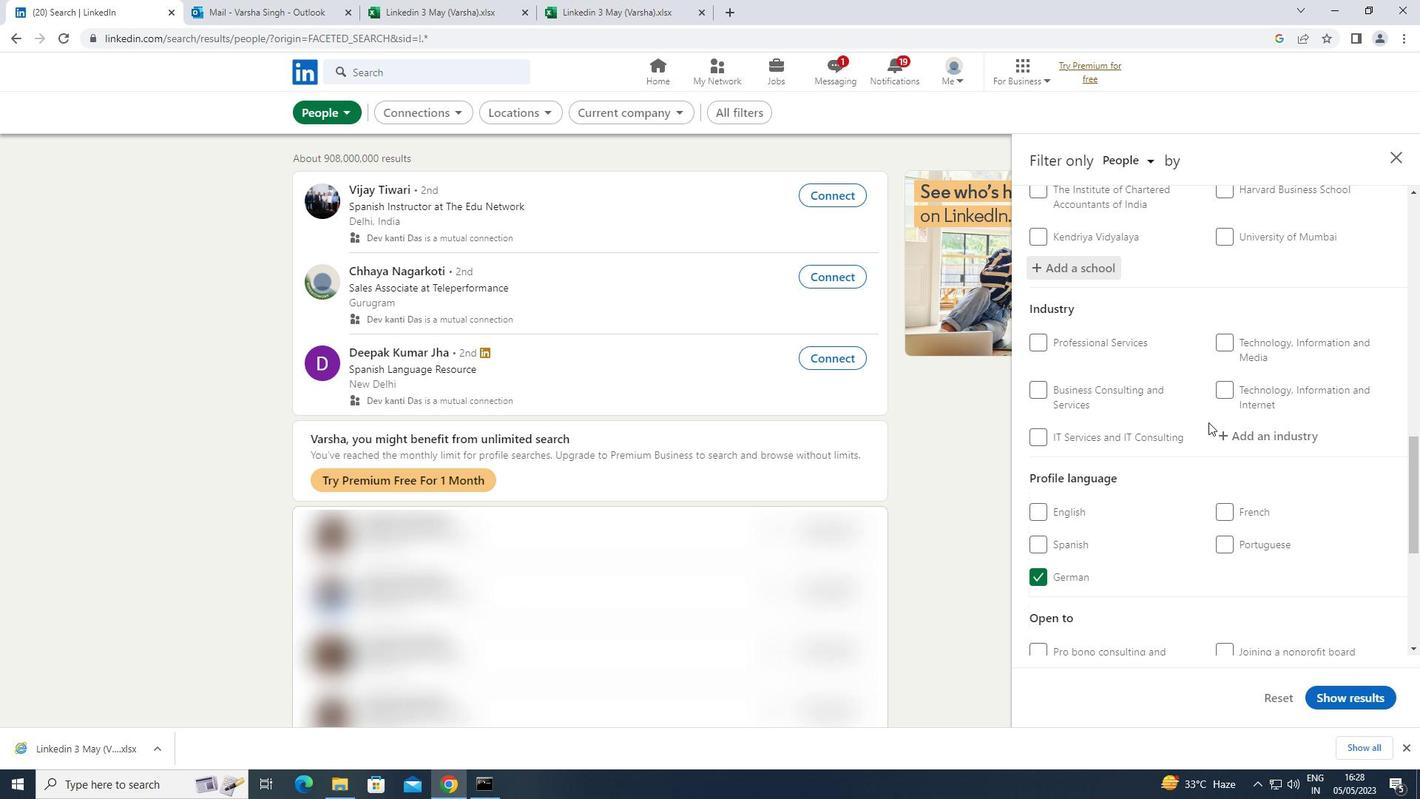 
Action: Mouse pressed left at (1250, 428)
Screenshot: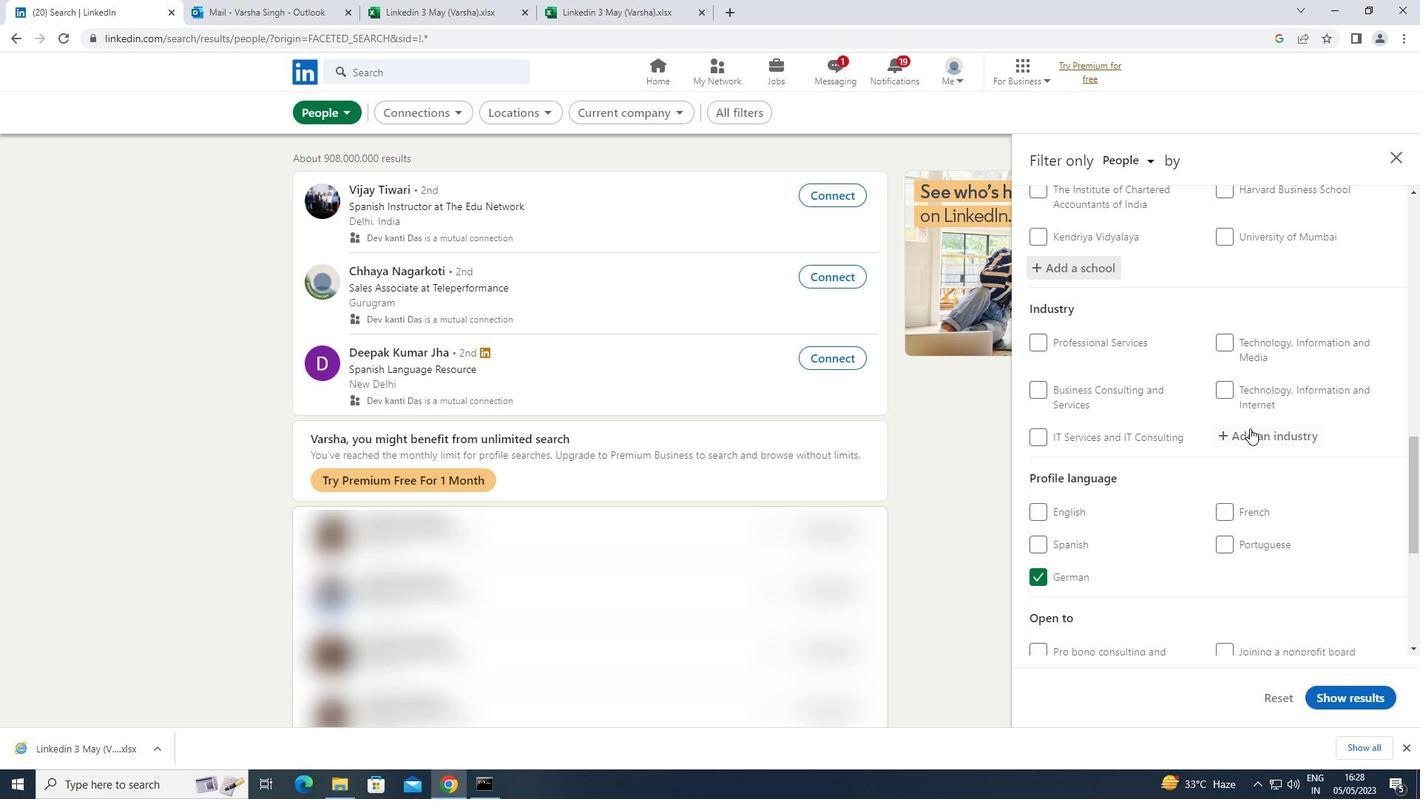 
Action: Mouse moved to (1247, 428)
Screenshot: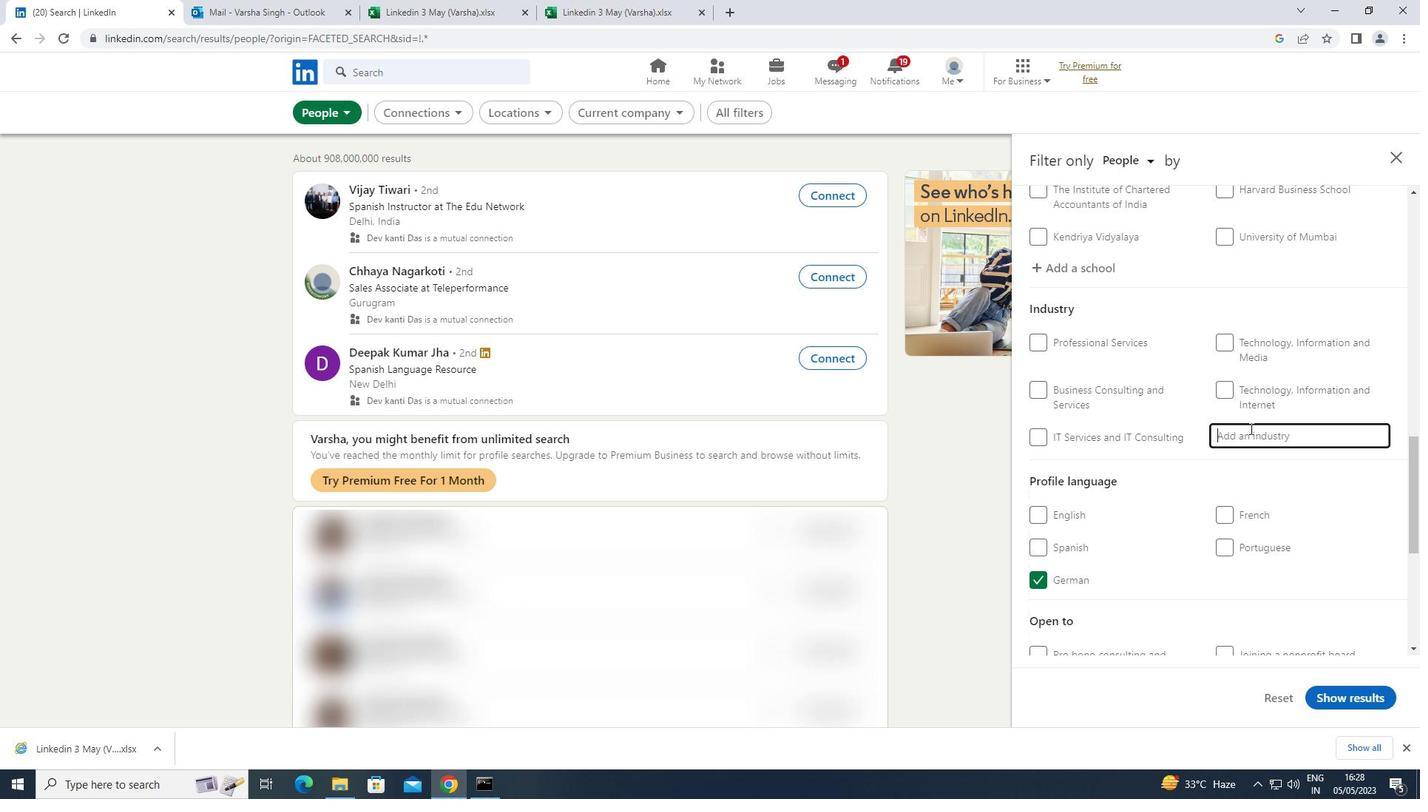 
Action: Key pressed <Key.shift>INTERNET
Screenshot: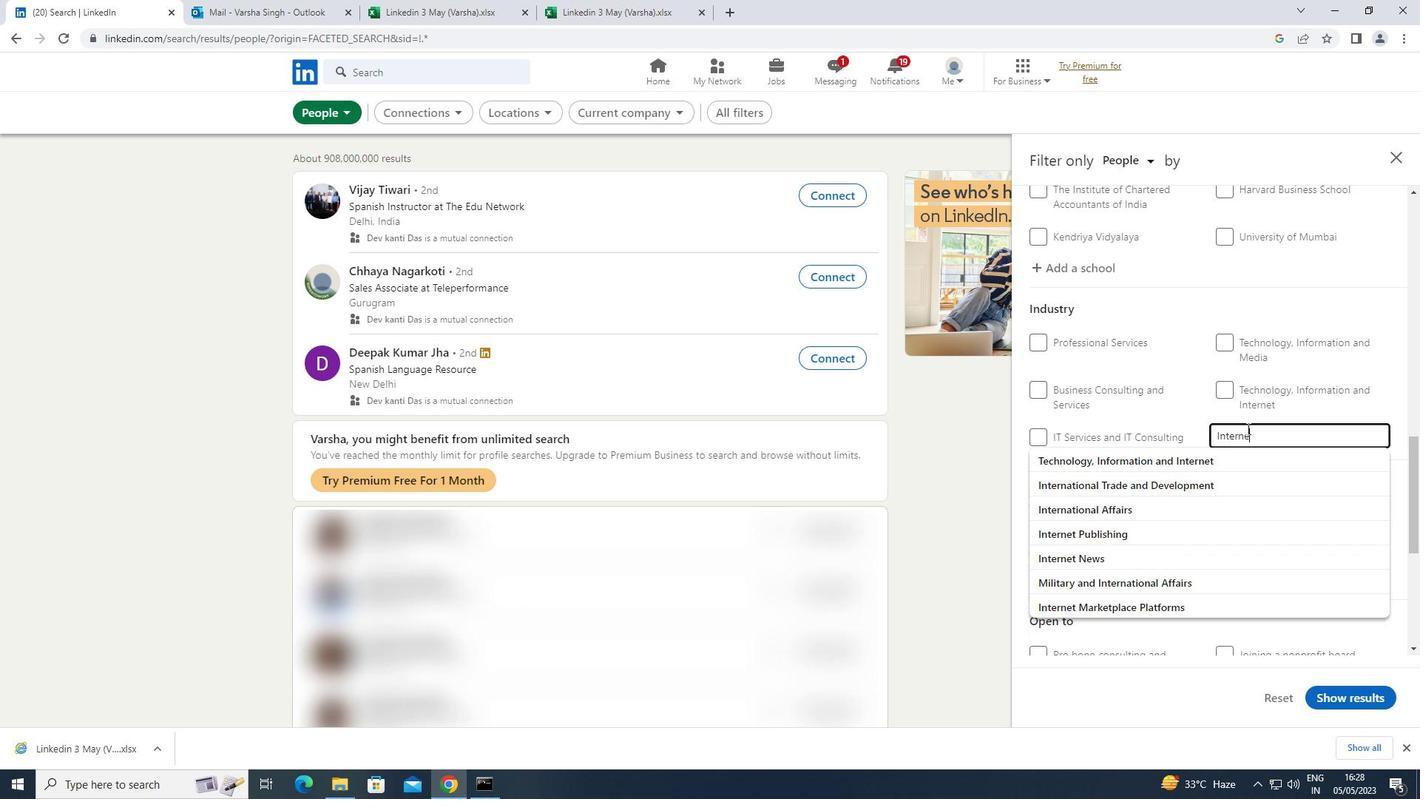 
Action: Mouse moved to (1110, 478)
Screenshot: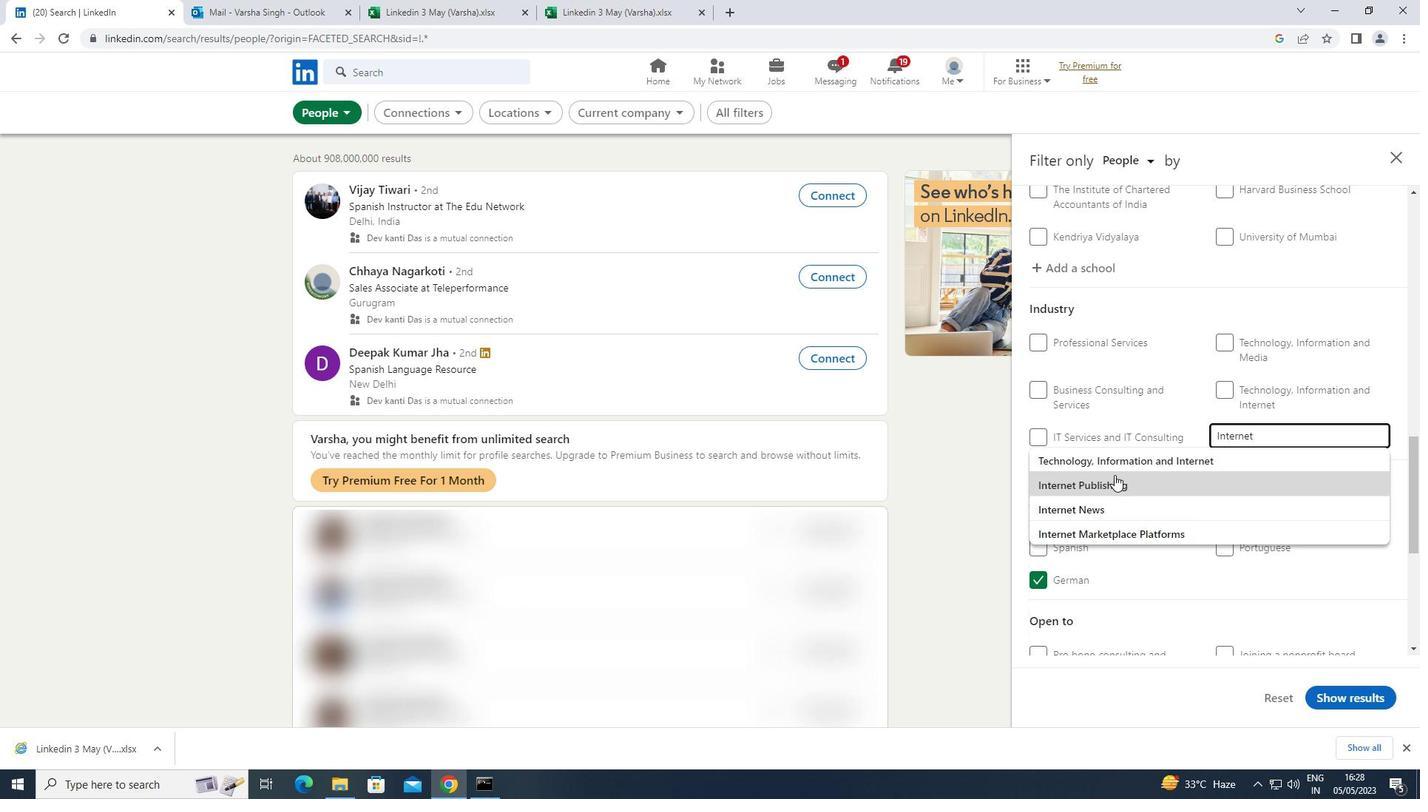 
Action: Mouse pressed left at (1110, 478)
Screenshot: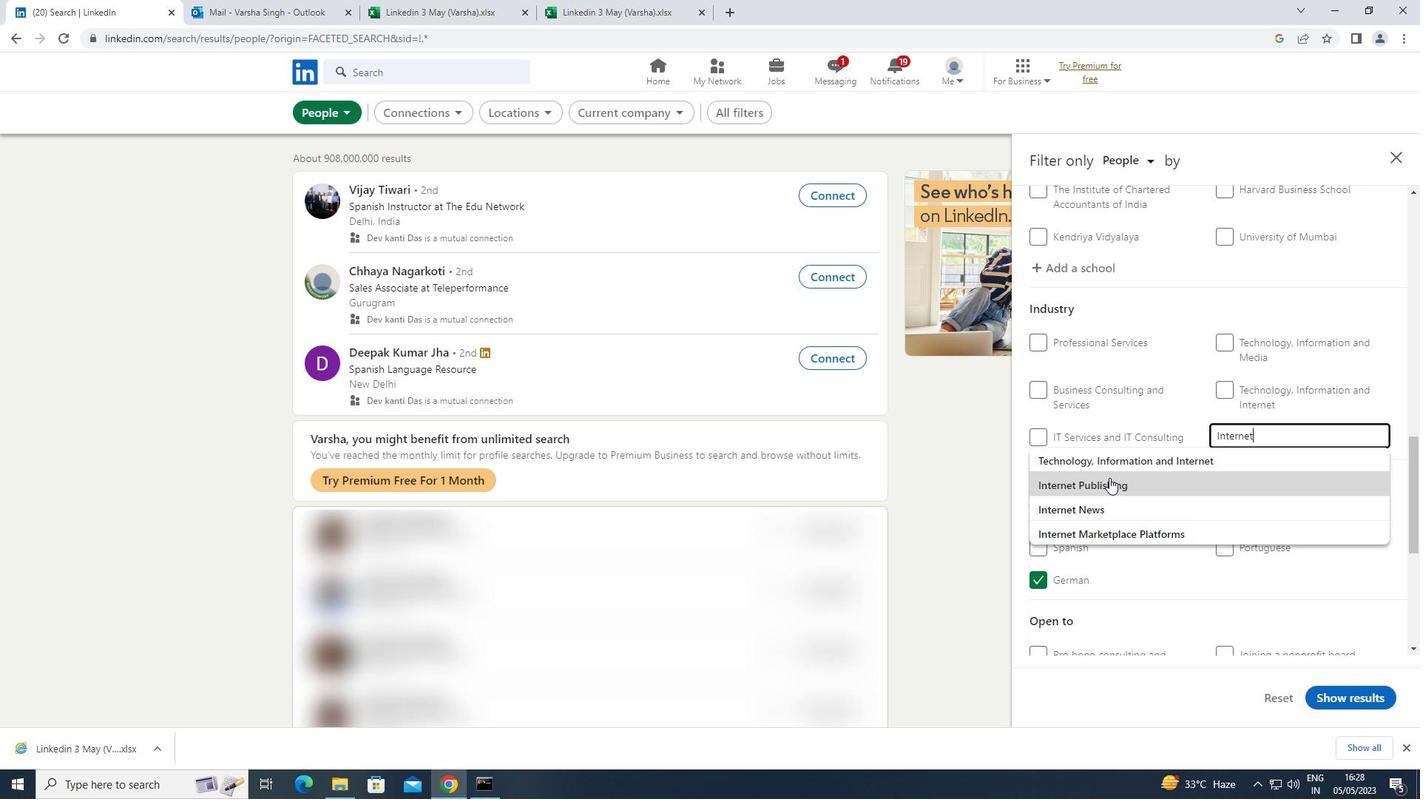 
Action: Mouse scrolled (1110, 477) with delta (0, 0)
Screenshot: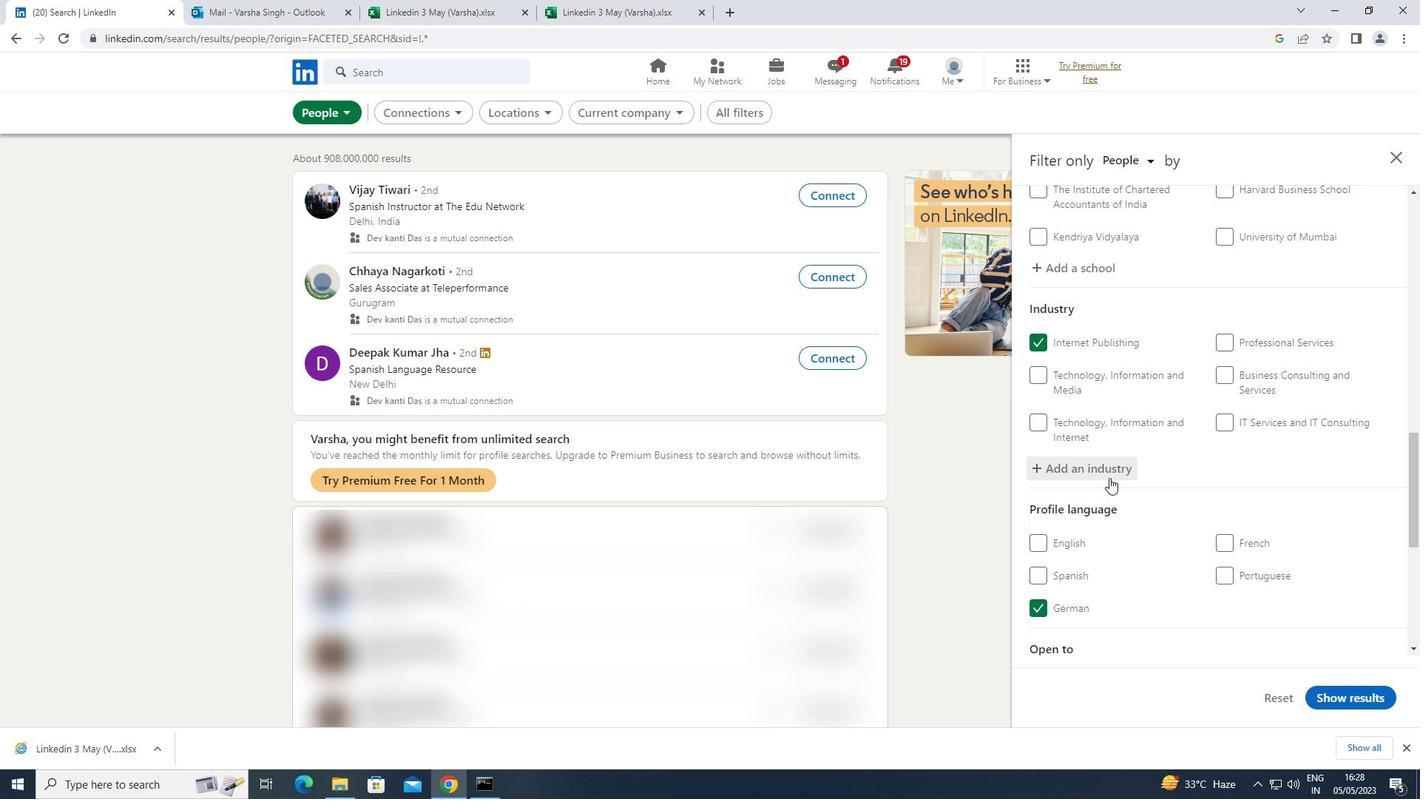 
Action: Mouse scrolled (1110, 477) with delta (0, 0)
Screenshot: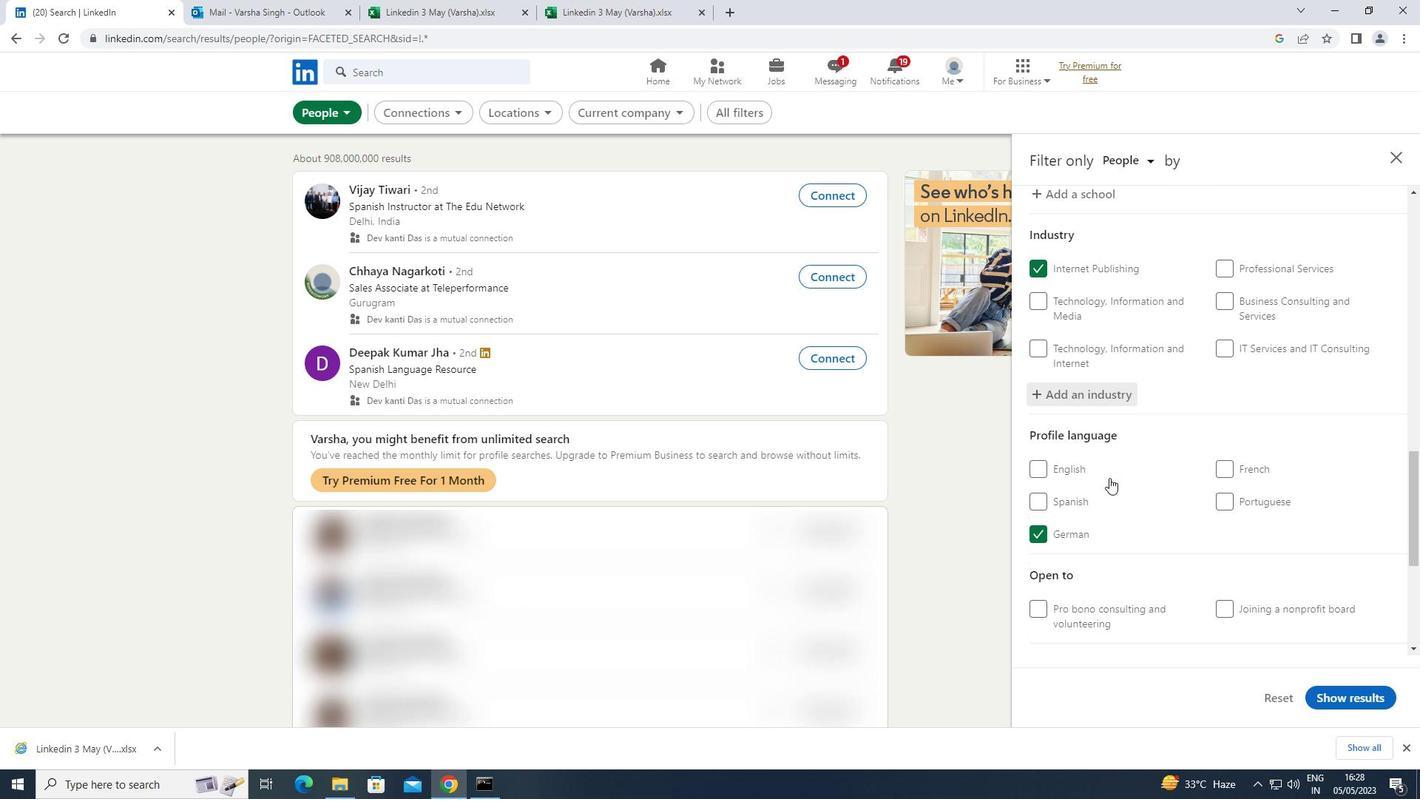 
Action: Mouse scrolled (1110, 477) with delta (0, 0)
Screenshot: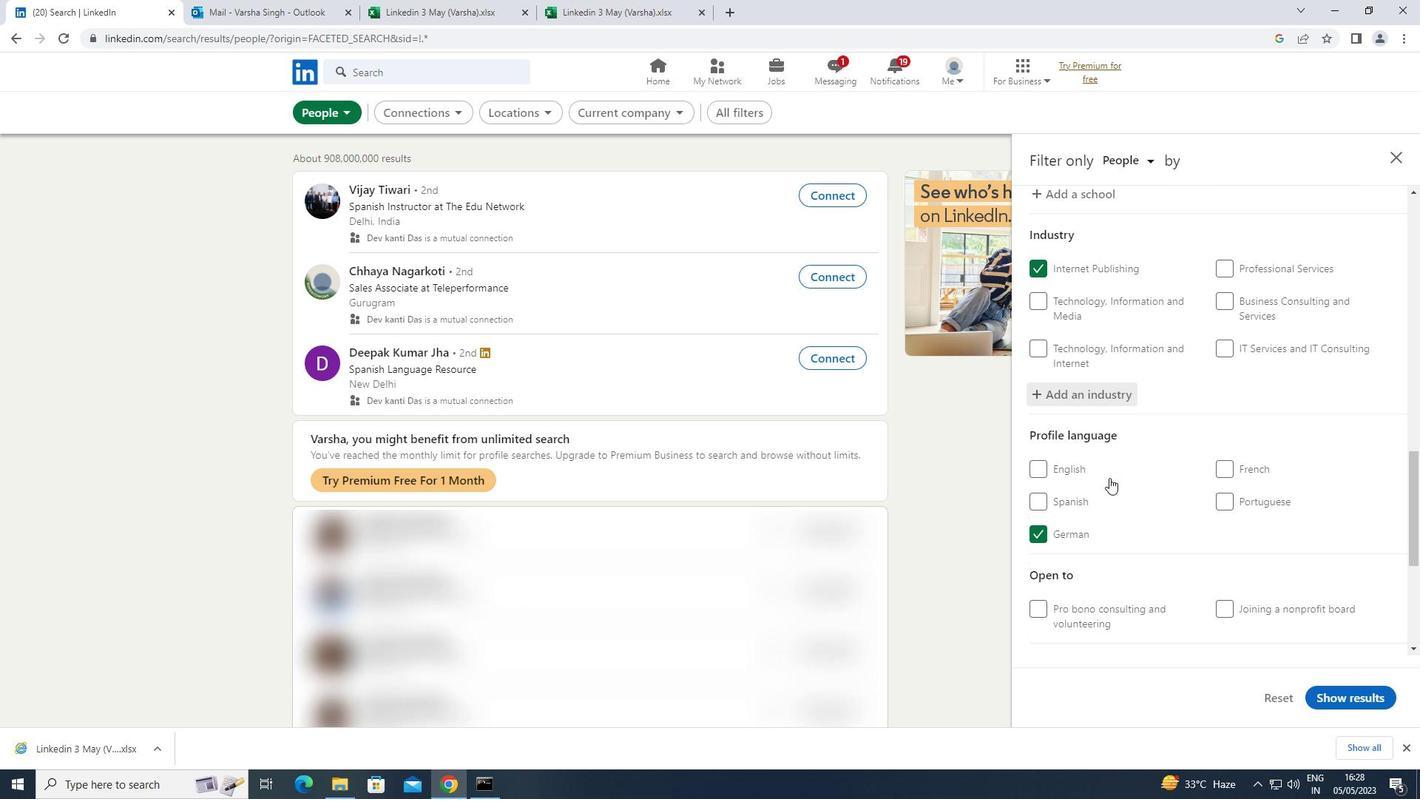 
Action: Mouse scrolled (1110, 477) with delta (0, 0)
Screenshot: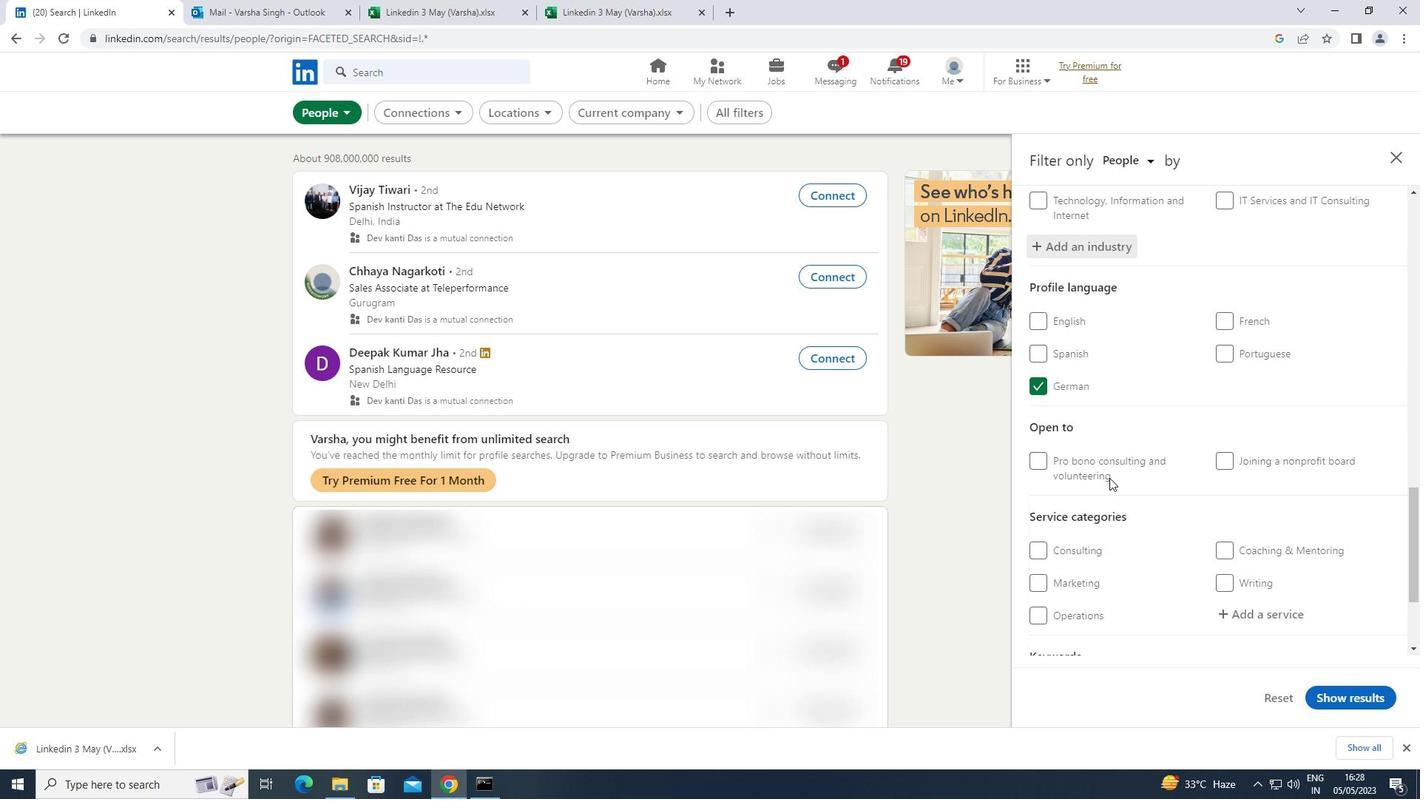 
Action: Mouse scrolled (1110, 477) with delta (0, 0)
Screenshot: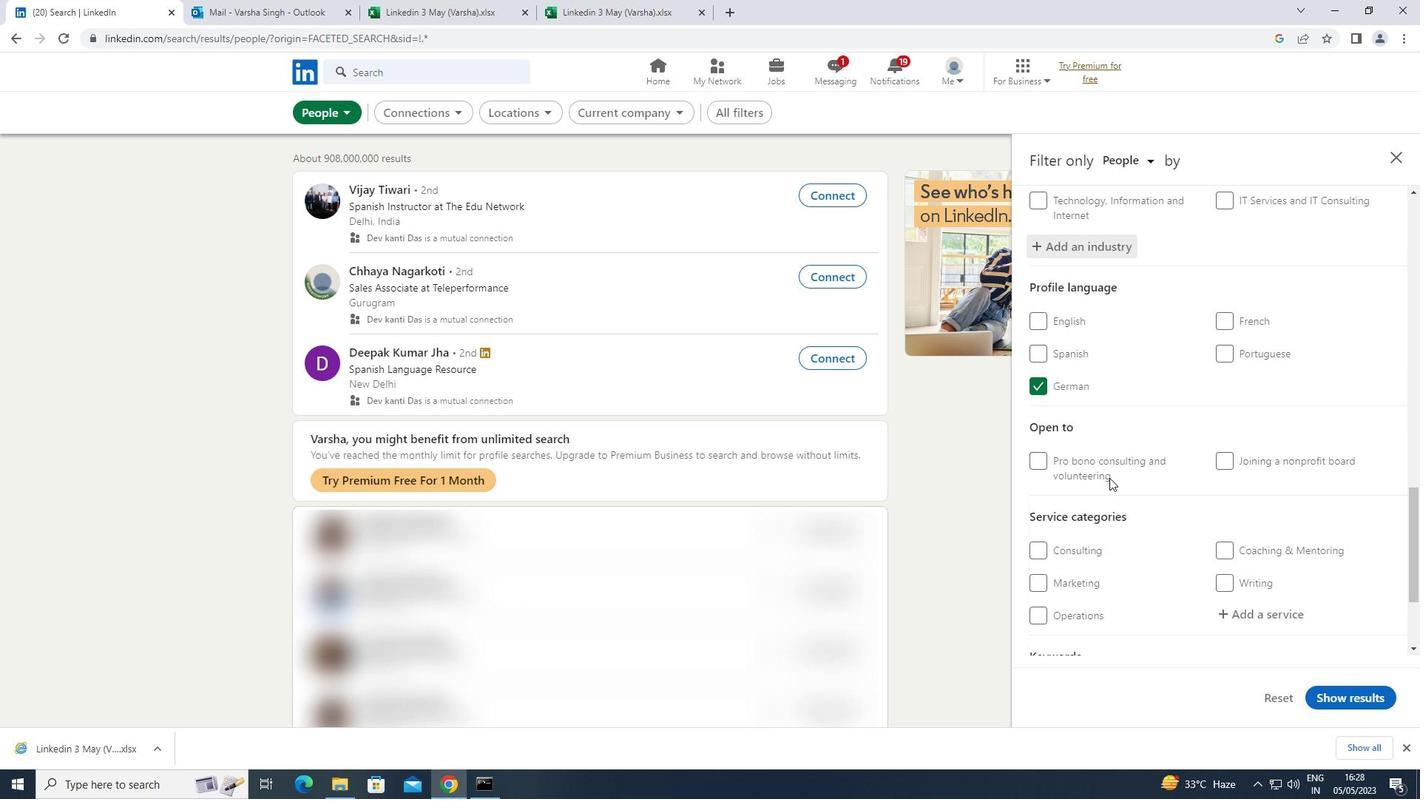 
Action: Mouse moved to (1250, 468)
Screenshot: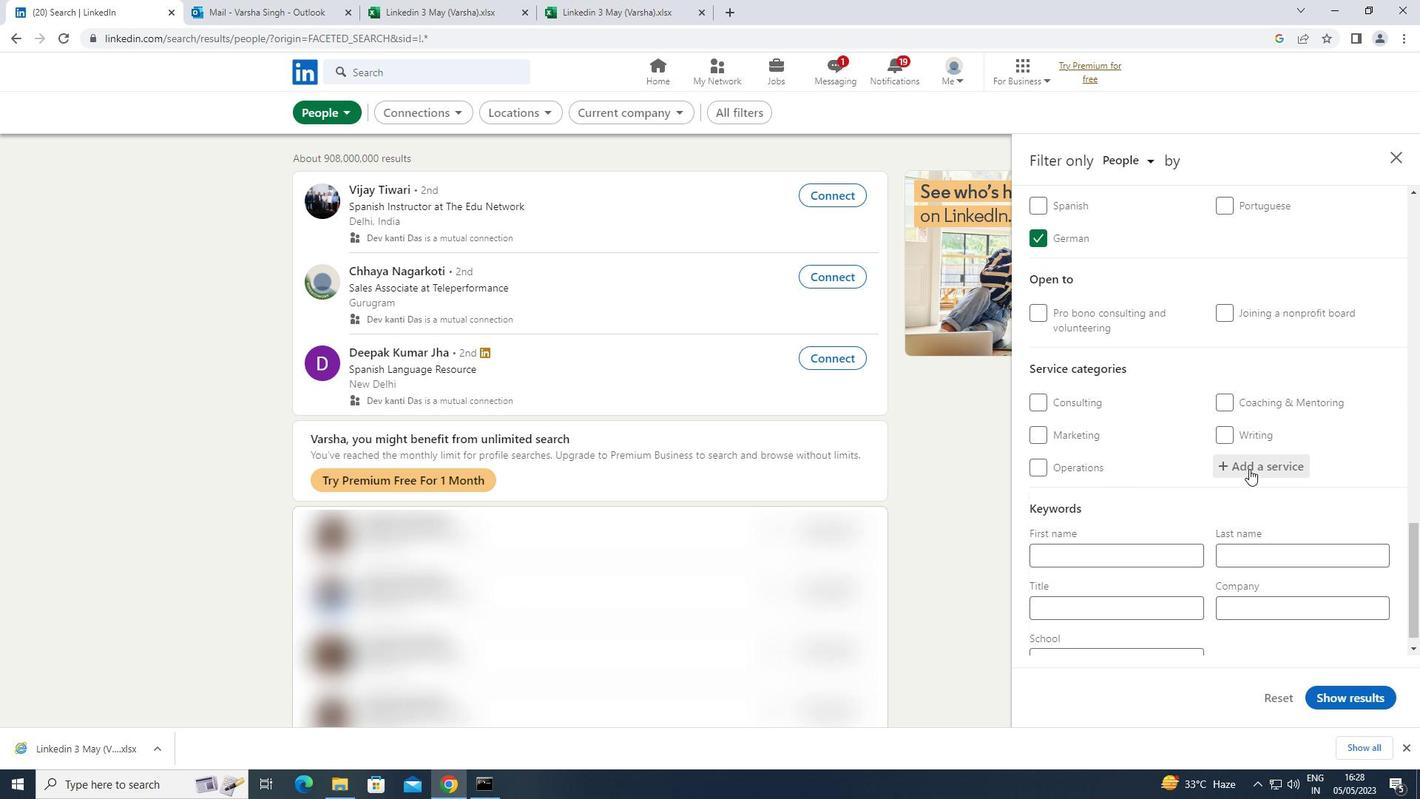 
Action: Mouse pressed left at (1250, 468)
Screenshot: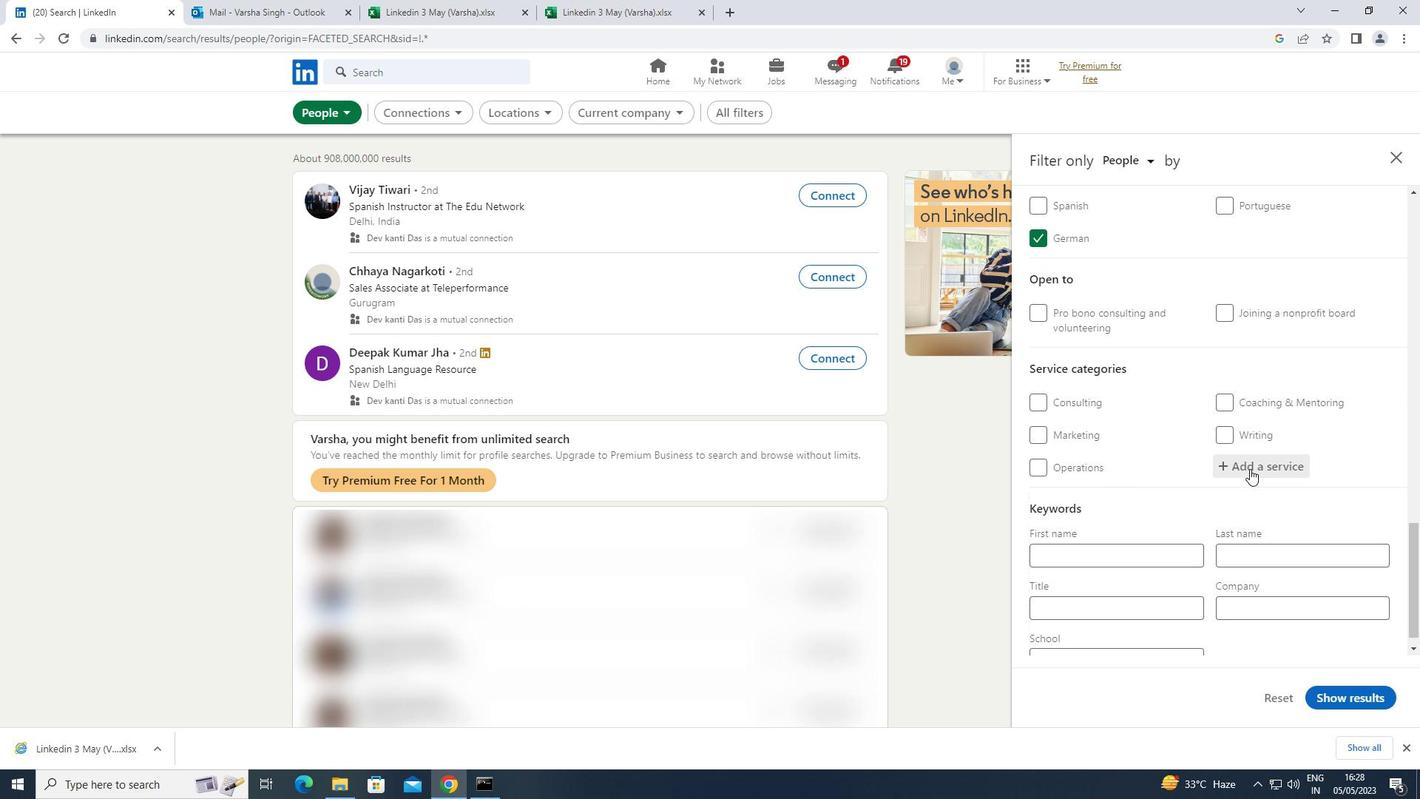 
Action: Mouse moved to (1235, 465)
Screenshot: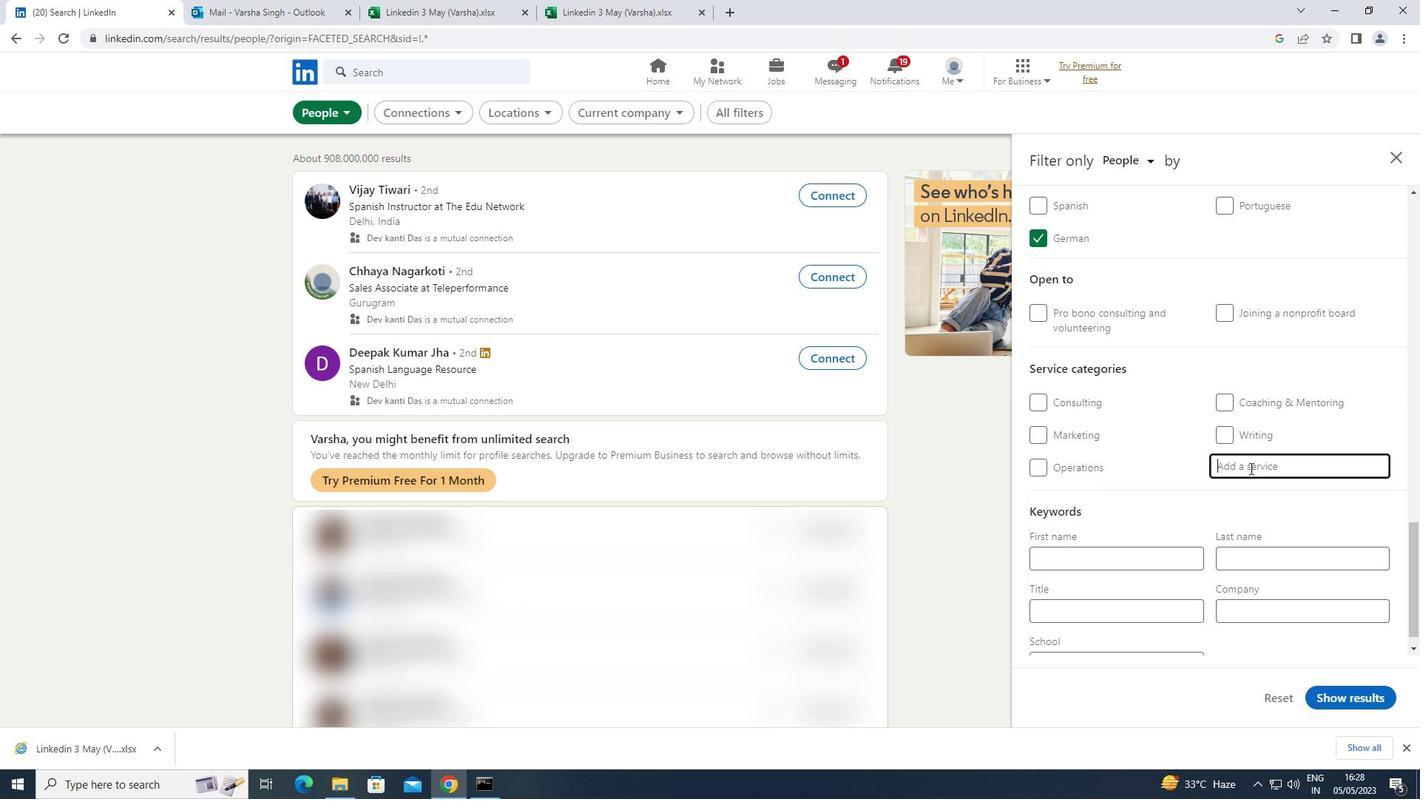 
Action: Key pressed <Key.shift>UX<Key.space>
Screenshot: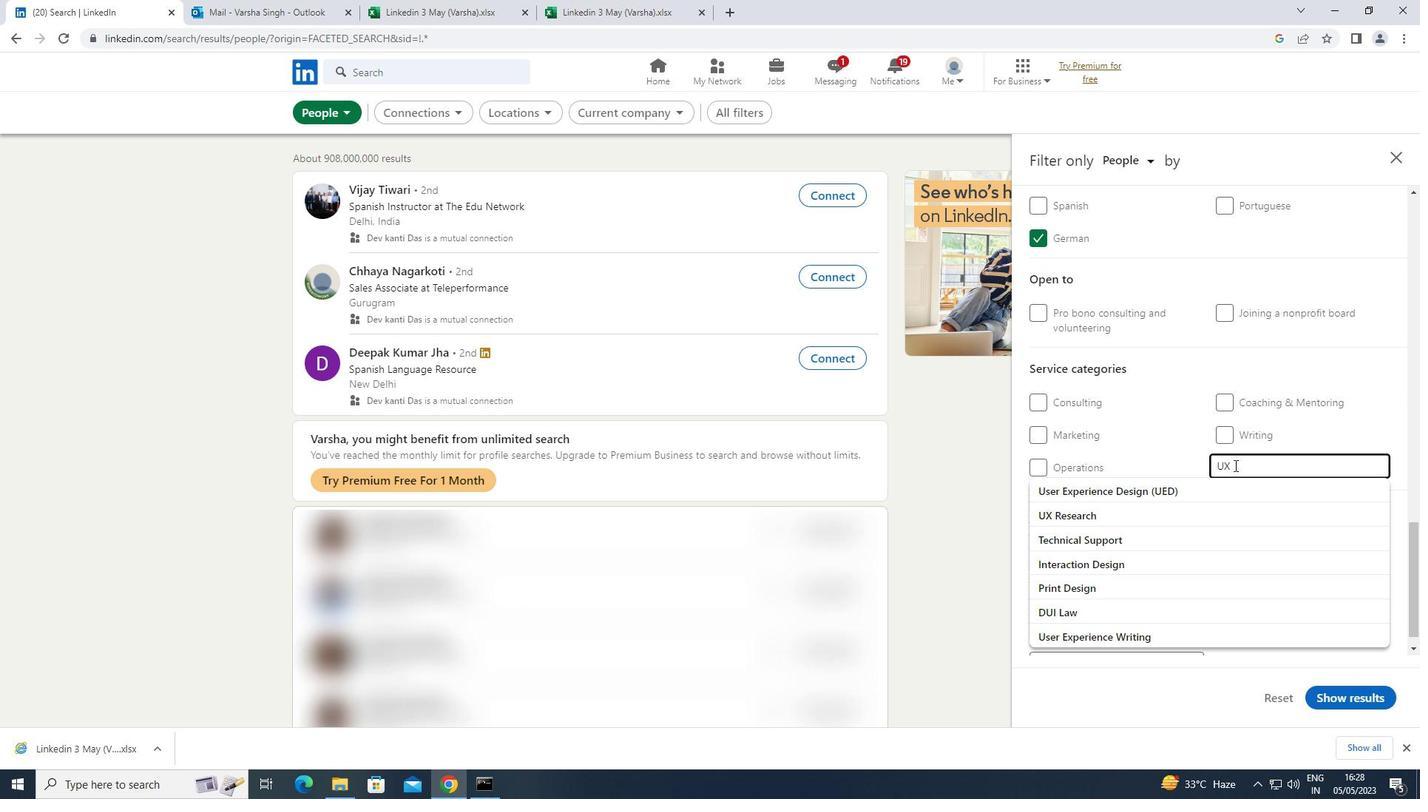 
Action: Mouse moved to (1107, 489)
Screenshot: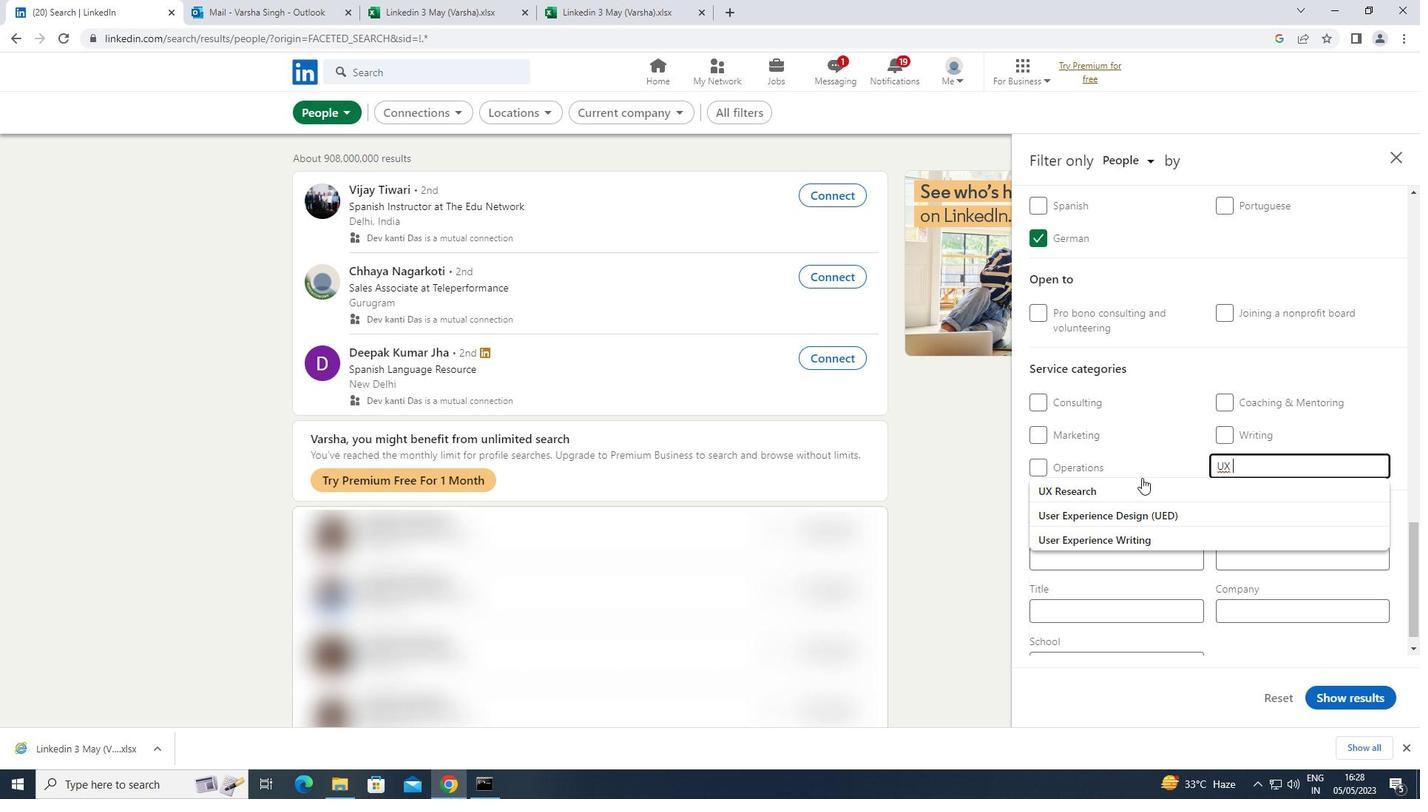 
Action: Mouse pressed left at (1107, 489)
Screenshot: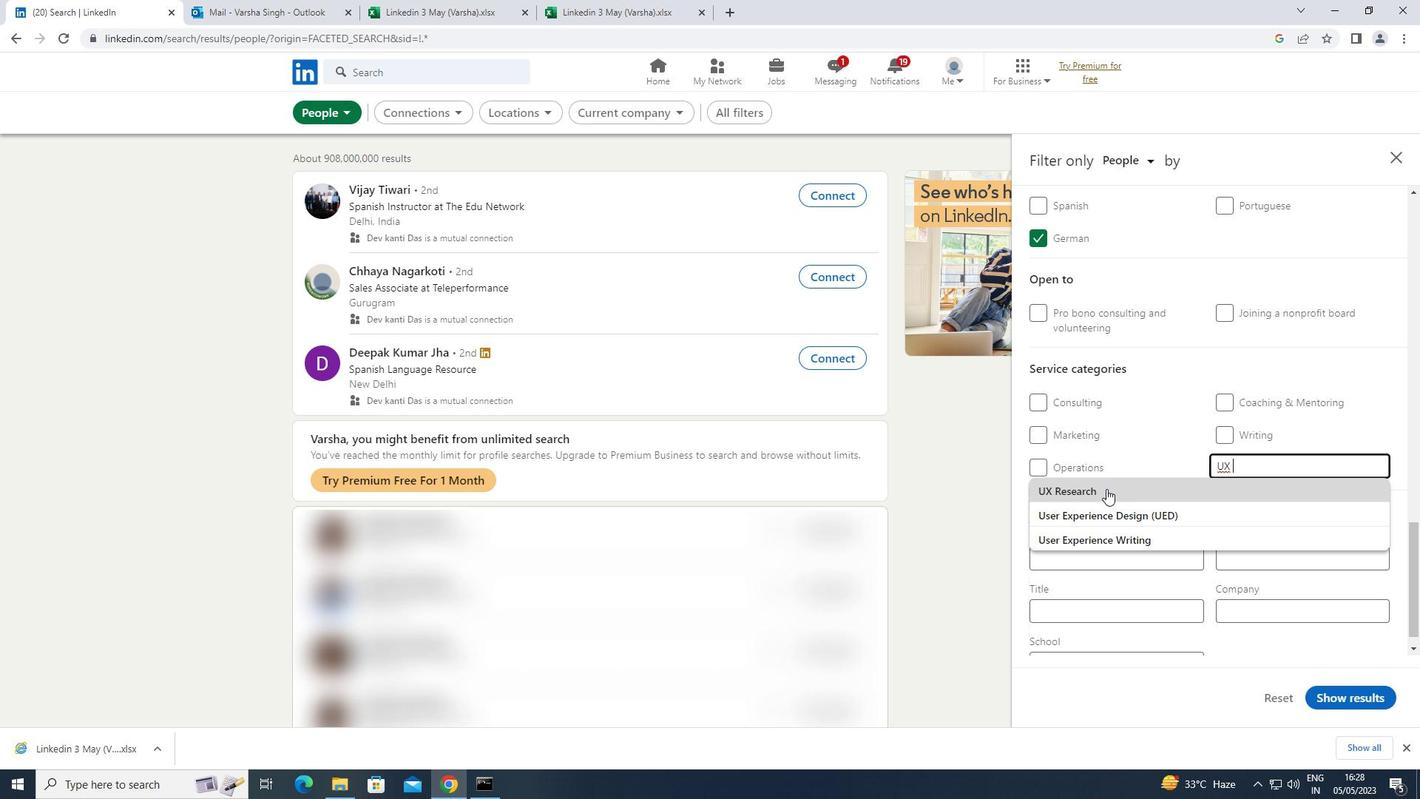 
Action: Mouse scrolled (1107, 488) with delta (0, 0)
Screenshot: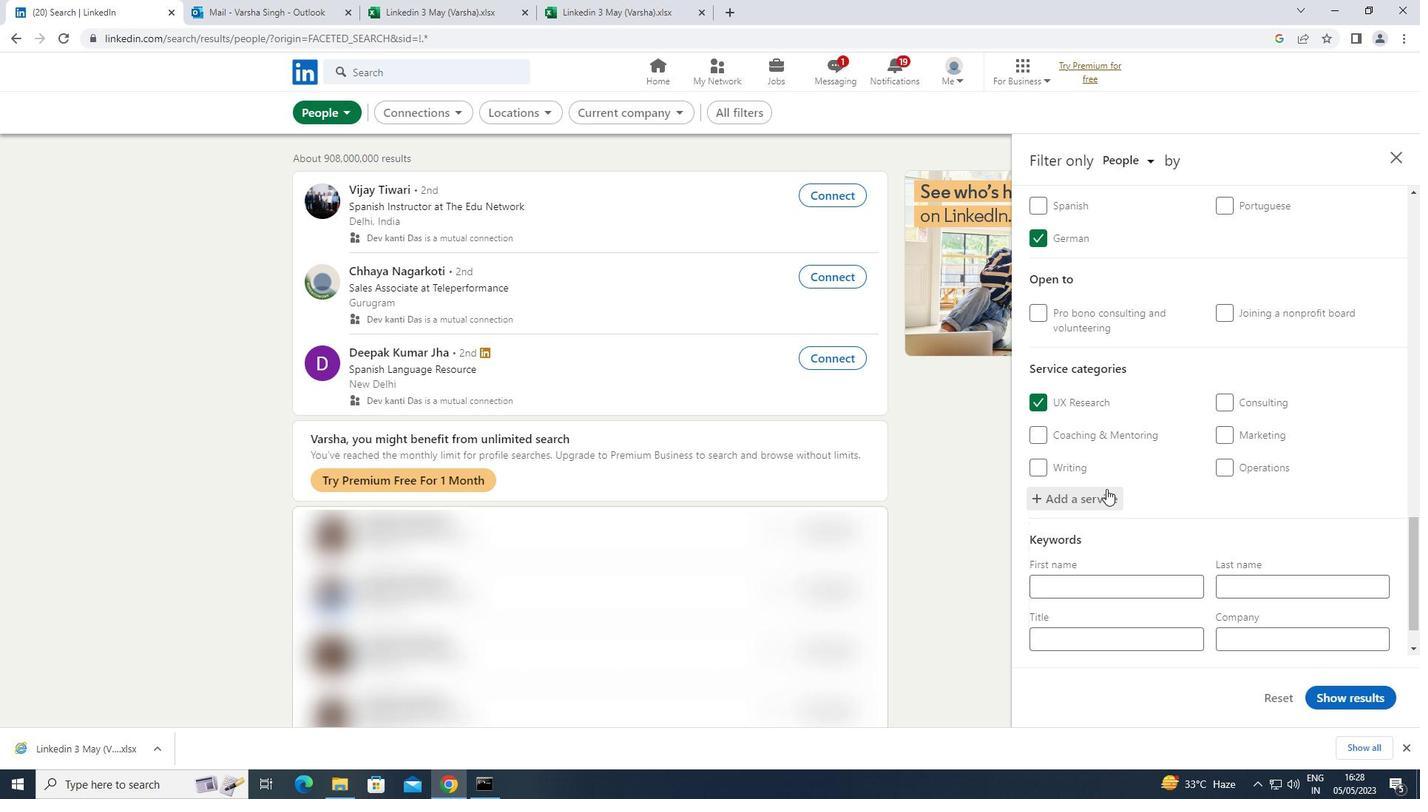 
Action: Mouse scrolled (1107, 488) with delta (0, 0)
Screenshot: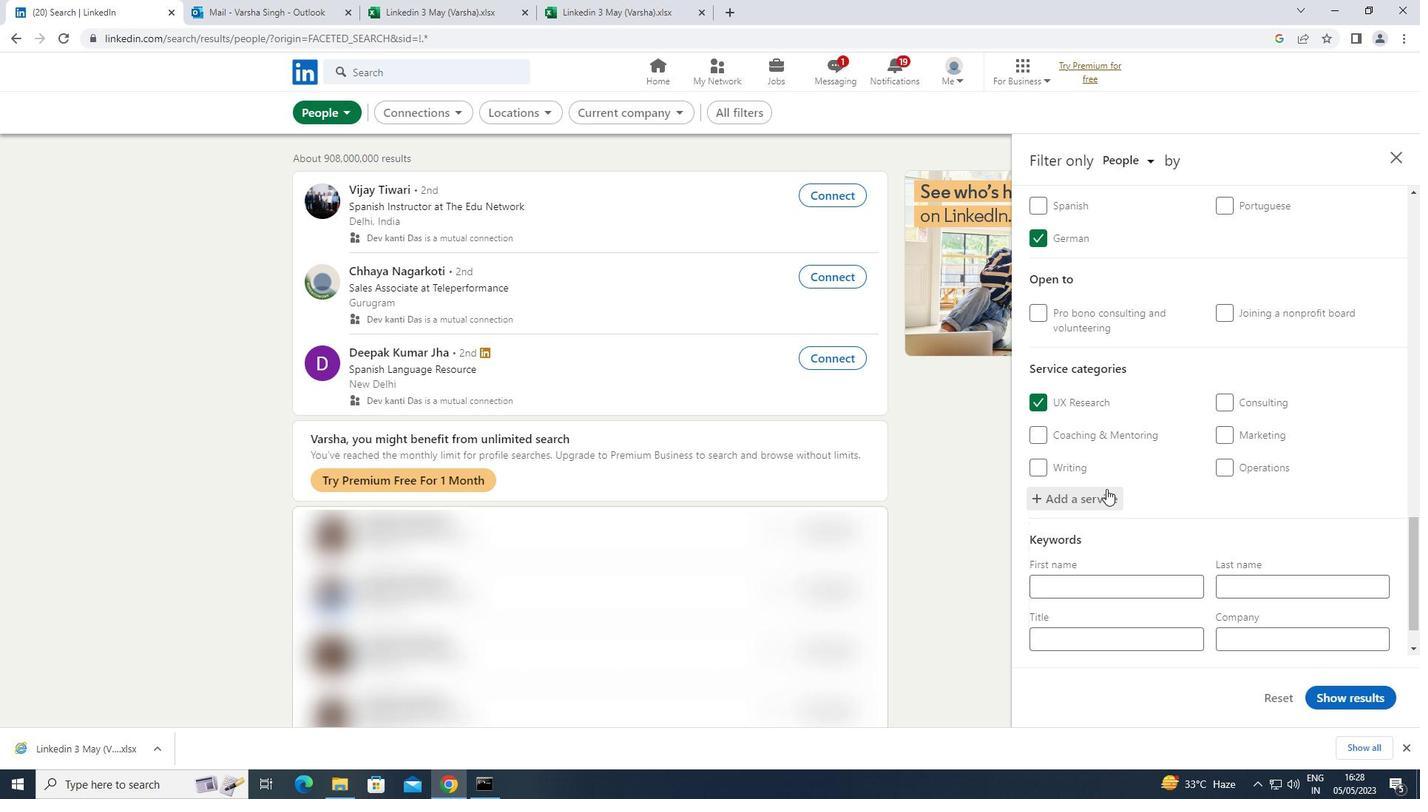 
Action: Mouse scrolled (1107, 488) with delta (0, 0)
Screenshot: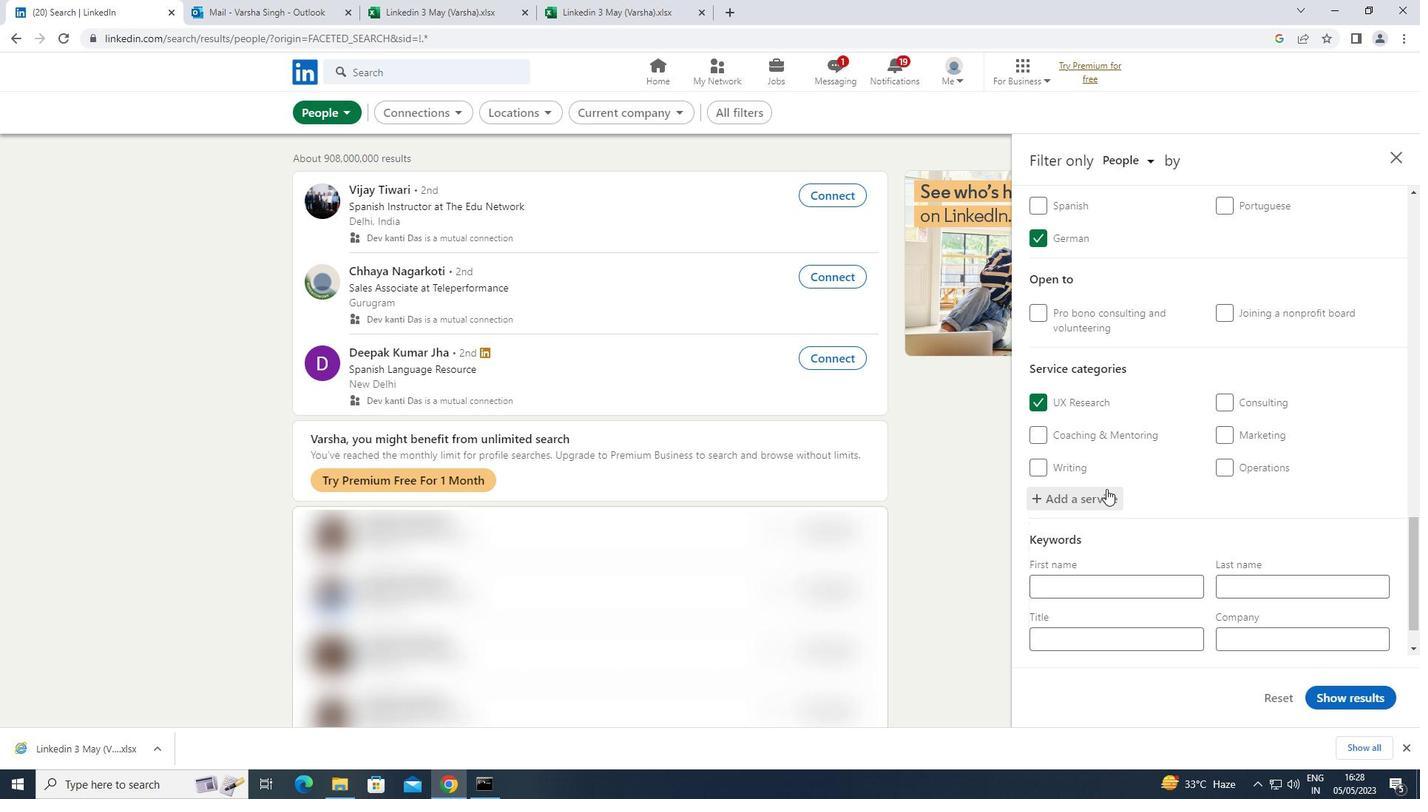 
Action: Mouse scrolled (1107, 488) with delta (0, 0)
Screenshot: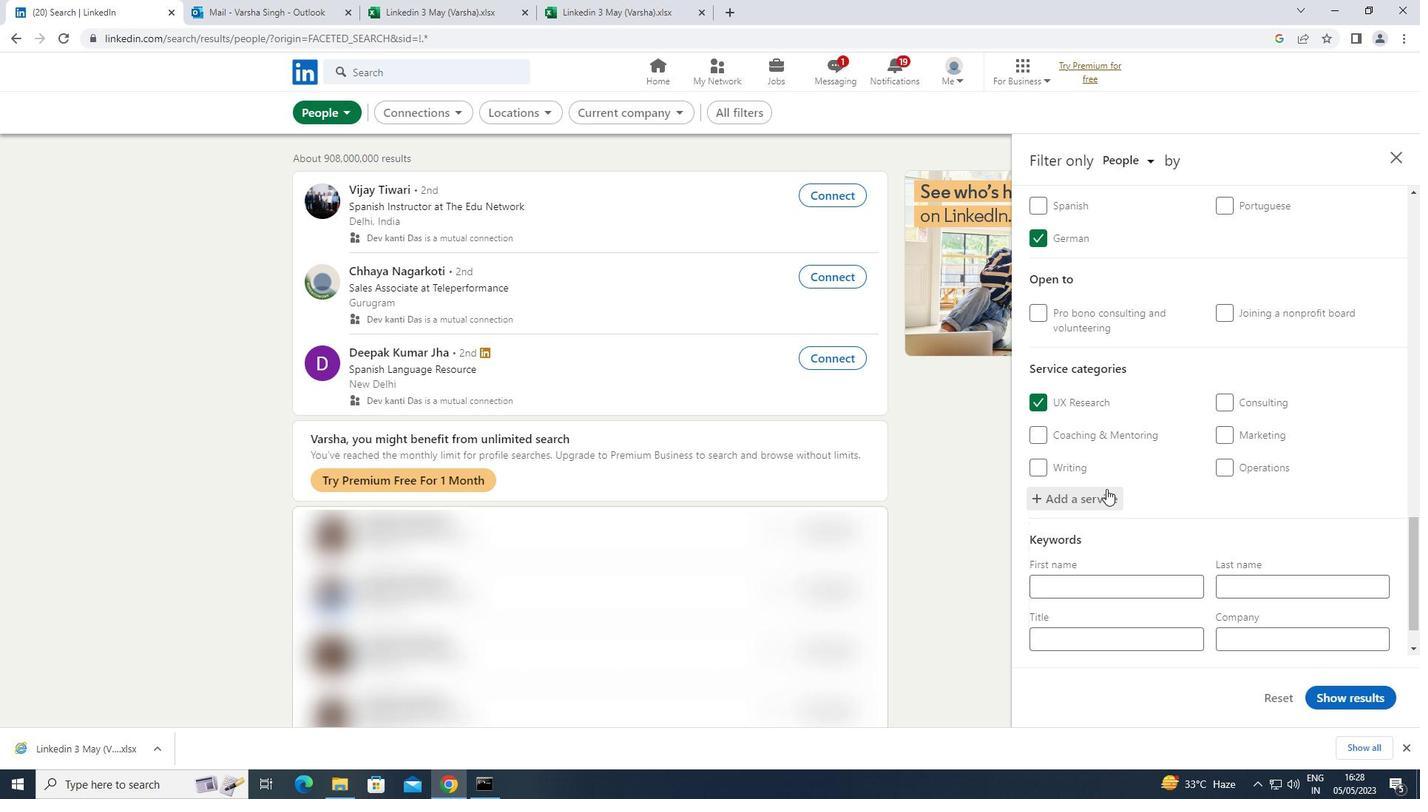 
Action: Mouse moved to (1096, 587)
Screenshot: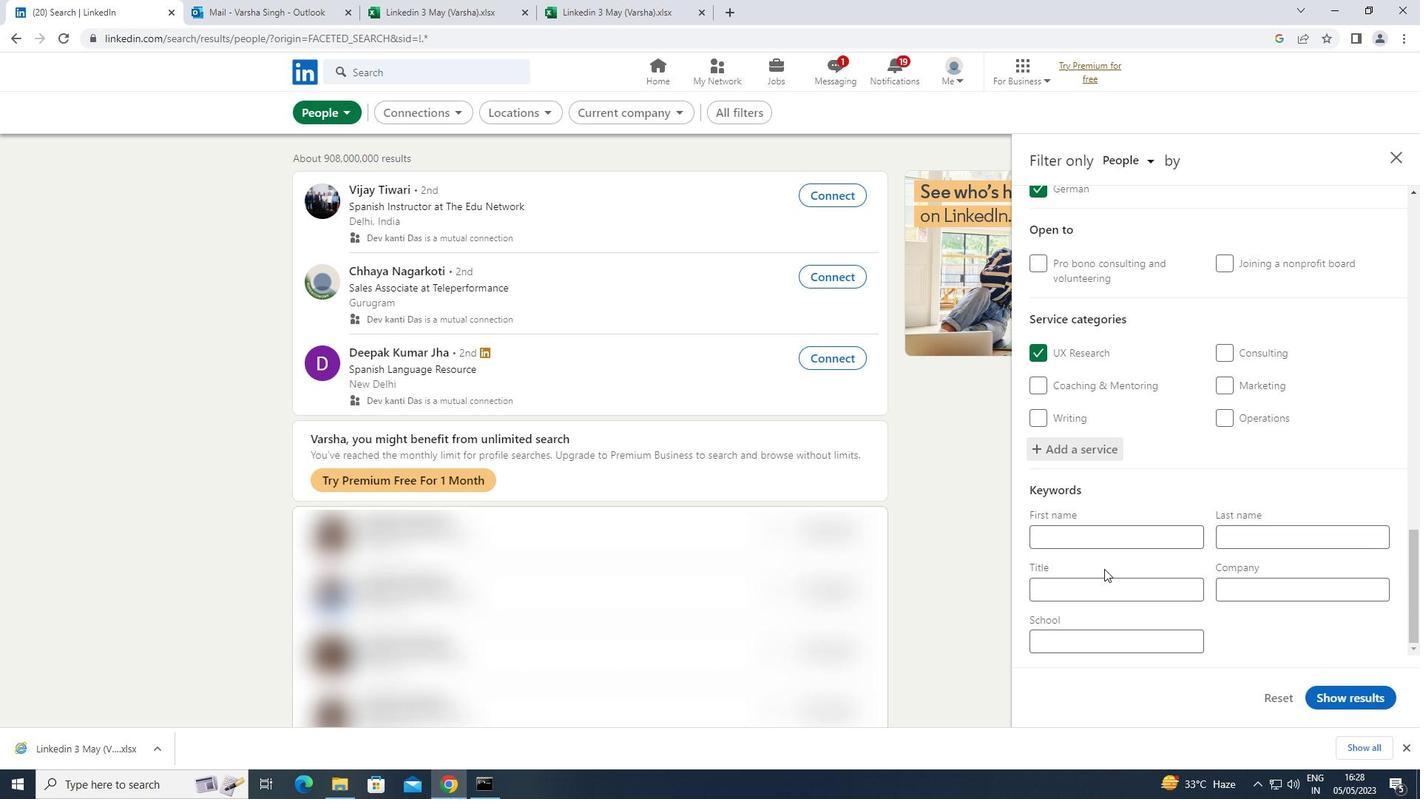 
Action: Mouse pressed left at (1096, 587)
Screenshot: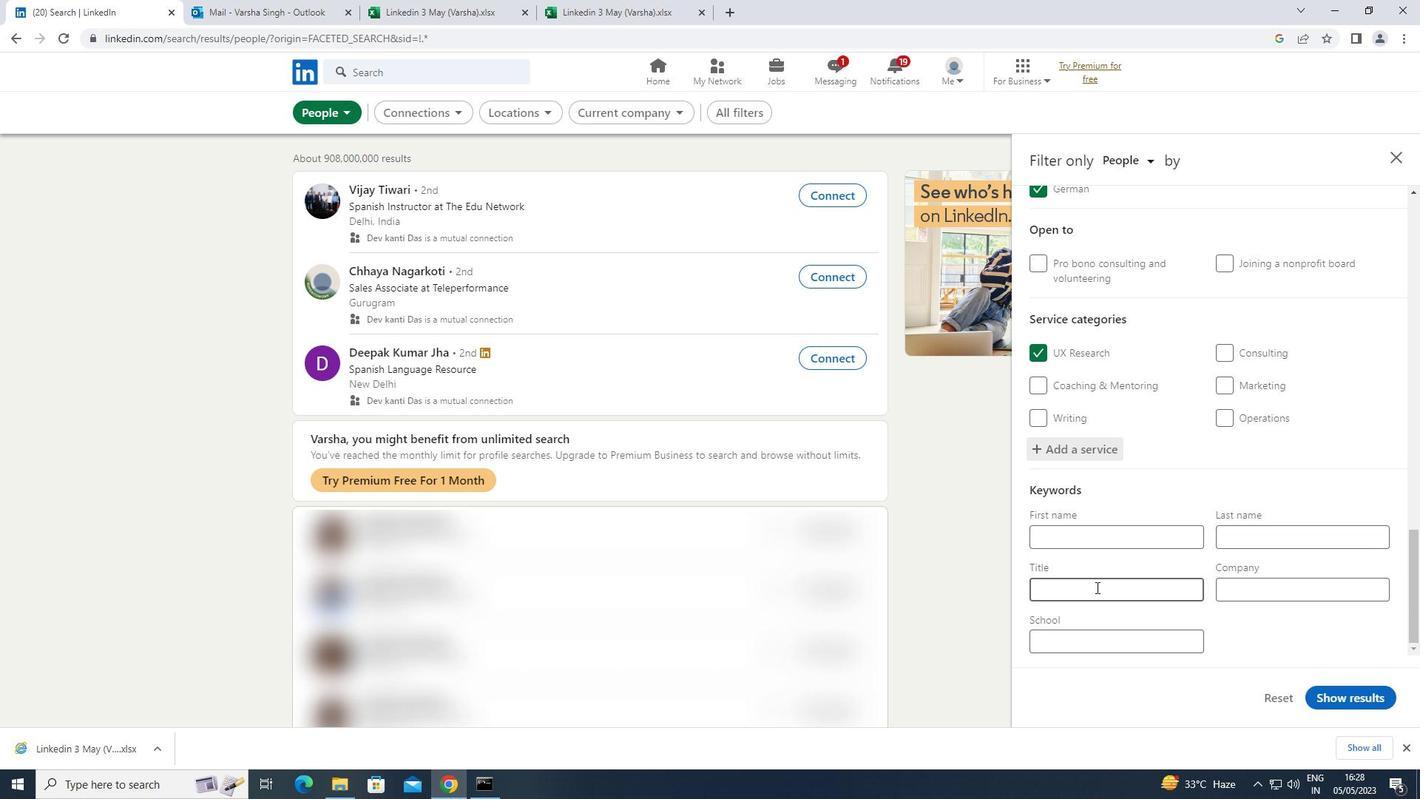 
Action: Key pressed <Key.shift>MATHEMATICIAN
Screenshot: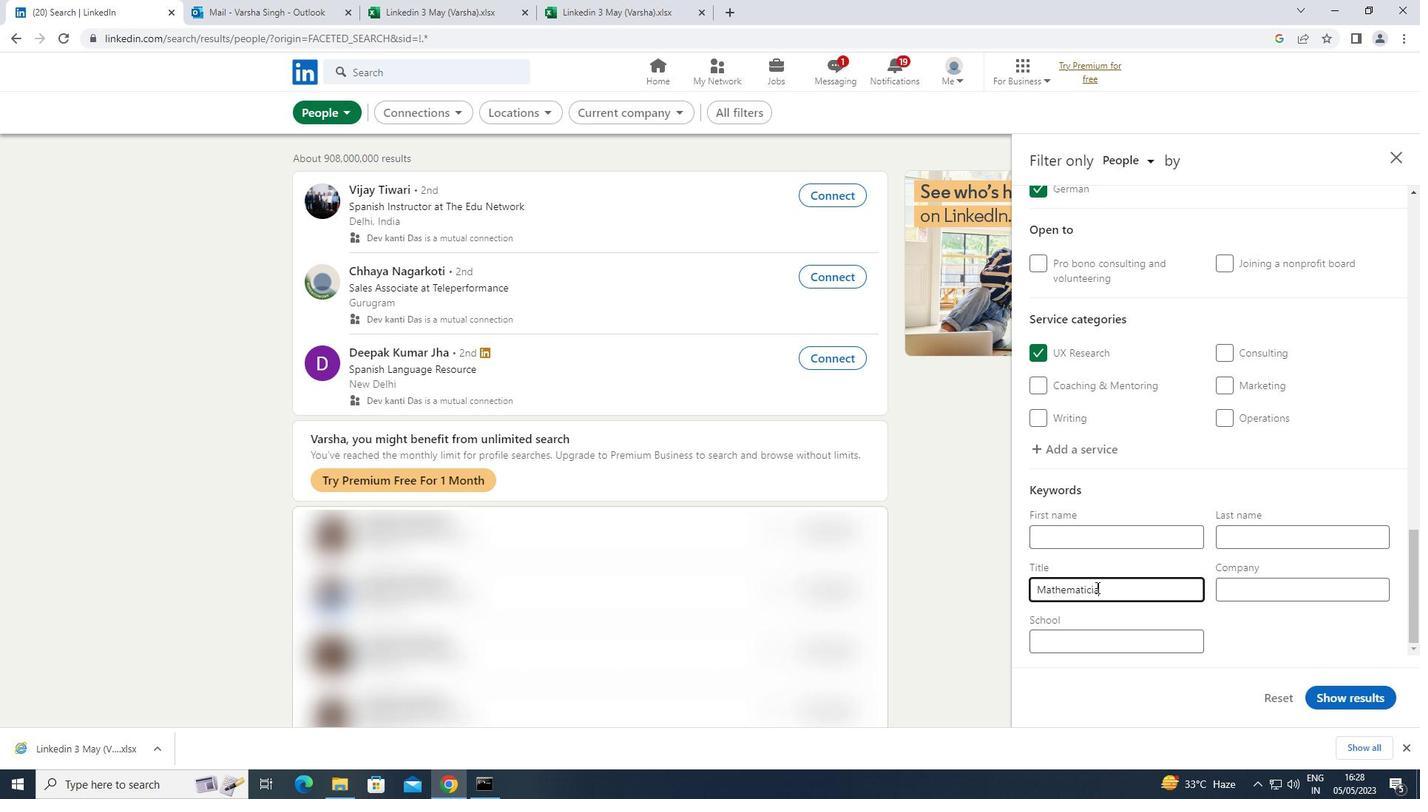 
Action: Mouse moved to (1381, 699)
Screenshot: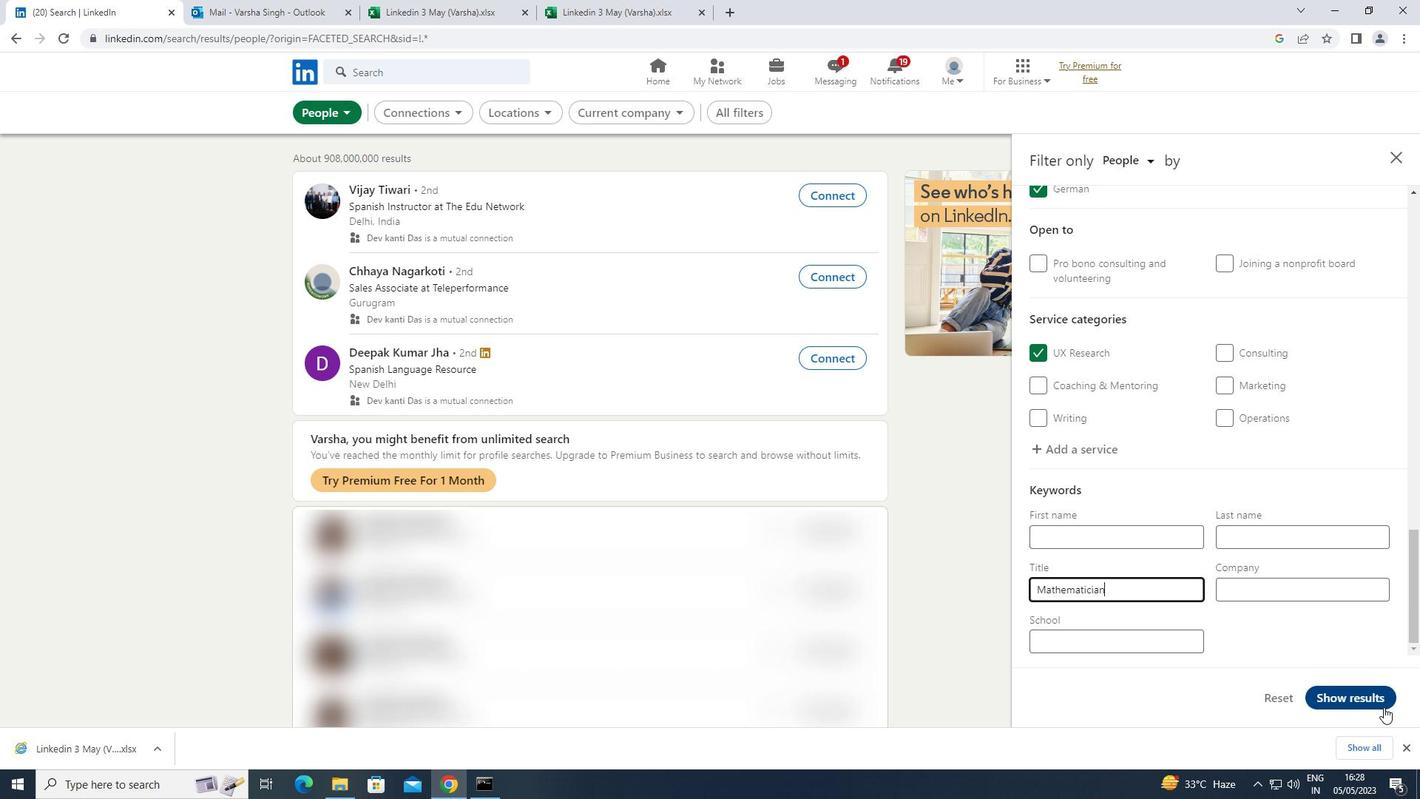 
Action: Mouse pressed left at (1381, 699)
Screenshot: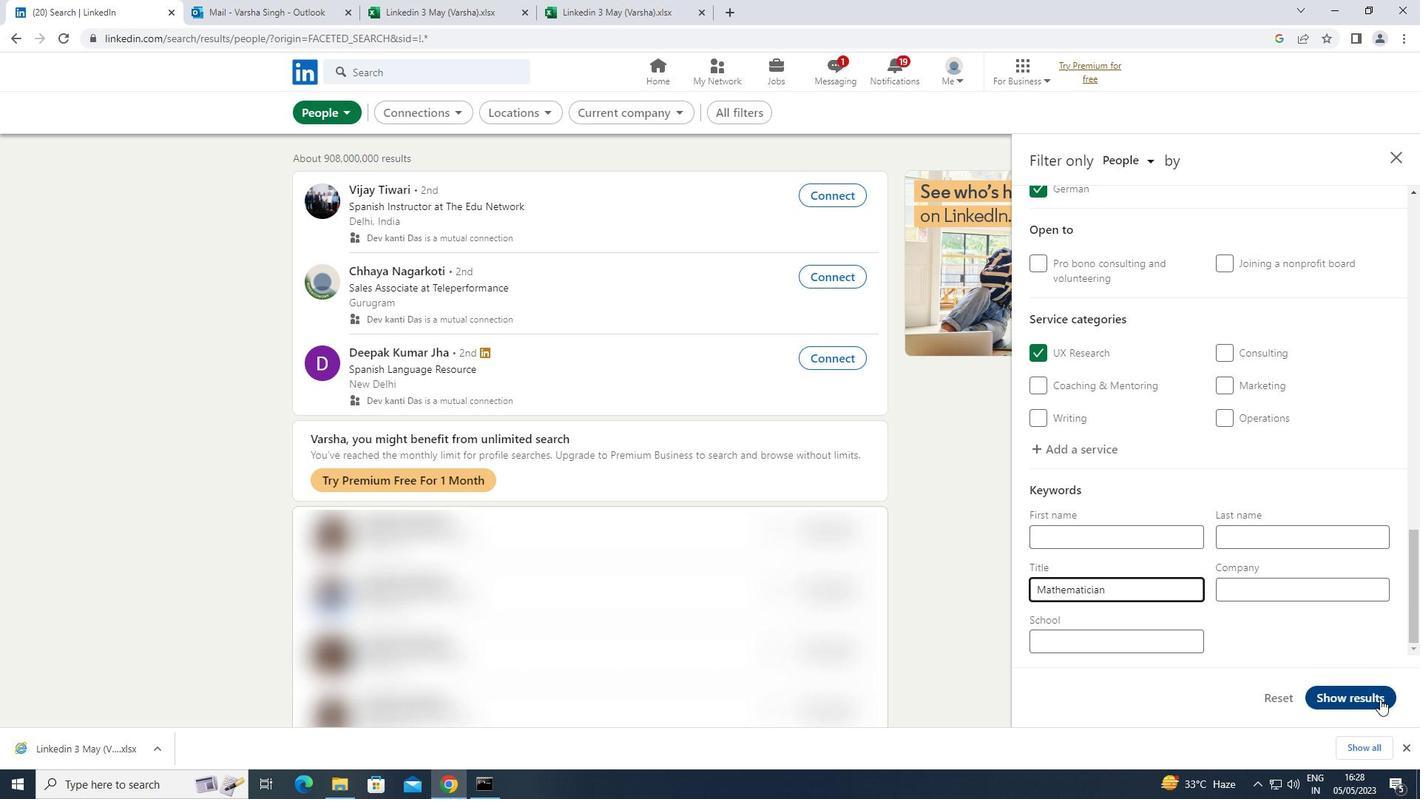 
